 Task: Look for space in Al Balyanā, Egypt from 5th June, 2023 to 16th June, 2023 for 2 adults in price range Rs.7000 to Rs.15000. Place can be entire place with 1  bedroom having 1 bed and 1 bathroom. Property type can be house, flat, guest house, hotel. Booking option can be shelf check-in. Required host language is English.
Action: Mouse moved to (329, 166)
Screenshot: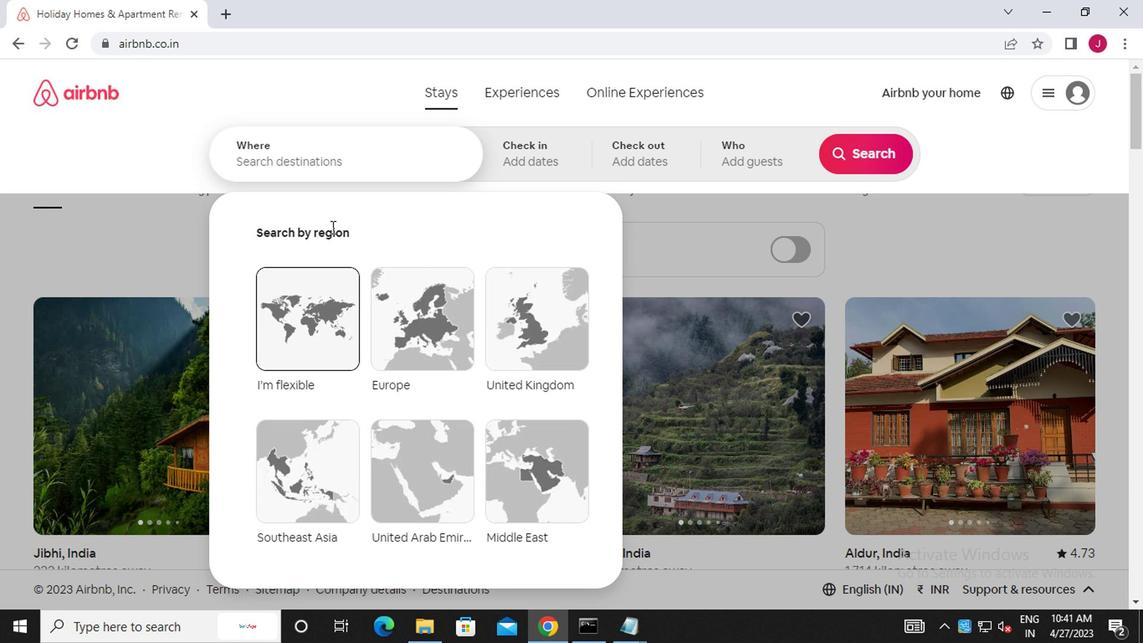 
Action: Mouse pressed left at (329, 166)
Screenshot: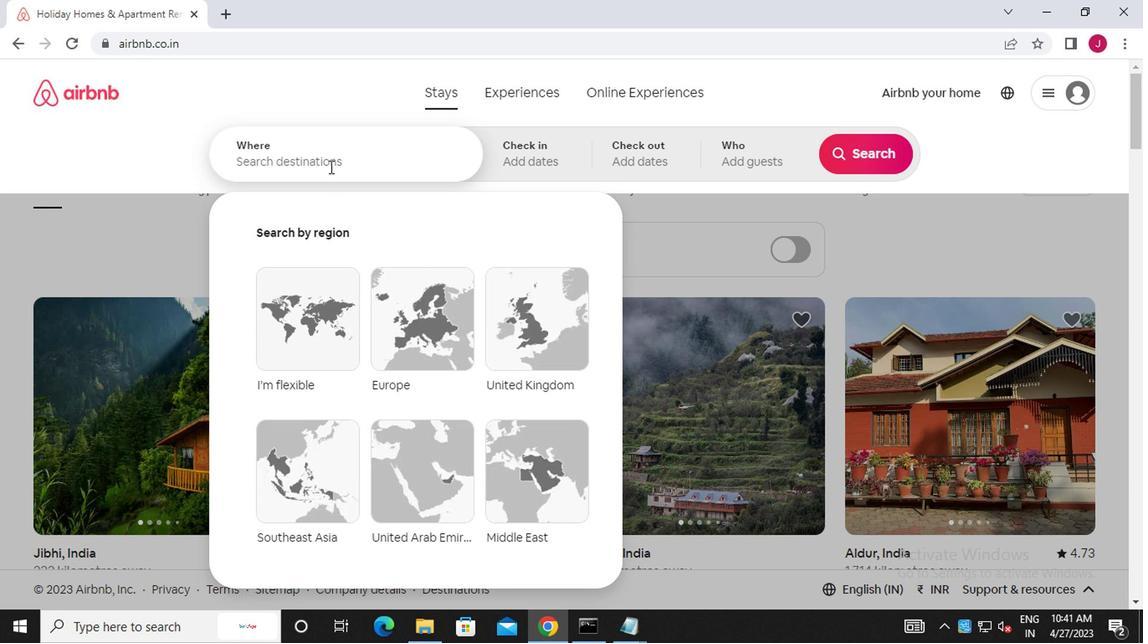 
Action: Mouse moved to (329, 166)
Screenshot: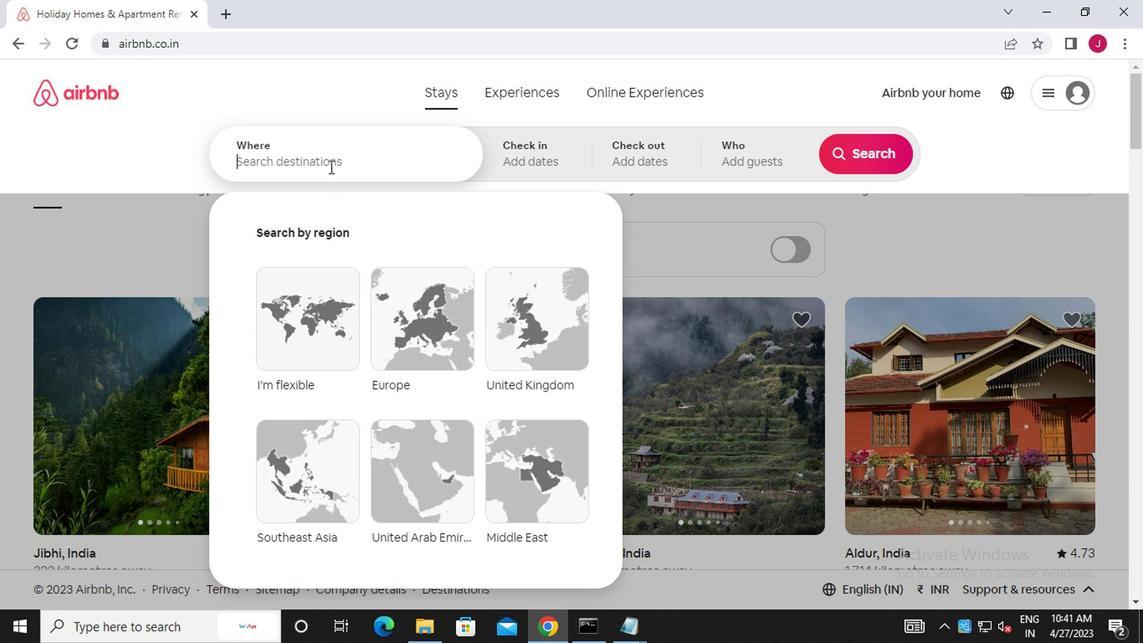 
Action: Key pressed a<Key.caps_lock>l<Key.space><Key.caps_lock>b<Key.caps_lock>alyana,<Key.caps_lock>e<Key.caps_lock>gypt
Screenshot: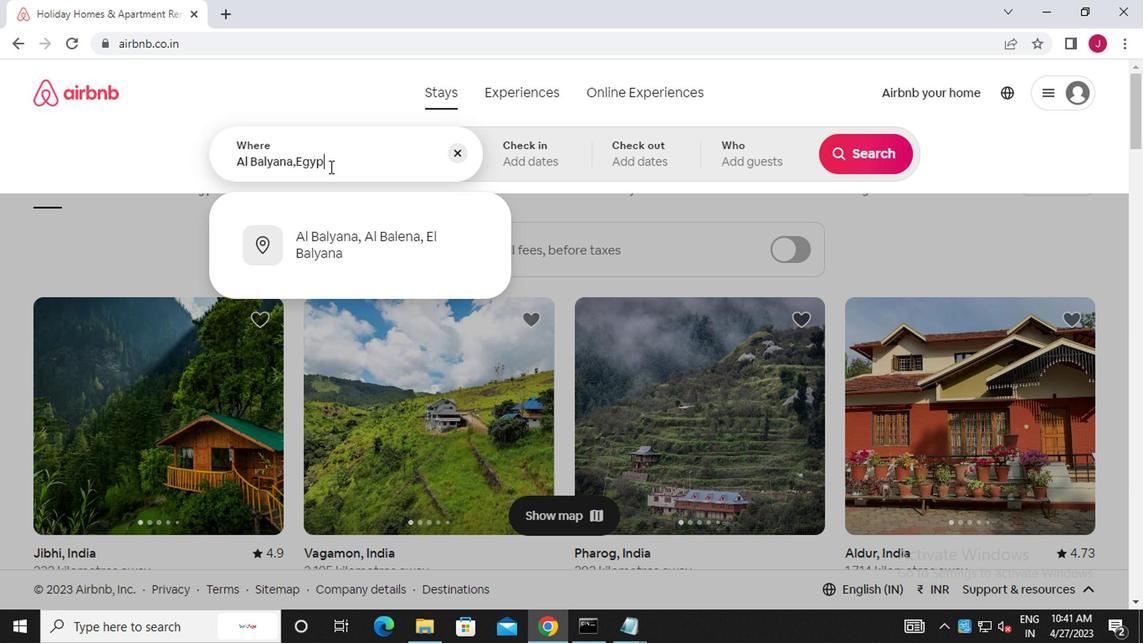 
Action: Mouse moved to (531, 159)
Screenshot: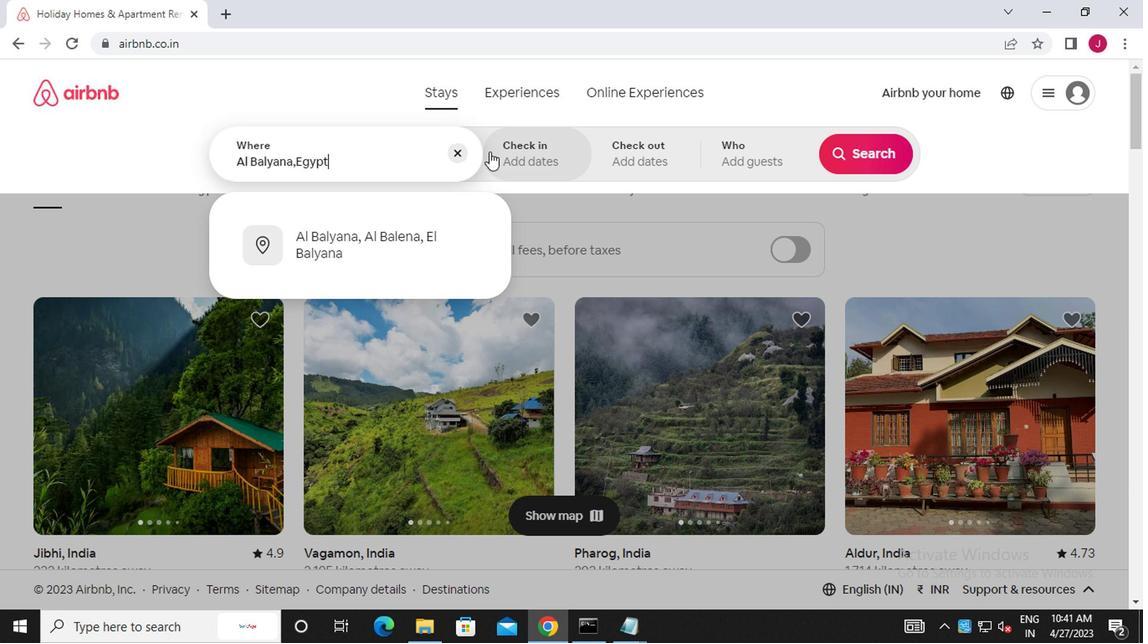 
Action: Mouse pressed left at (531, 159)
Screenshot: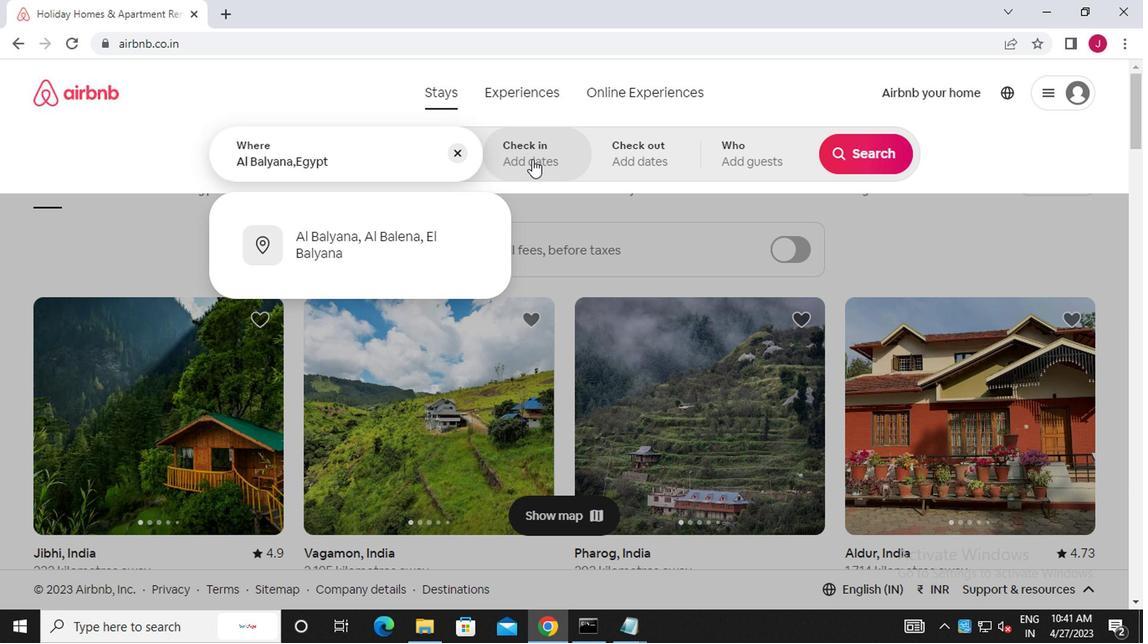 
Action: Mouse moved to (847, 286)
Screenshot: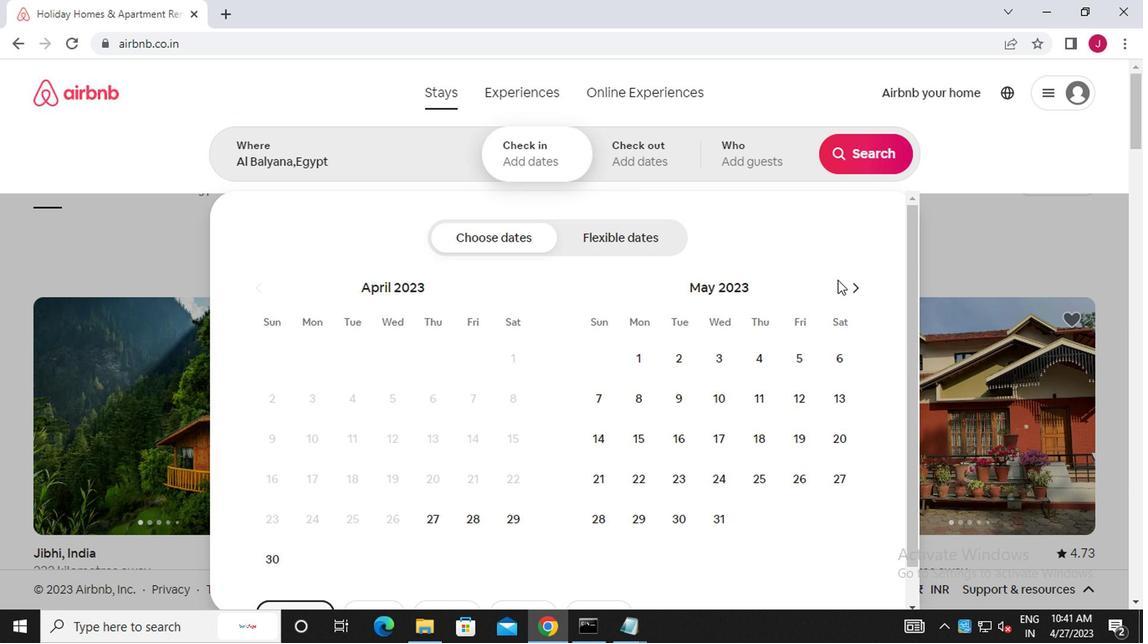 
Action: Mouse pressed left at (847, 286)
Screenshot: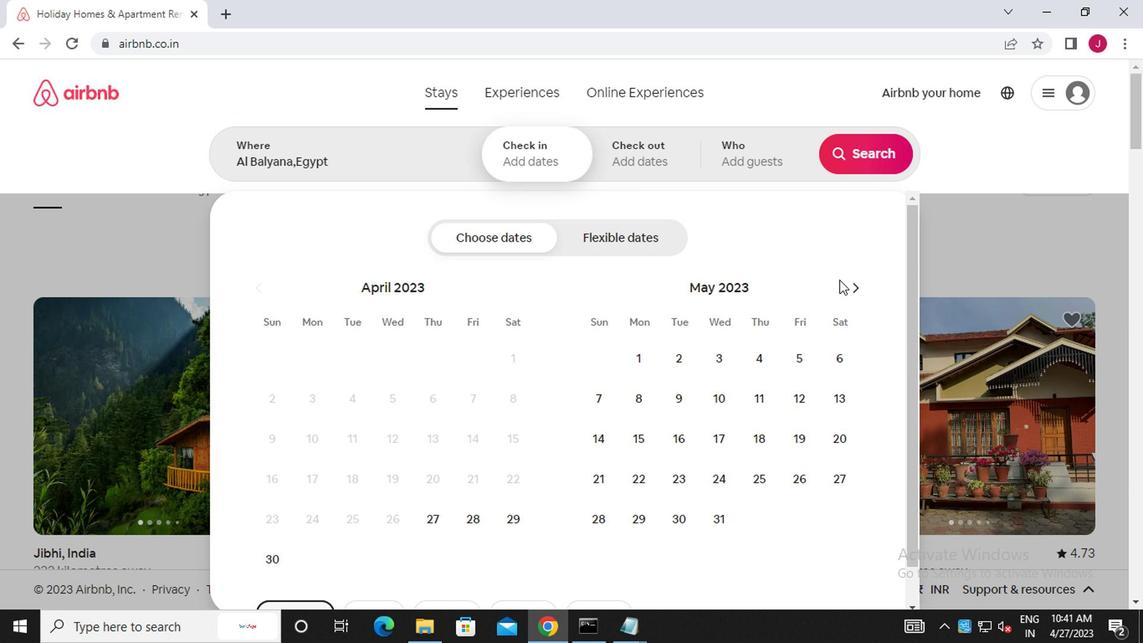 
Action: Mouse moved to (644, 402)
Screenshot: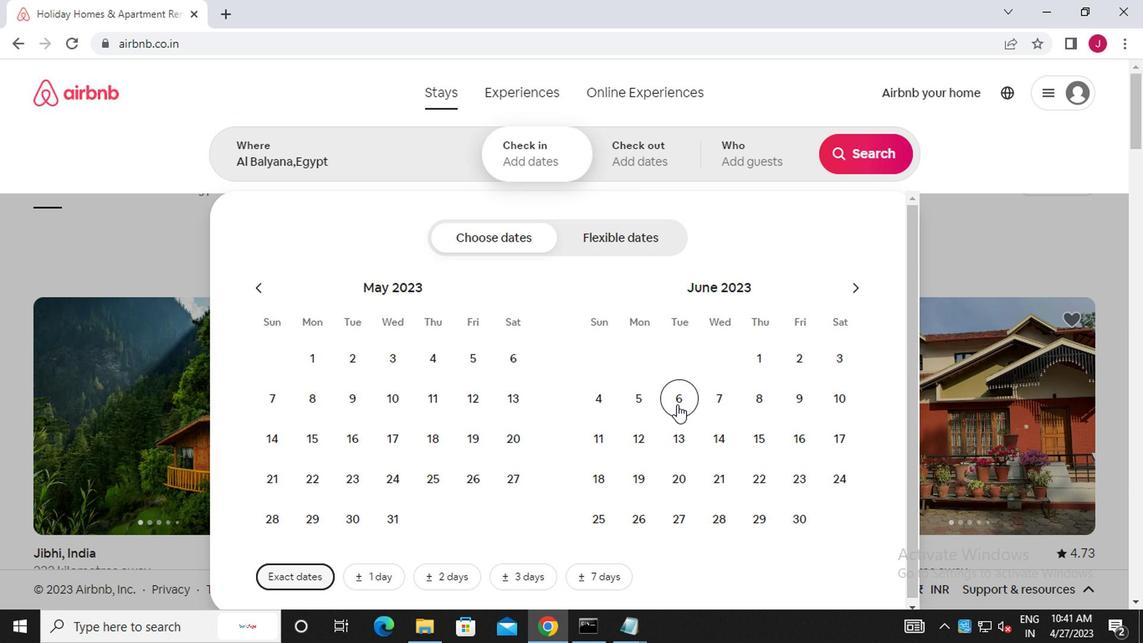 
Action: Mouse pressed left at (644, 402)
Screenshot: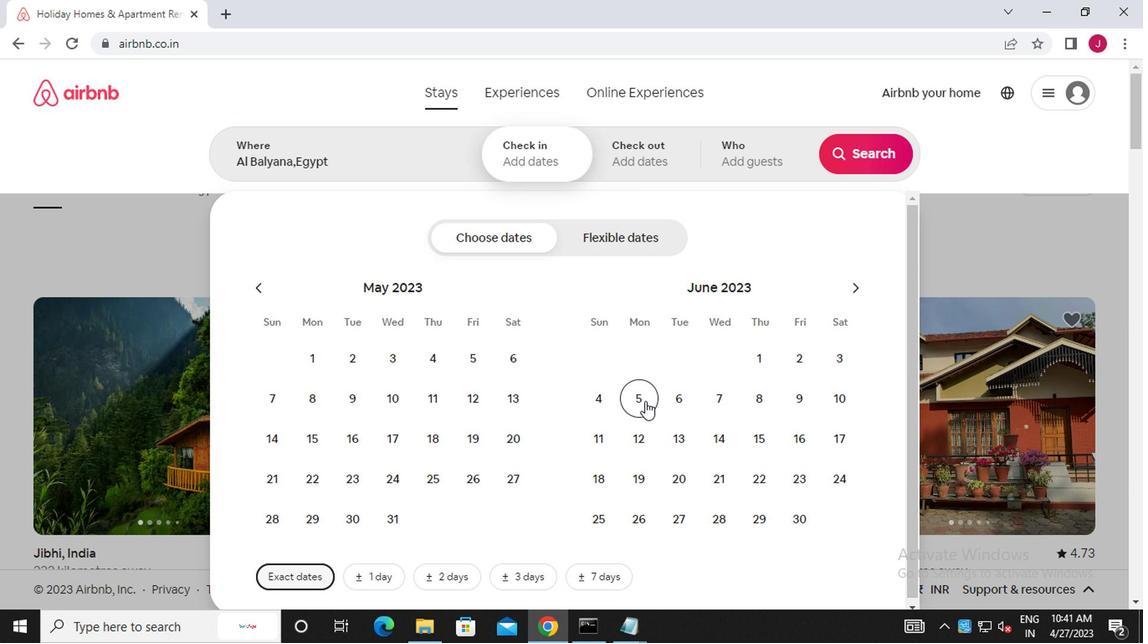 
Action: Mouse moved to (793, 443)
Screenshot: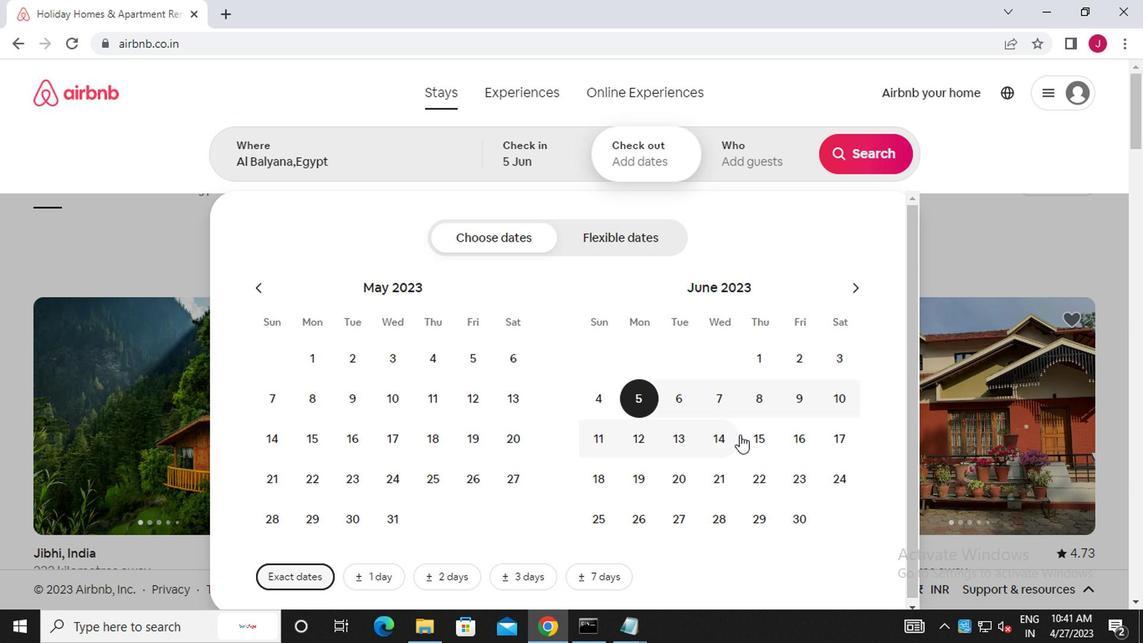 
Action: Mouse pressed left at (793, 443)
Screenshot: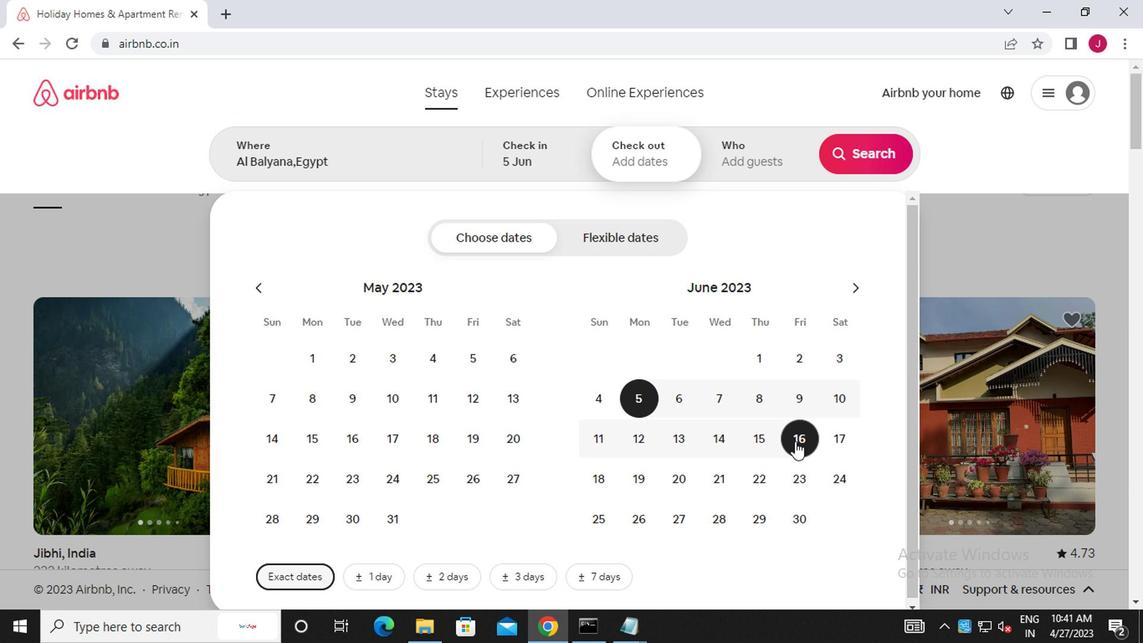 
Action: Mouse moved to (766, 164)
Screenshot: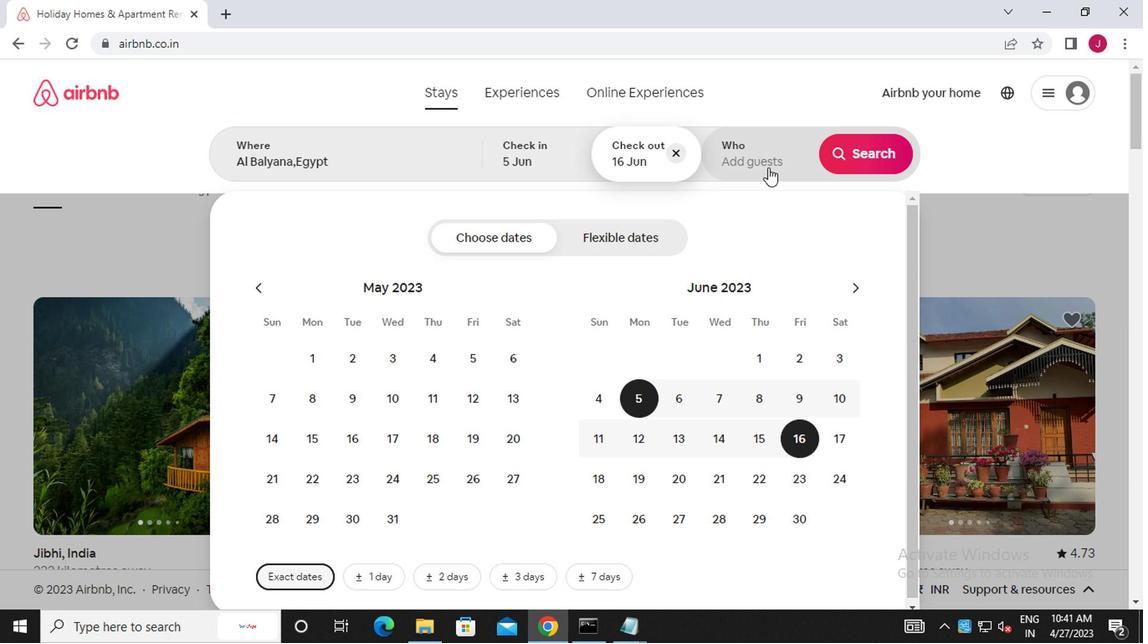 
Action: Mouse pressed left at (766, 164)
Screenshot: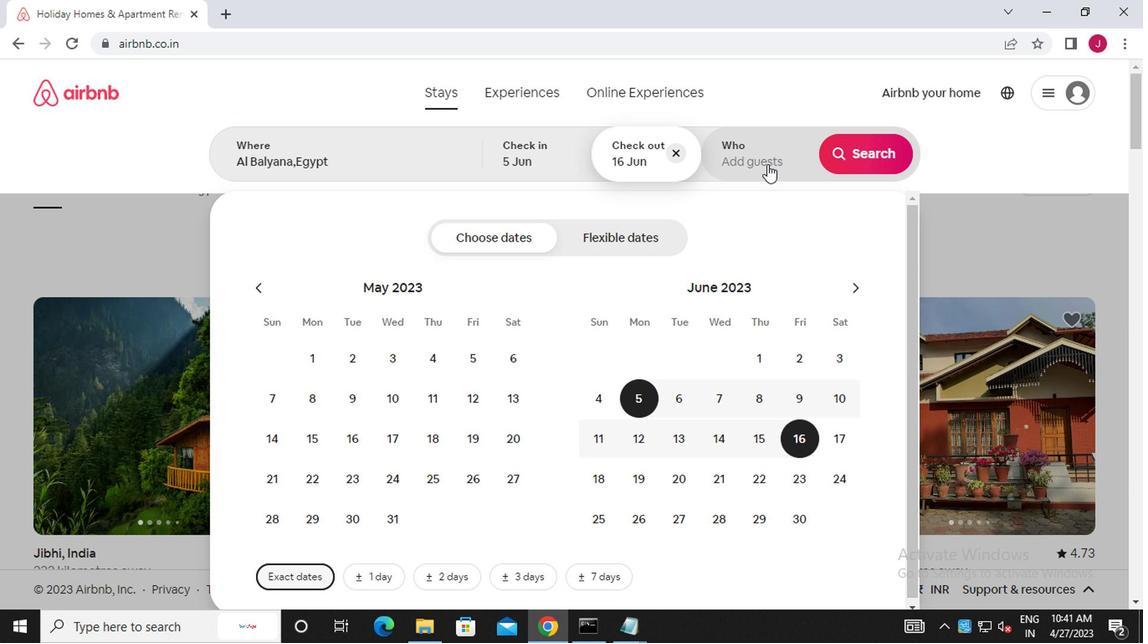 
Action: Mouse moved to (880, 244)
Screenshot: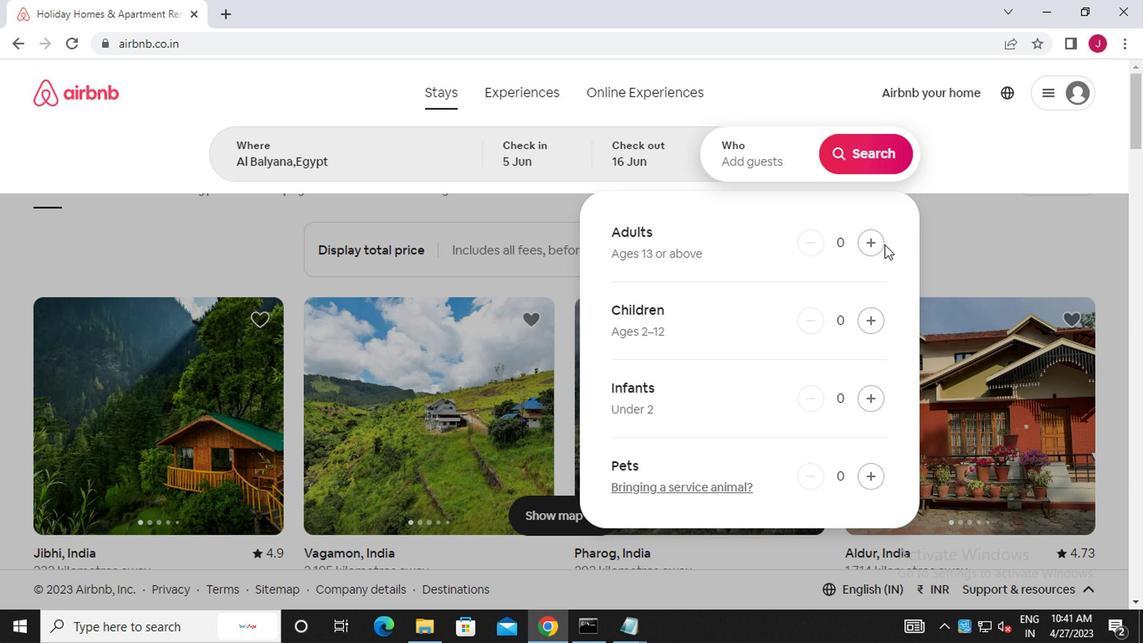 
Action: Mouse pressed left at (880, 244)
Screenshot: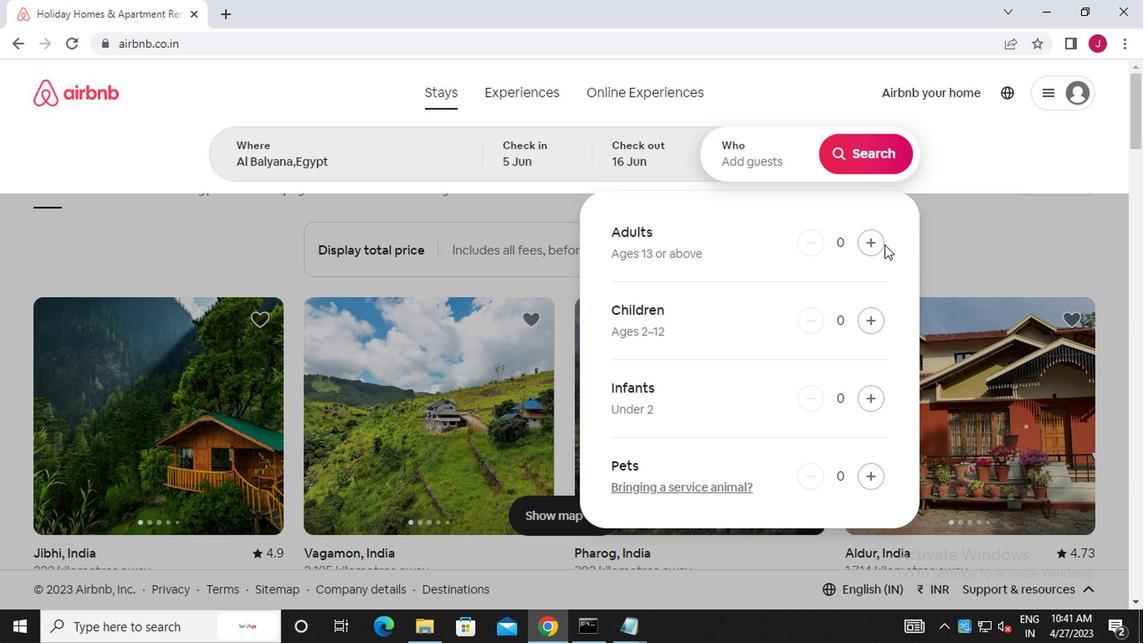 
Action: Mouse pressed left at (880, 244)
Screenshot: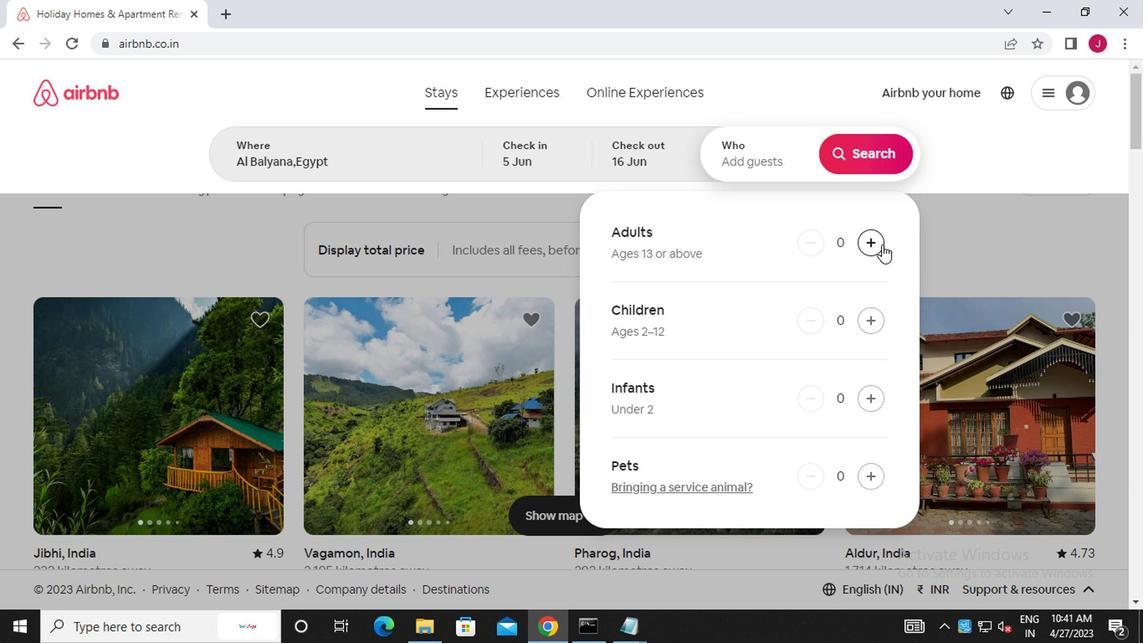 
Action: Mouse moved to (871, 159)
Screenshot: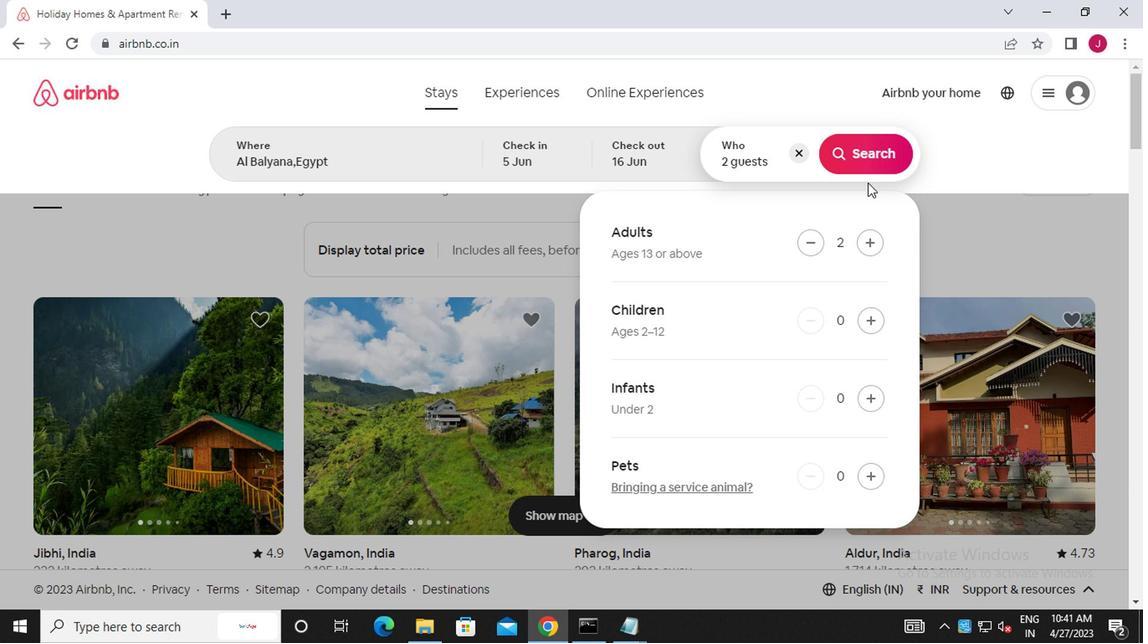 
Action: Mouse pressed left at (871, 159)
Screenshot: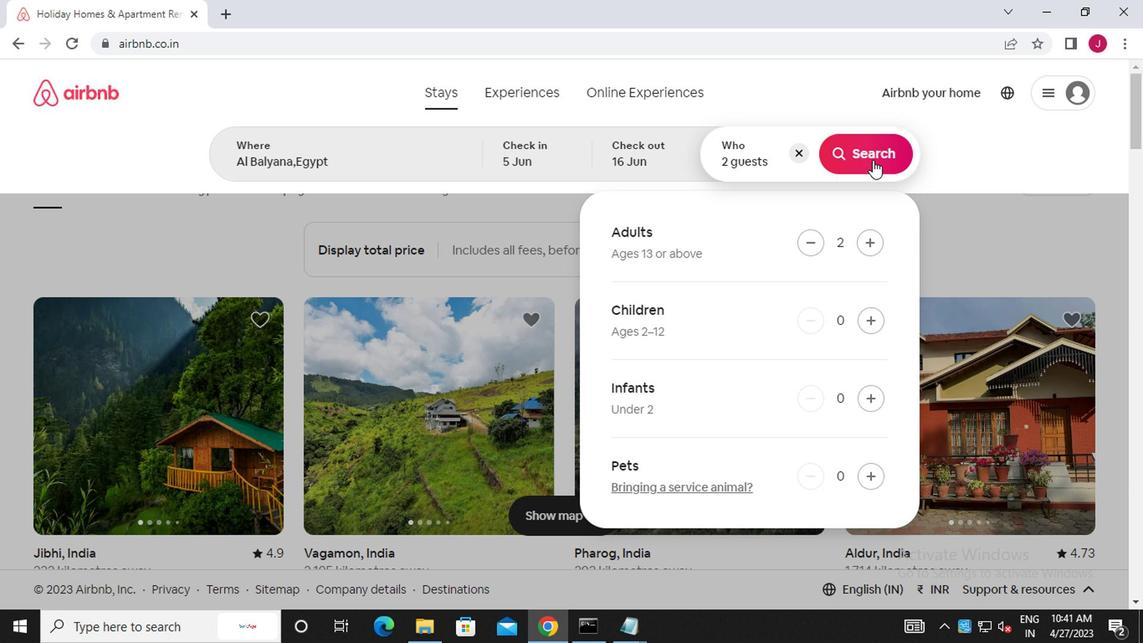 
Action: Mouse moved to (1060, 165)
Screenshot: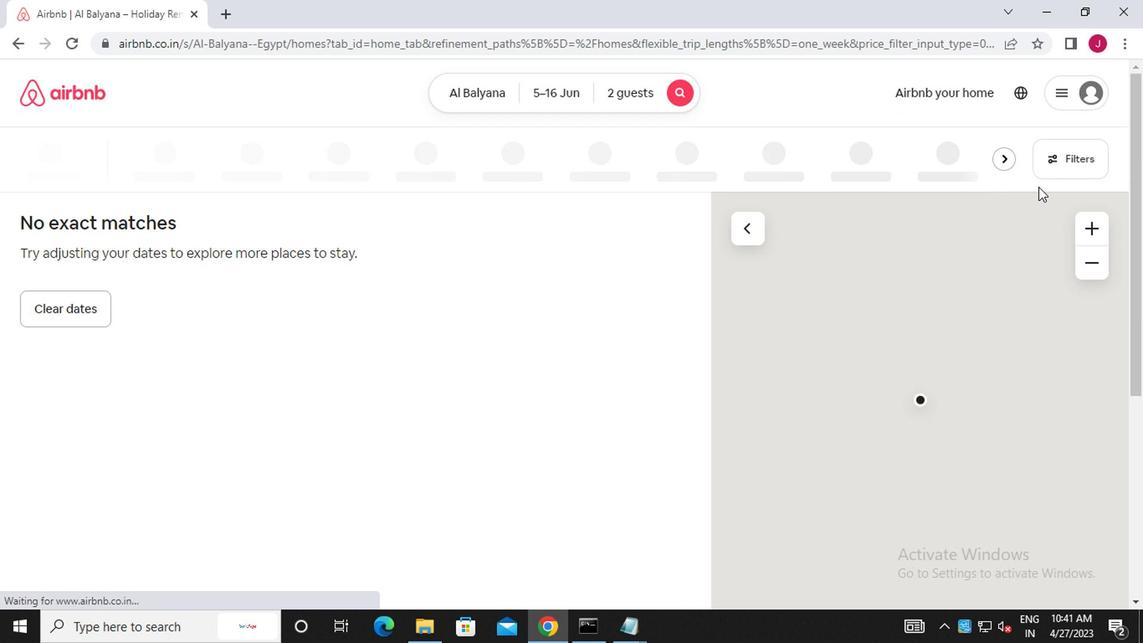 
Action: Mouse pressed left at (1060, 165)
Screenshot: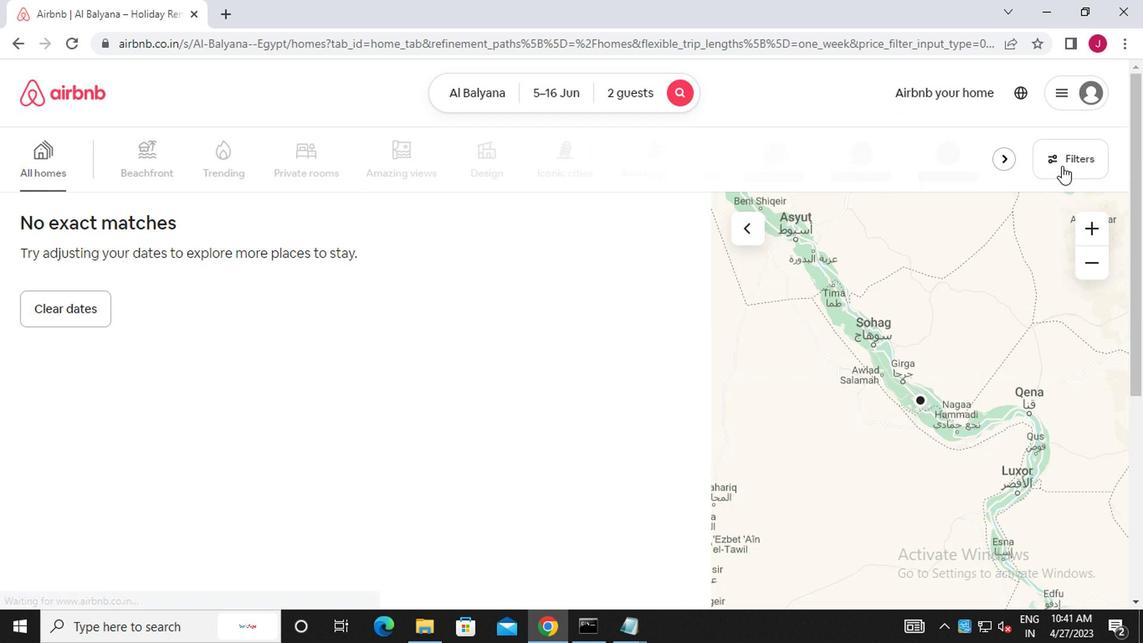 
Action: Mouse moved to (425, 251)
Screenshot: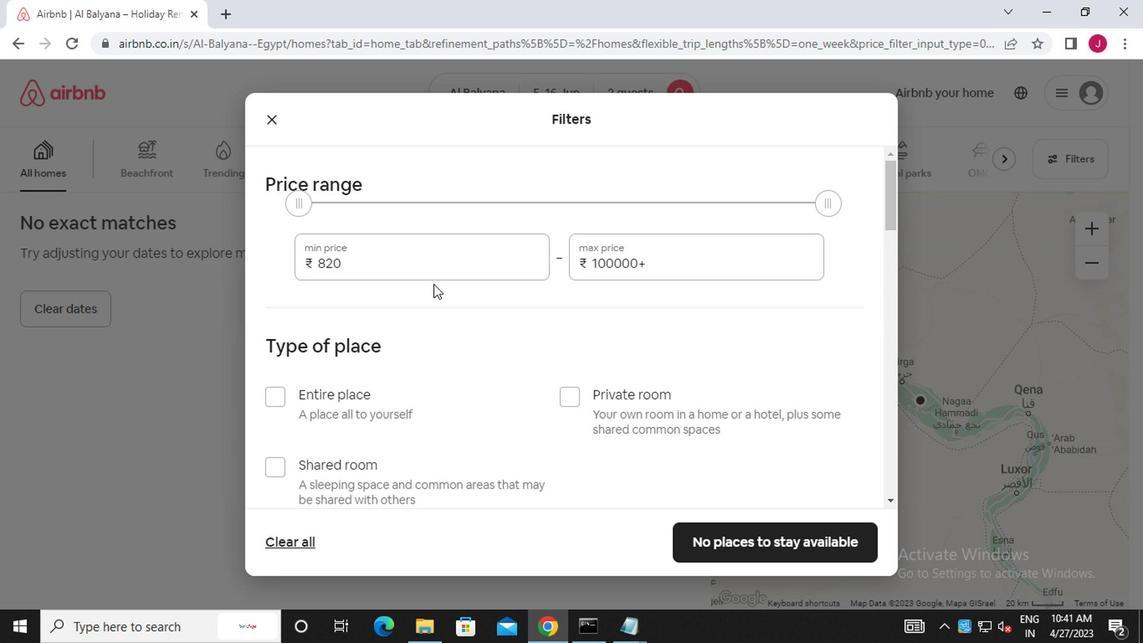 
Action: Mouse pressed left at (425, 251)
Screenshot: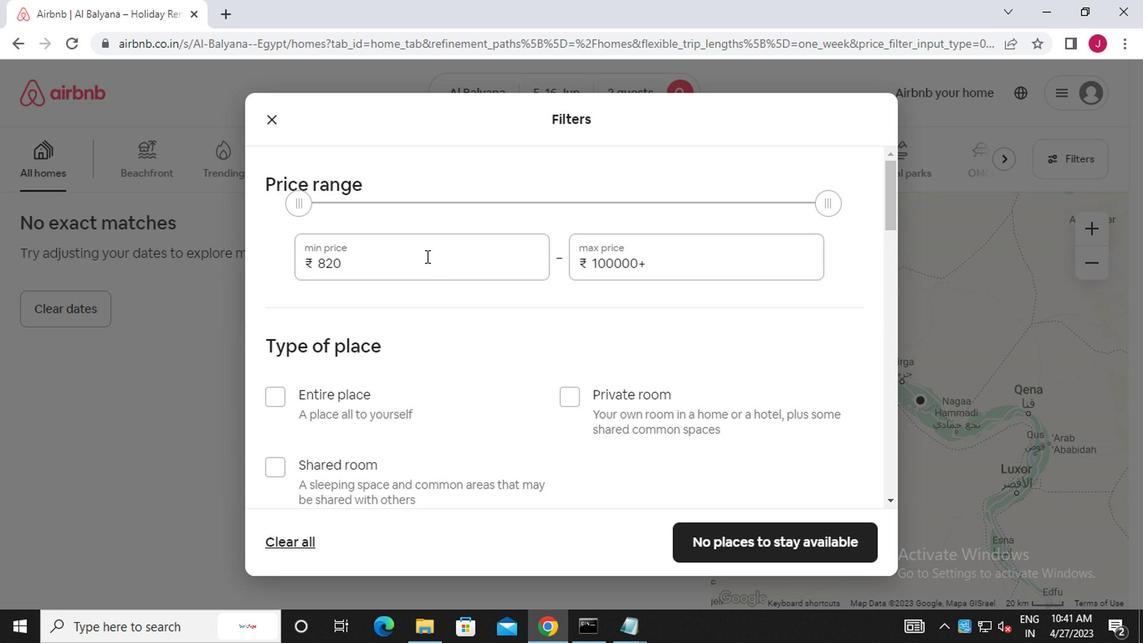 
Action: Key pressed <Key.backspace><Key.backspace><Key.backspace><<103>><<96>><<96>><<96>>
Screenshot: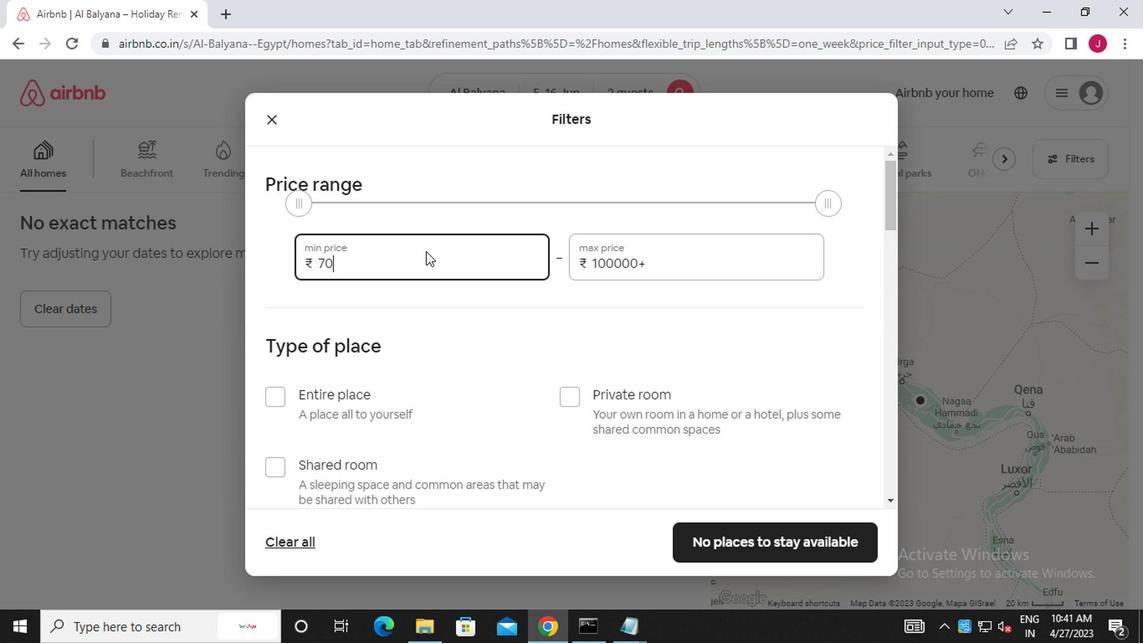
Action: Mouse moved to (678, 260)
Screenshot: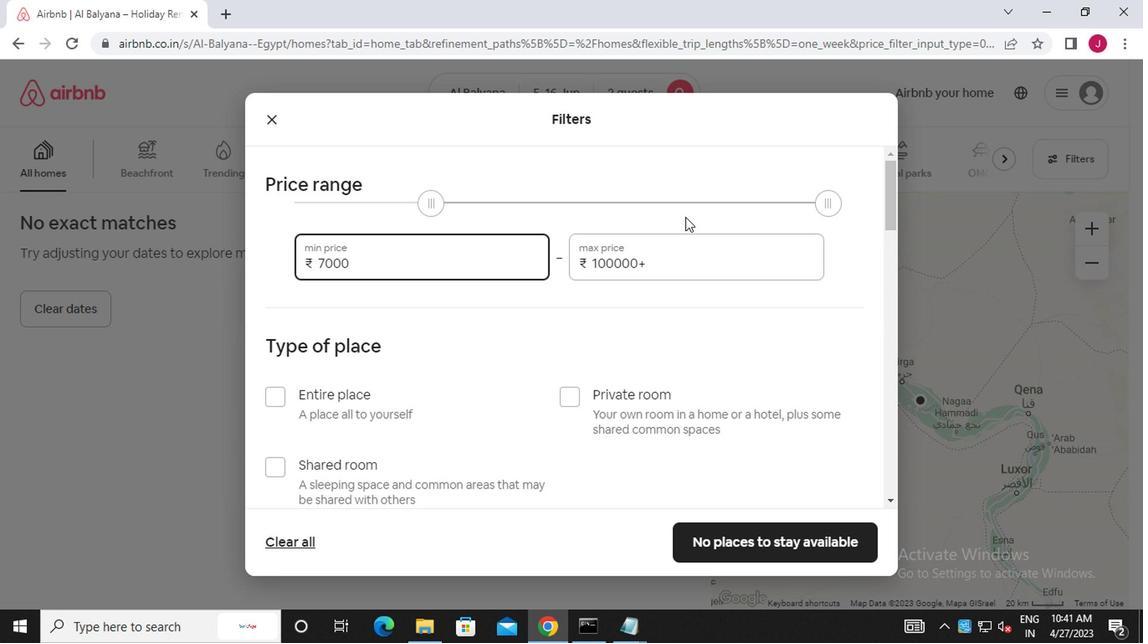 
Action: Mouse pressed left at (678, 260)
Screenshot: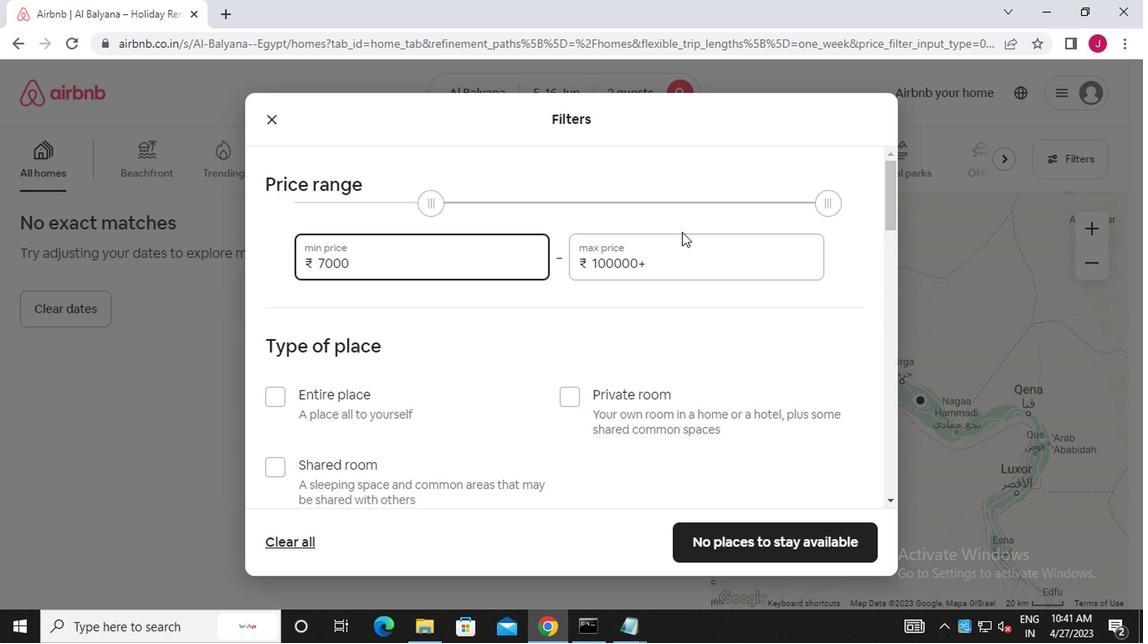 
Action: Mouse moved to (671, 264)
Screenshot: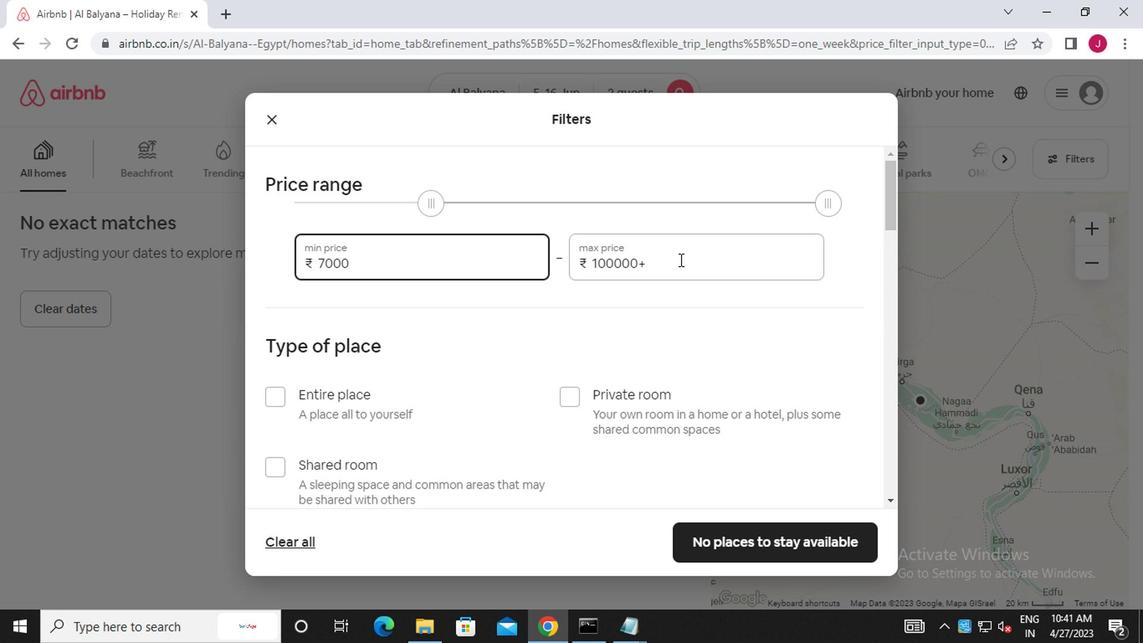 
Action: Key pressed <Key.backspace><Key.backspace><Key.backspace><Key.backspace><Key.backspace><Key.backspace><<101>><<96>><<96>><<96>>
Screenshot: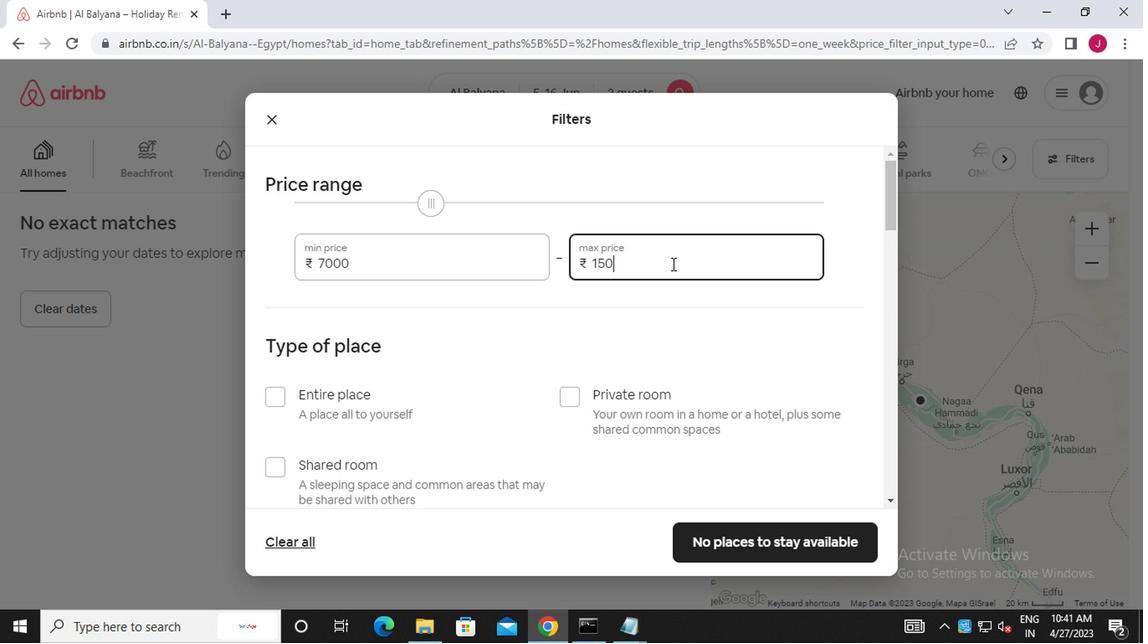 
Action: Mouse scrolled (671, 263) with delta (0, -1)
Screenshot: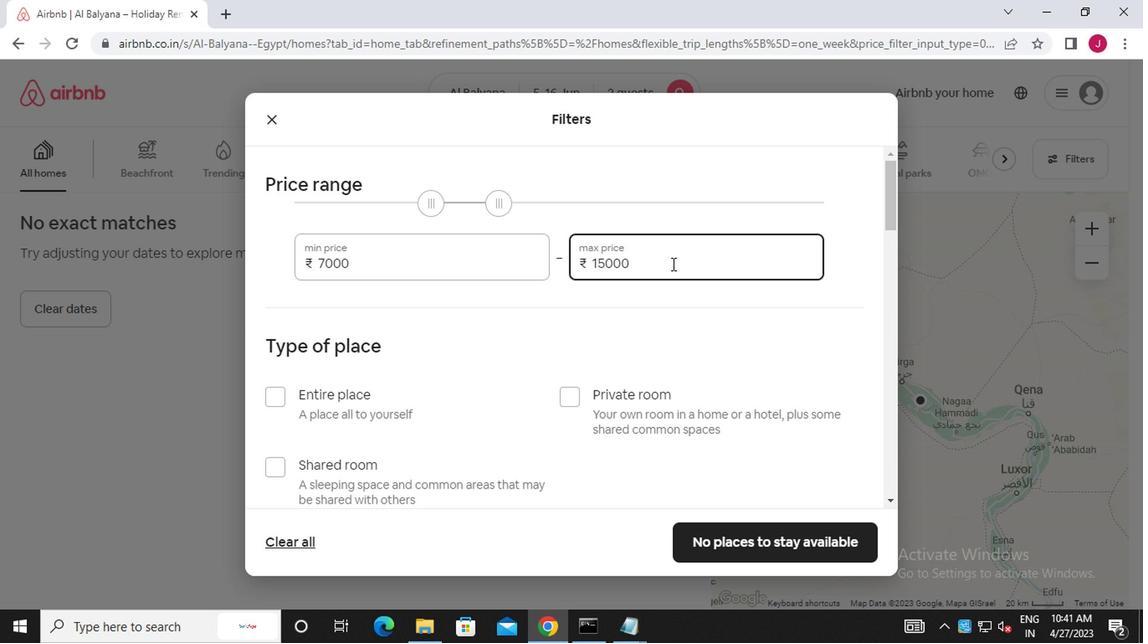 
Action: Mouse scrolled (671, 263) with delta (0, -1)
Screenshot: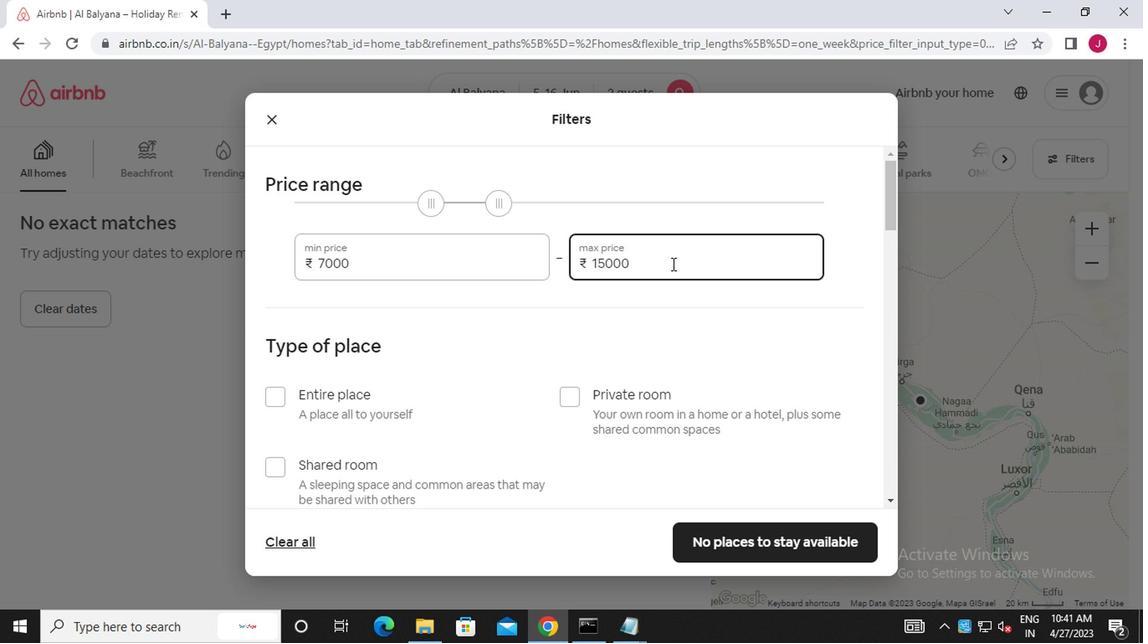 
Action: Mouse moved to (671, 264)
Screenshot: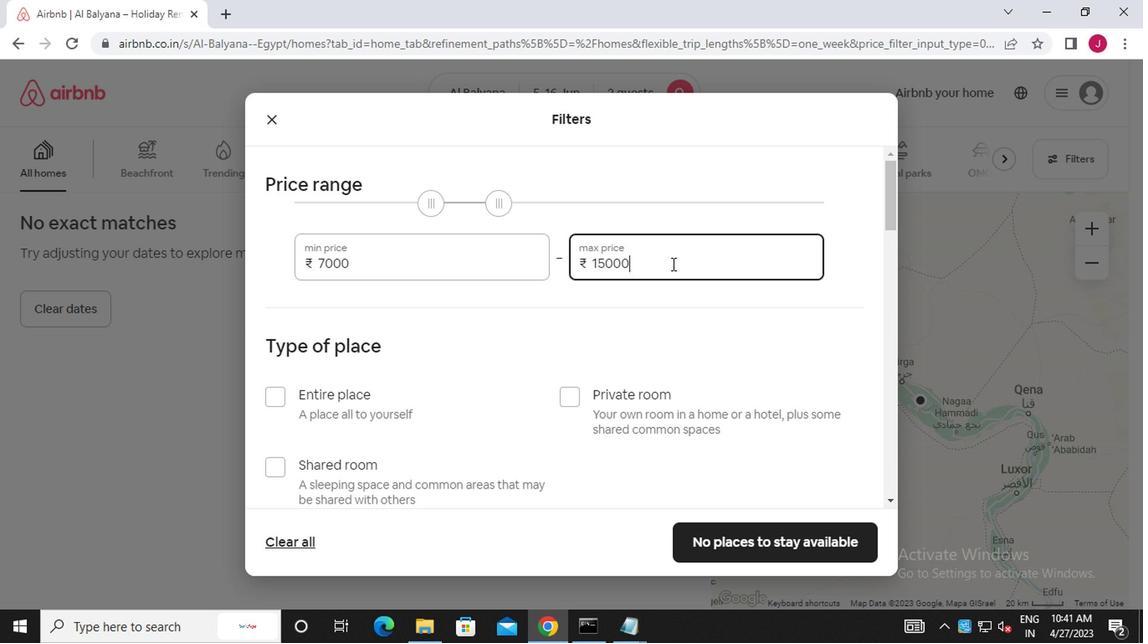 
Action: Mouse scrolled (671, 263) with delta (0, -1)
Screenshot: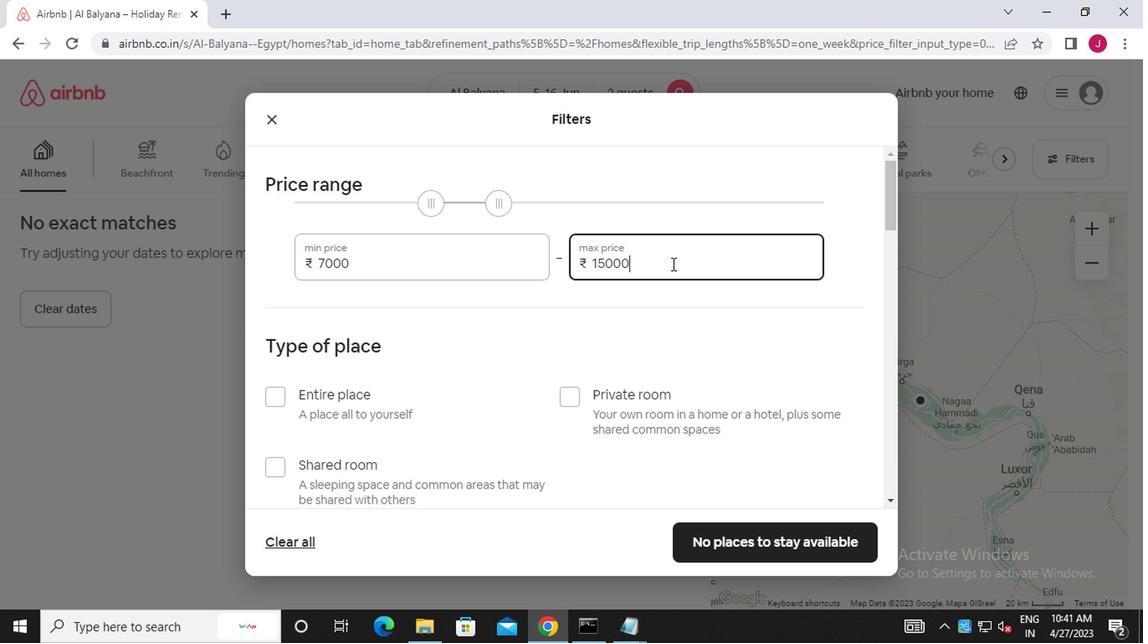 
Action: Mouse moved to (306, 278)
Screenshot: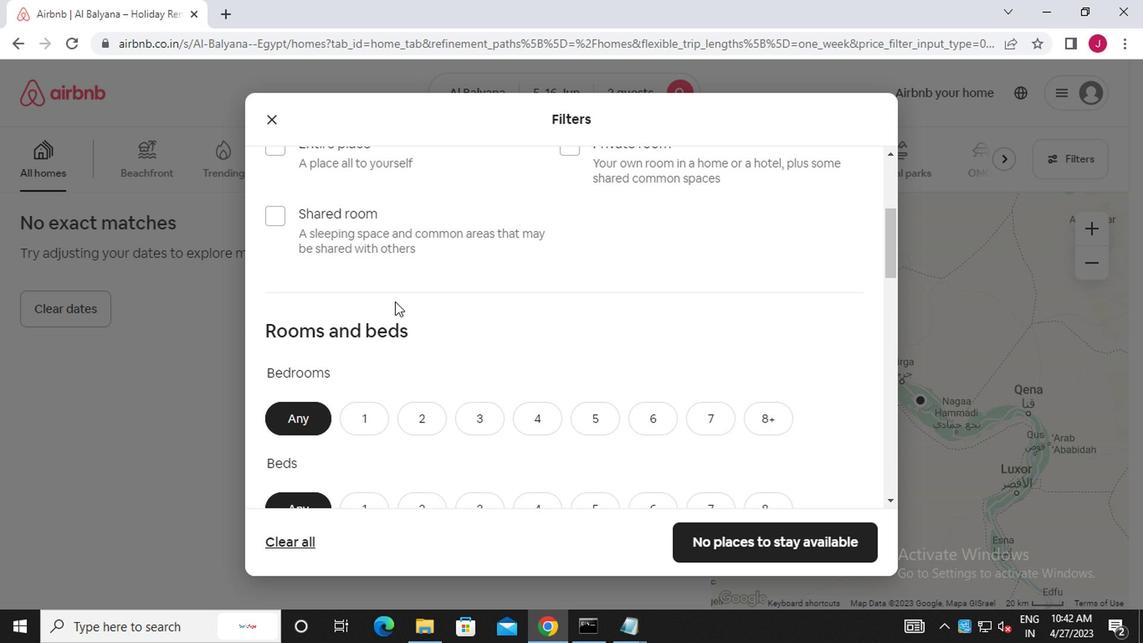 
Action: Mouse scrolled (306, 279) with delta (0, 0)
Screenshot: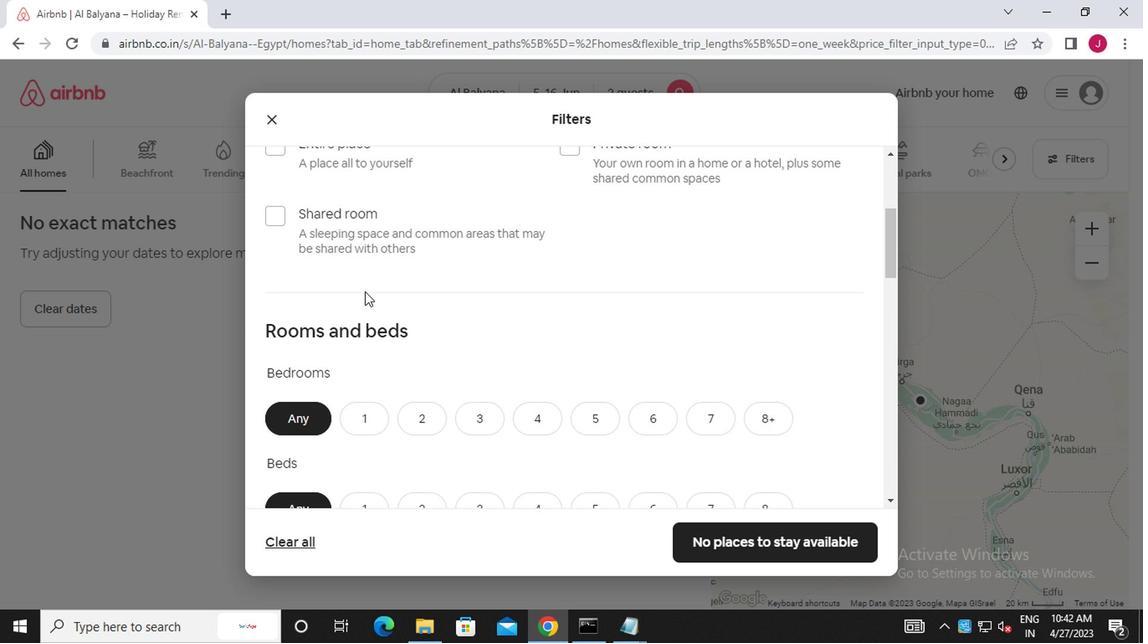 
Action: Mouse moved to (278, 229)
Screenshot: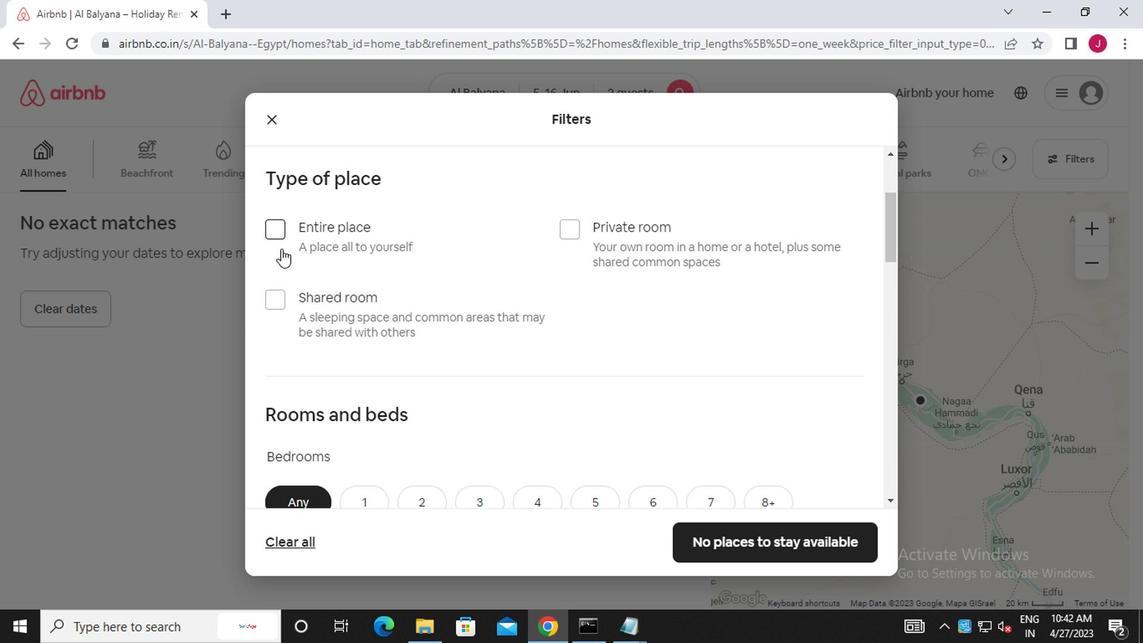 
Action: Mouse pressed left at (278, 229)
Screenshot: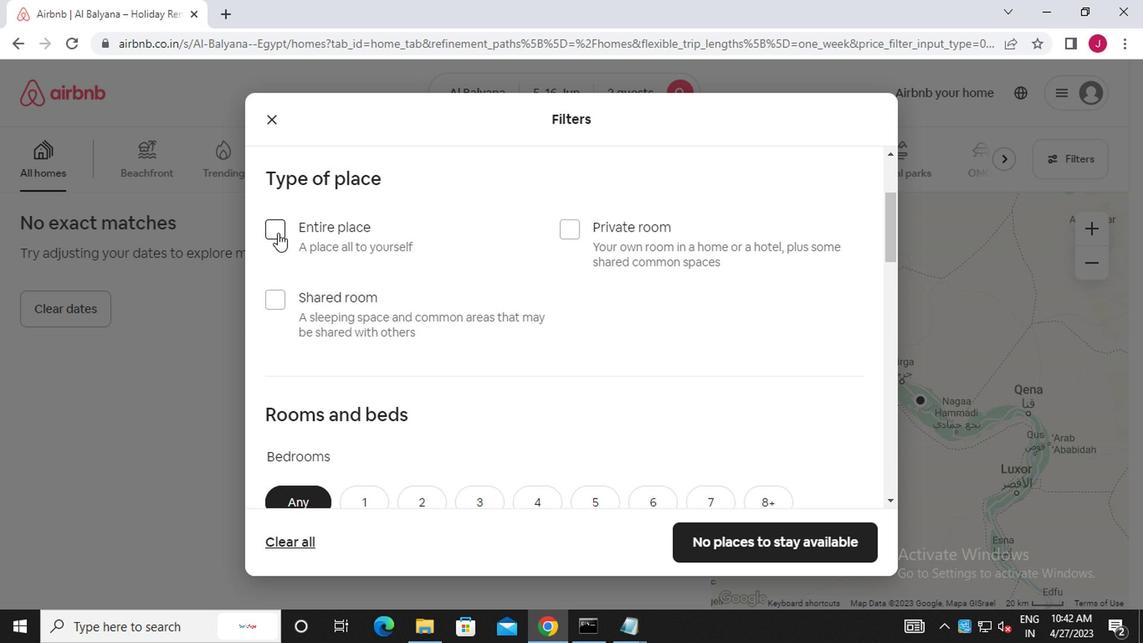 
Action: Mouse moved to (444, 352)
Screenshot: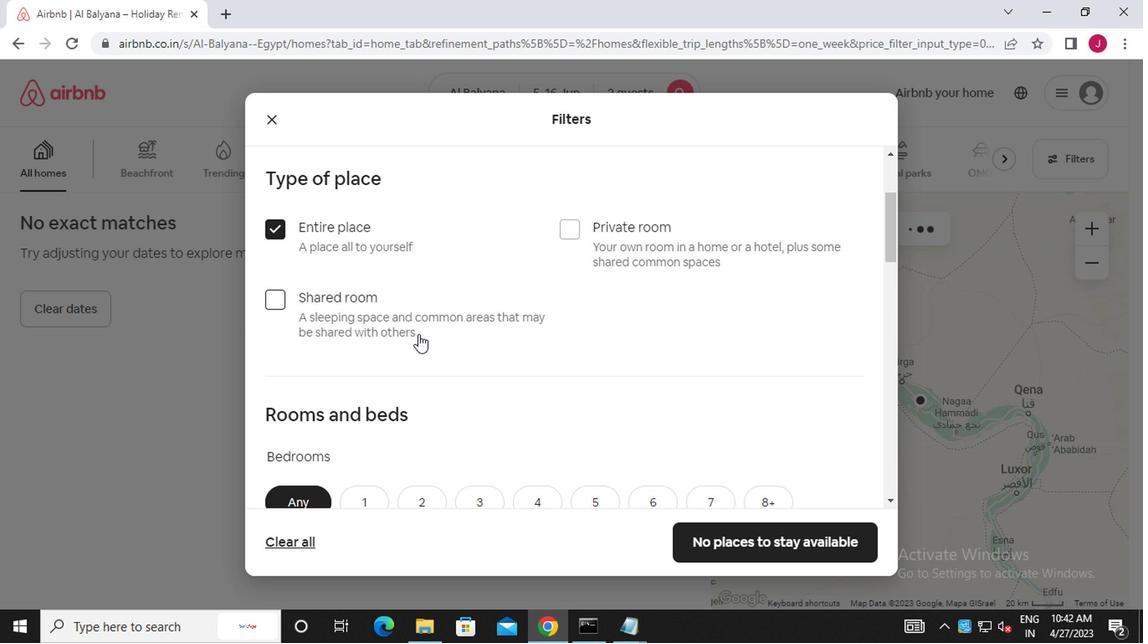 
Action: Mouse scrolled (444, 351) with delta (0, 0)
Screenshot: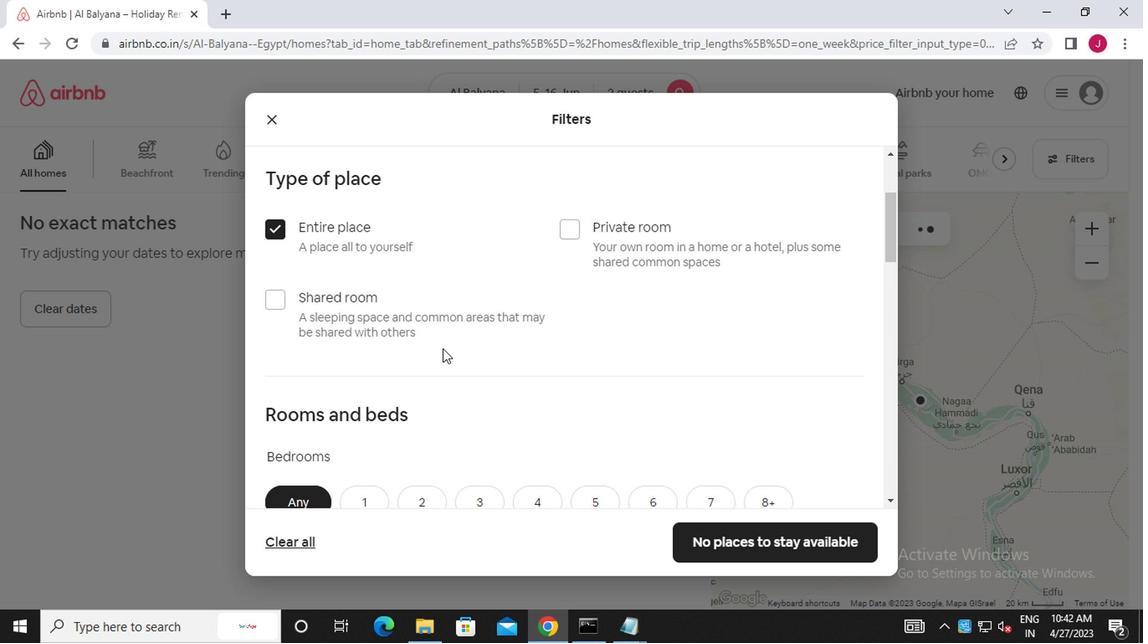 
Action: Mouse scrolled (444, 351) with delta (0, 0)
Screenshot: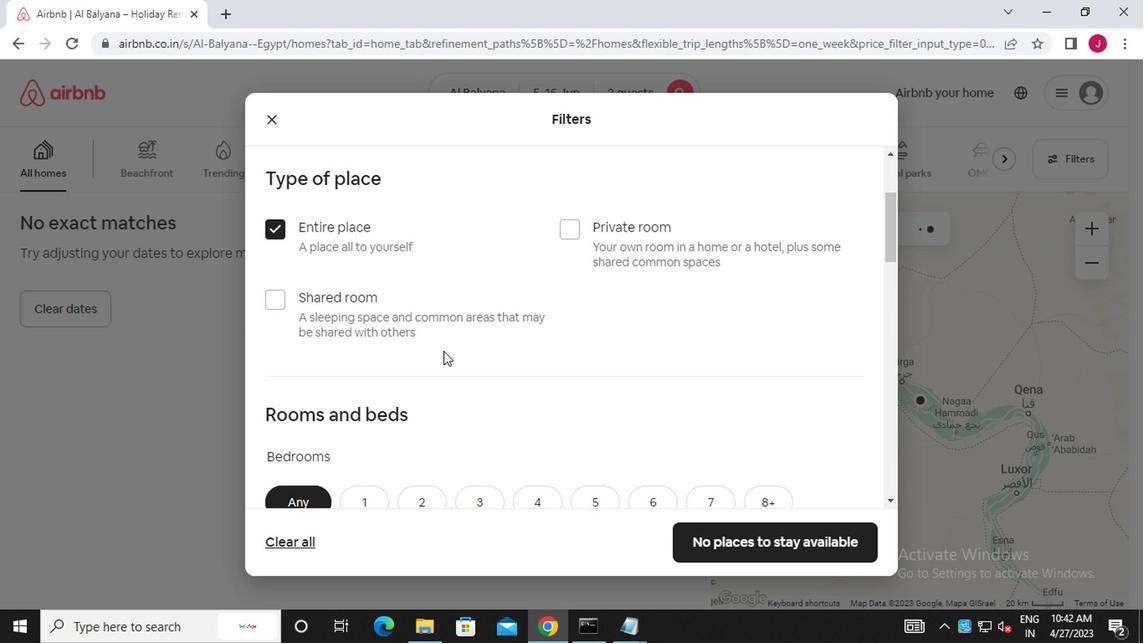 
Action: Mouse scrolled (444, 351) with delta (0, 0)
Screenshot: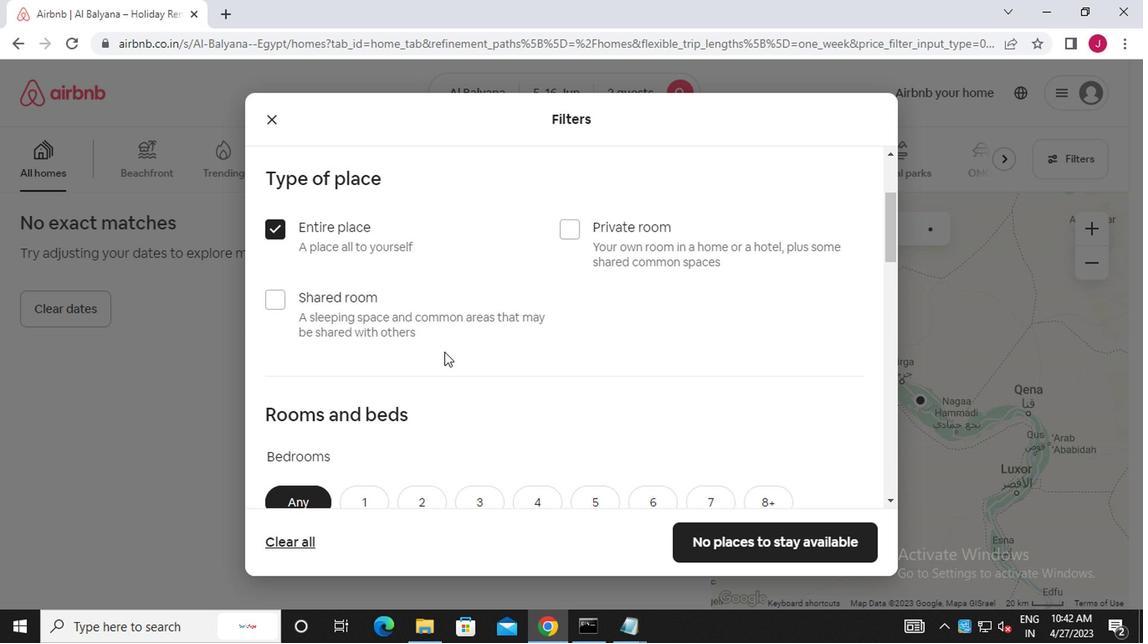 
Action: Mouse moved to (367, 245)
Screenshot: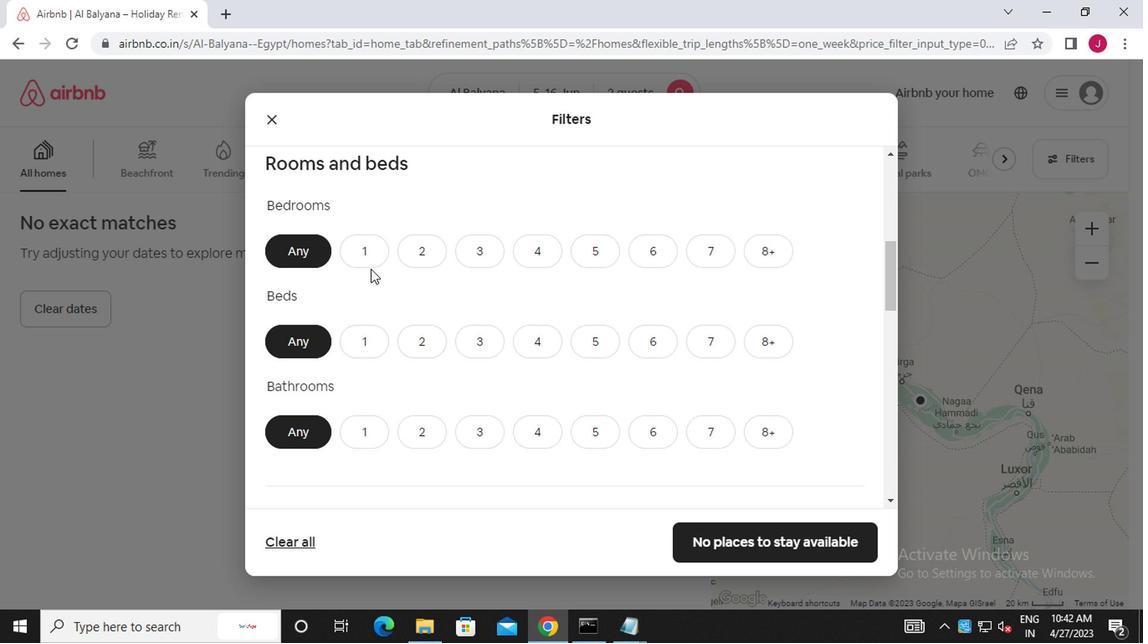 
Action: Mouse pressed left at (367, 245)
Screenshot: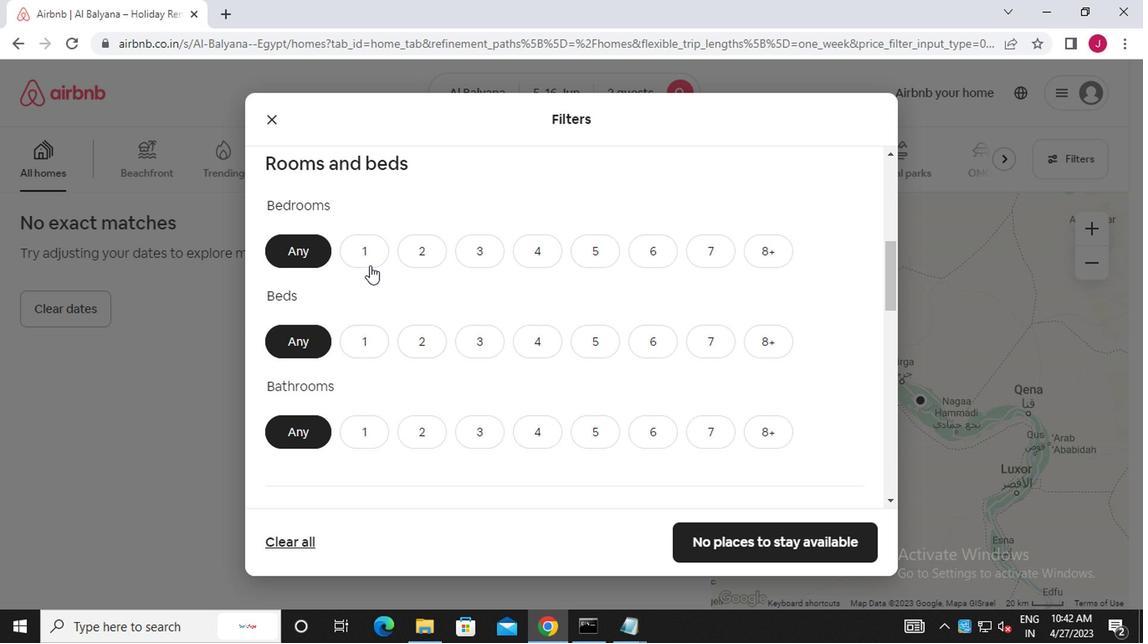 
Action: Mouse moved to (377, 343)
Screenshot: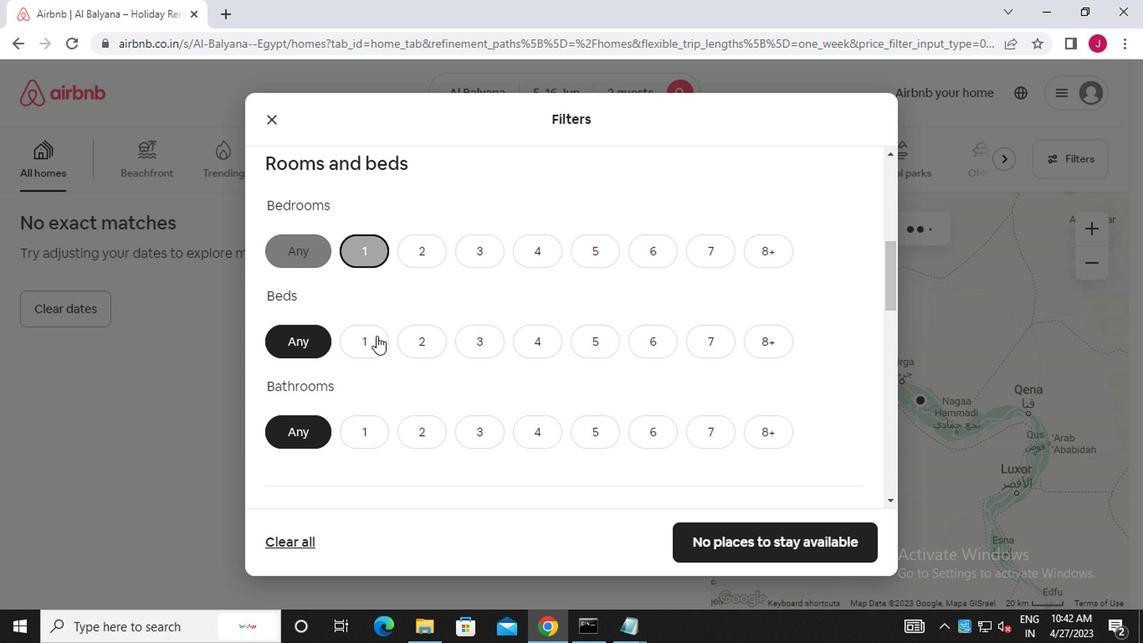 
Action: Mouse pressed left at (377, 343)
Screenshot: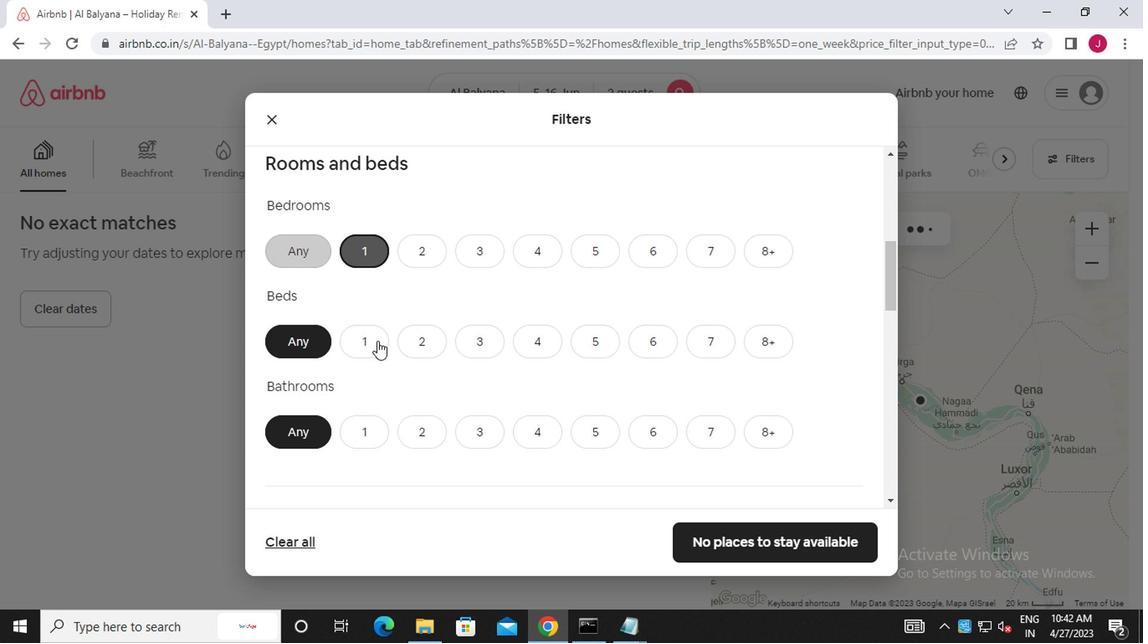 
Action: Mouse moved to (372, 436)
Screenshot: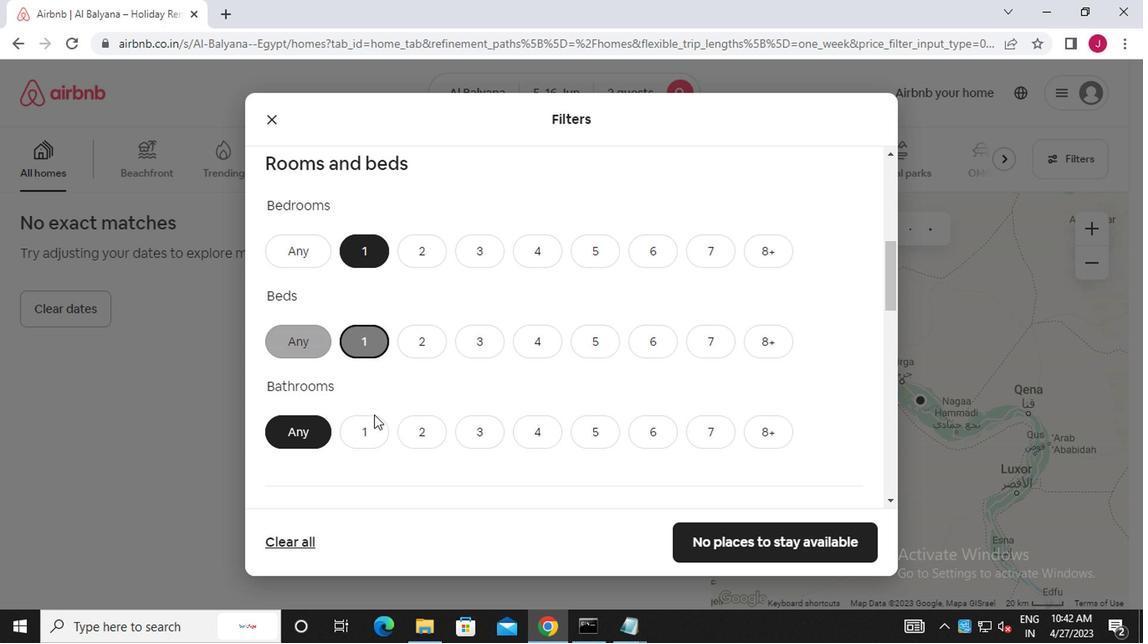 
Action: Mouse pressed left at (372, 436)
Screenshot: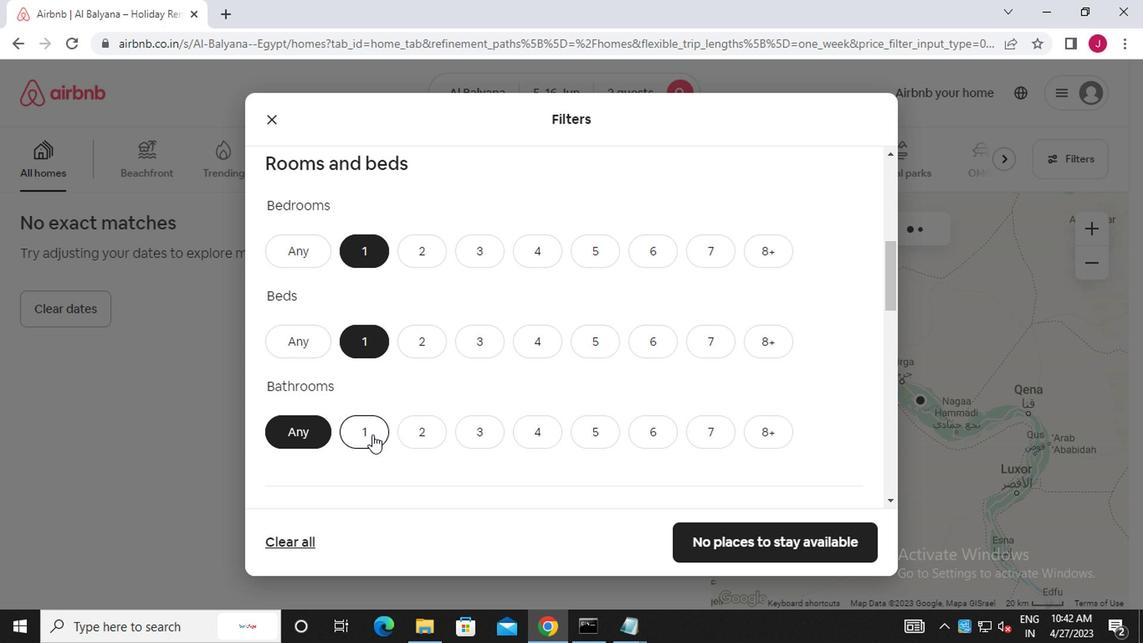 
Action: Mouse moved to (378, 436)
Screenshot: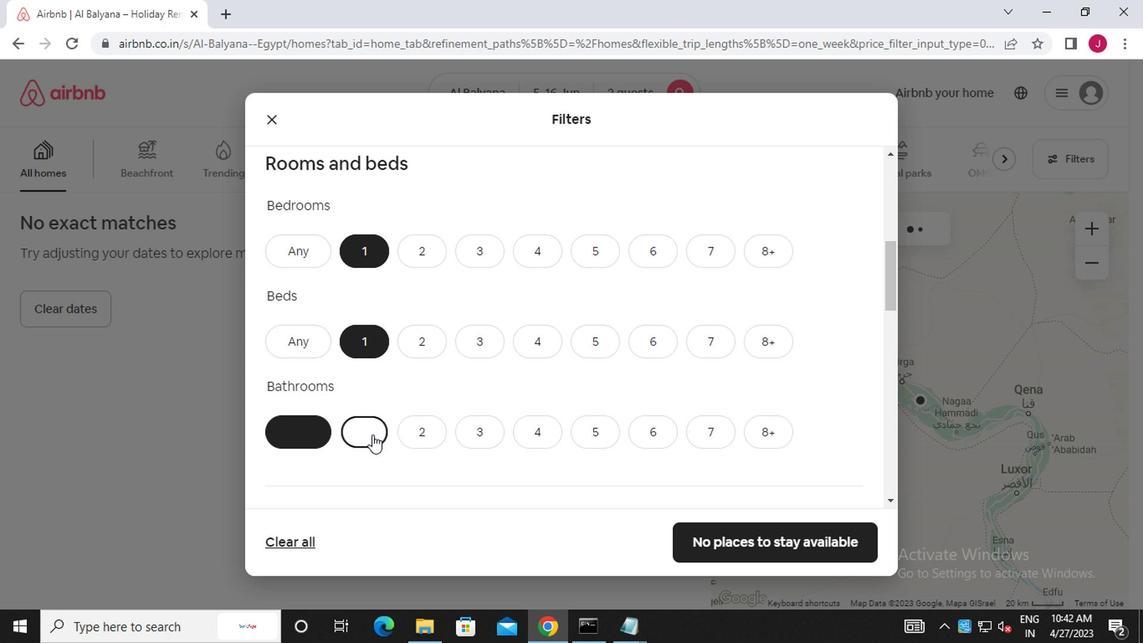 
Action: Mouse scrolled (378, 435) with delta (0, -1)
Screenshot: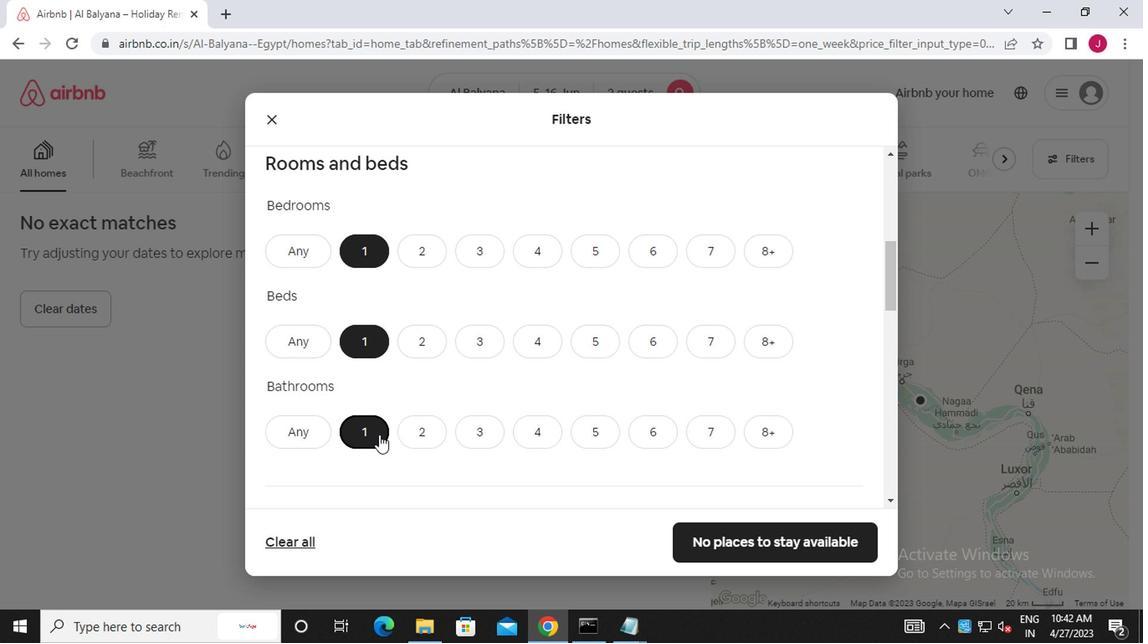 
Action: Mouse scrolled (378, 435) with delta (0, -1)
Screenshot: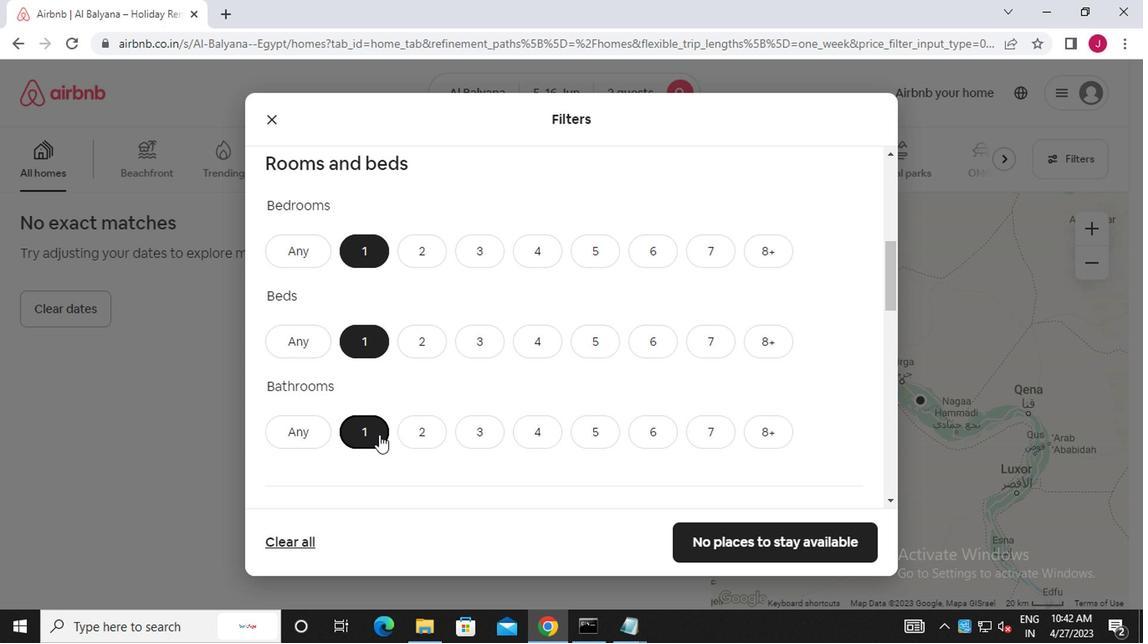 
Action: Mouse moved to (340, 375)
Screenshot: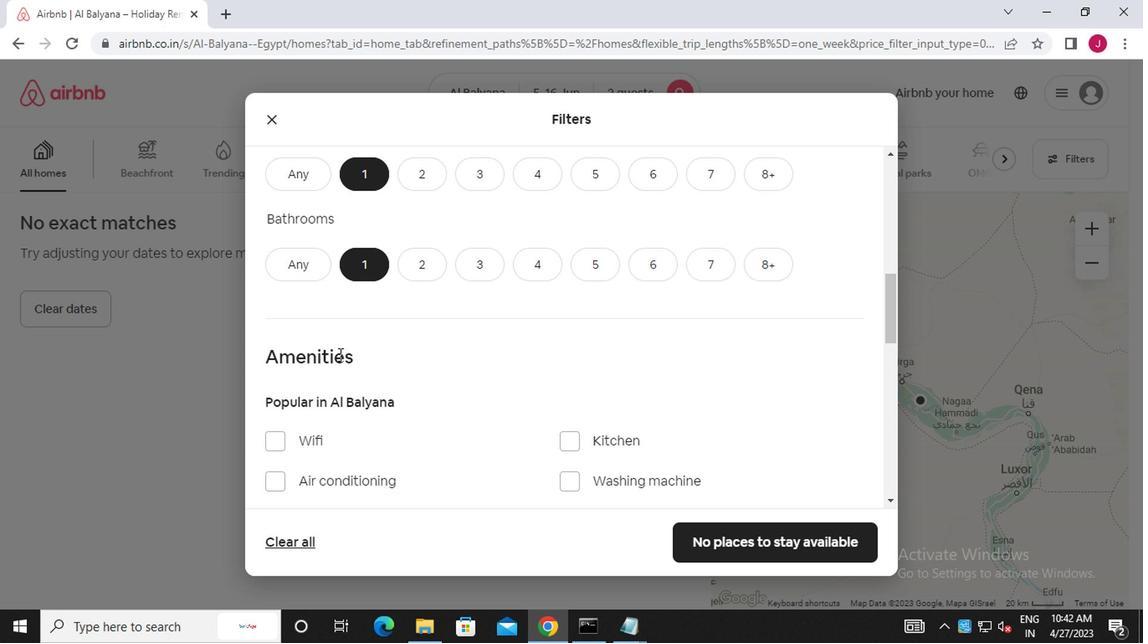 
Action: Mouse scrolled (340, 374) with delta (0, -1)
Screenshot: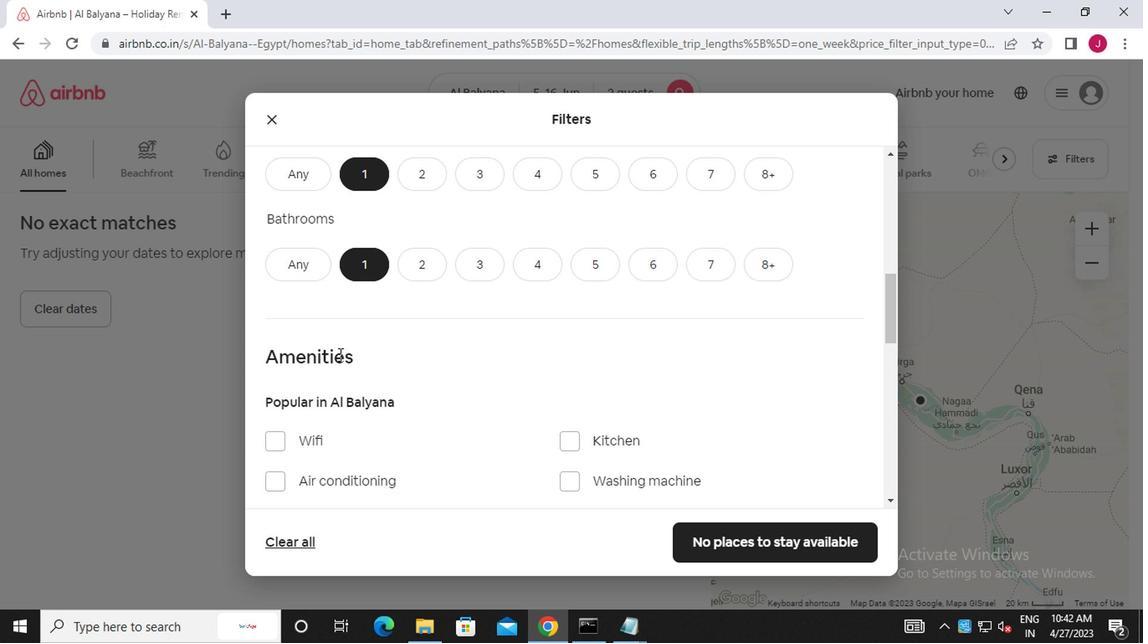 
Action: Mouse scrolled (340, 374) with delta (0, -1)
Screenshot: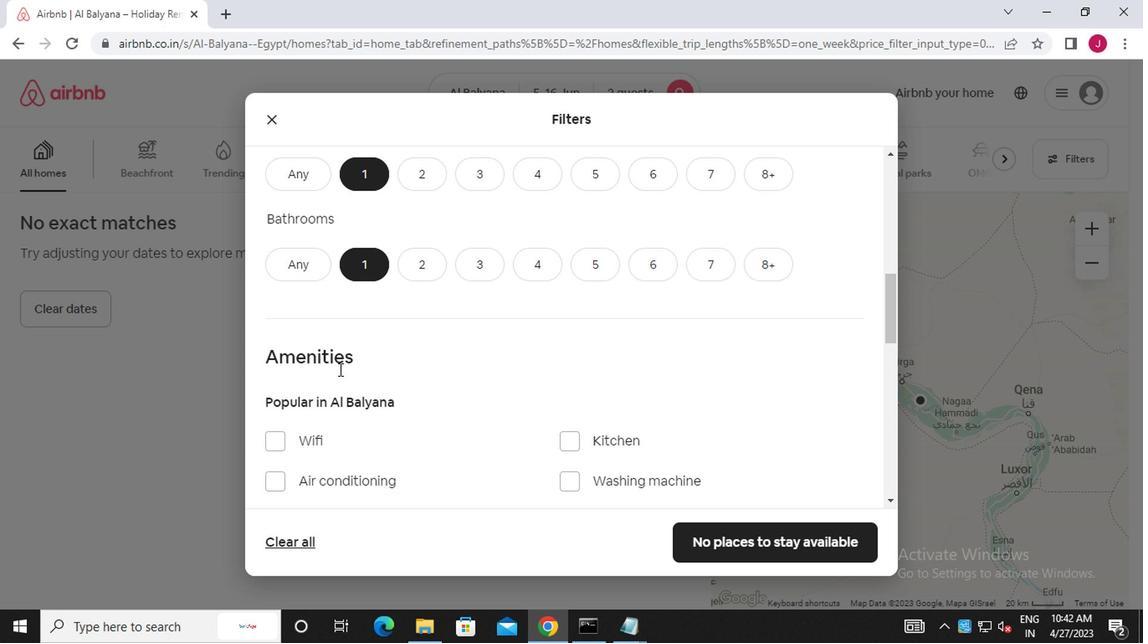 
Action: Mouse moved to (348, 292)
Screenshot: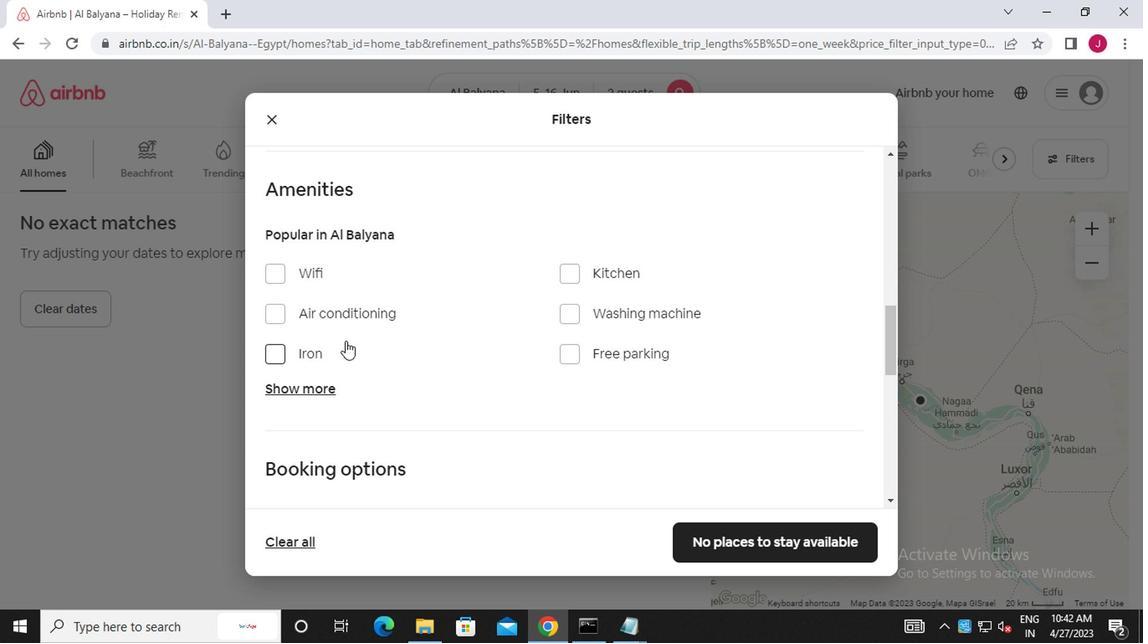 
Action: Mouse scrolled (348, 293) with delta (0, 0)
Screenshot: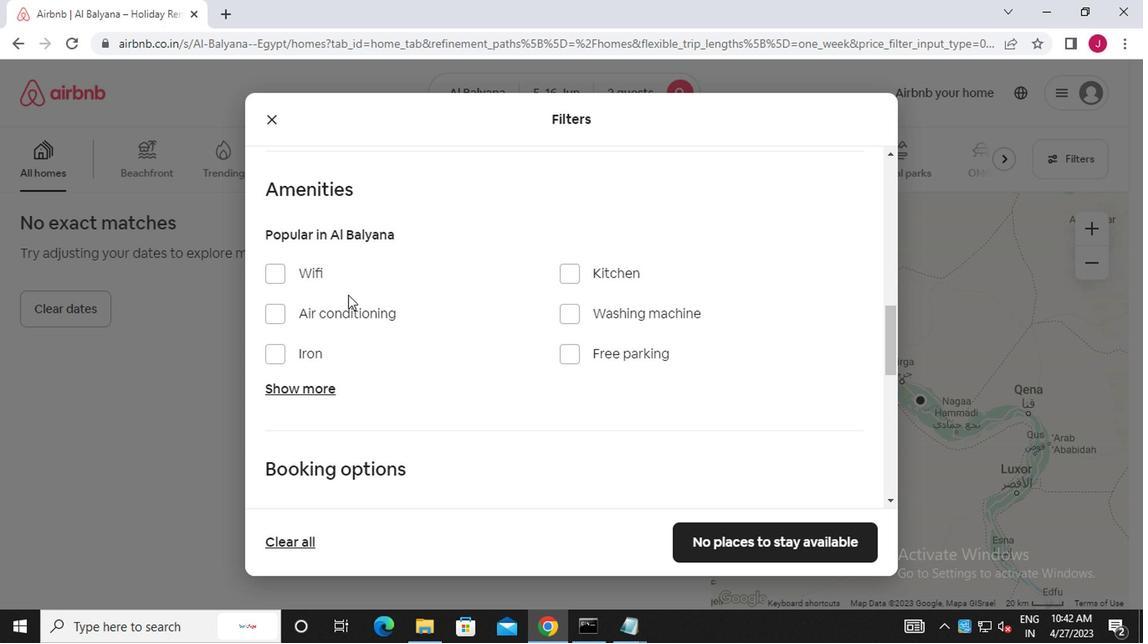 
Action: Mouse scrolled (348, 293) with delta (0, 0)
Screenshot: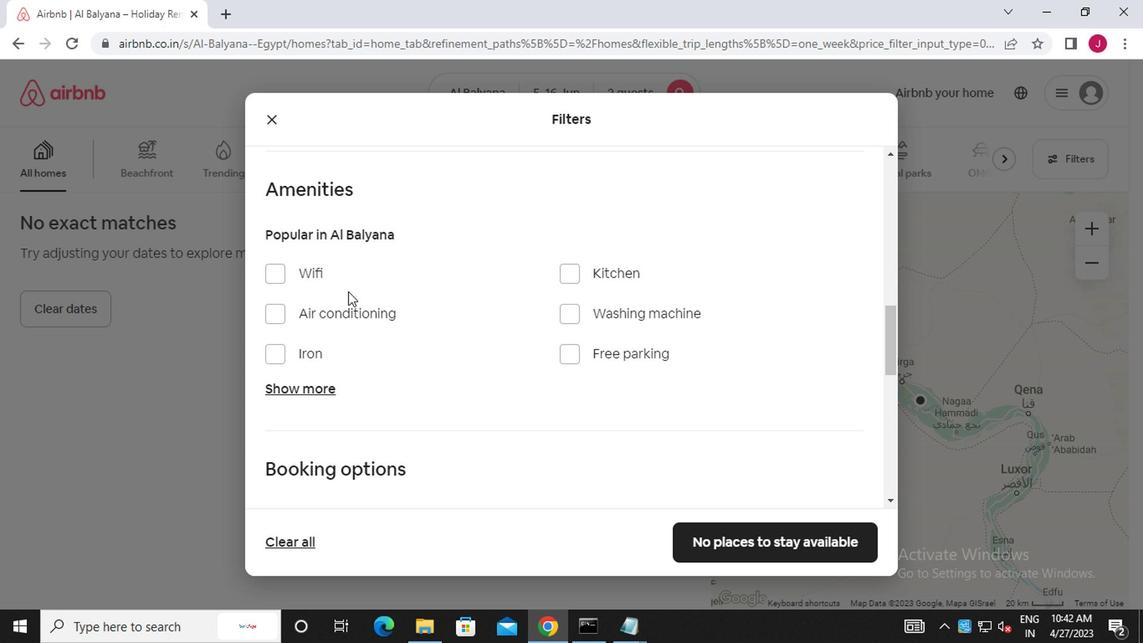 
Action: Mouse moved to (348, 403)
Screenshot: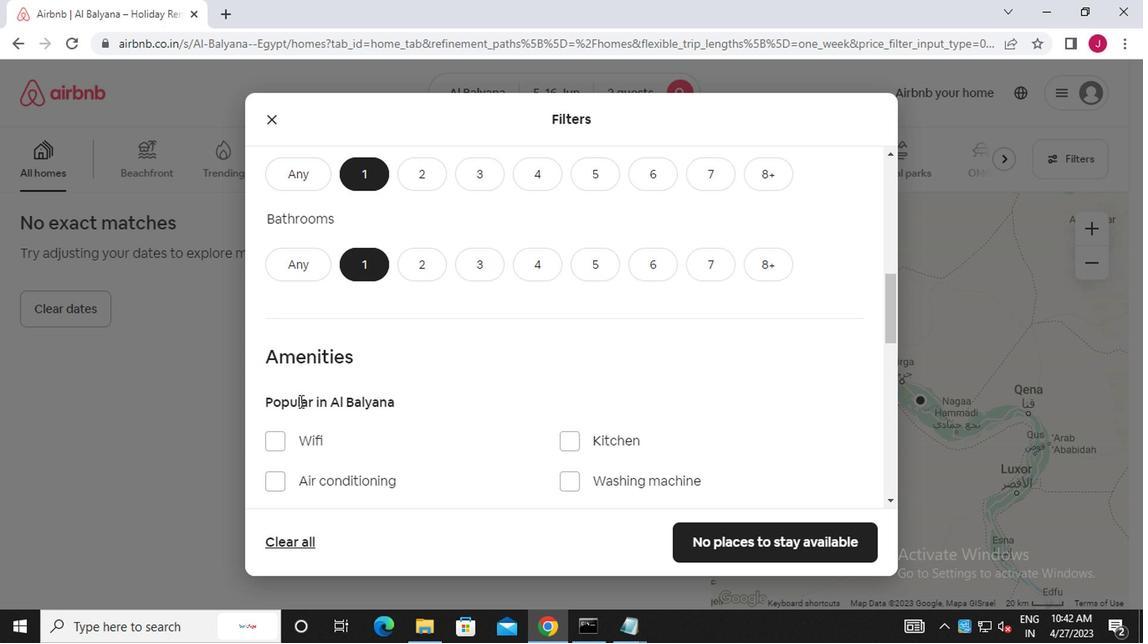 
Action: Mouse scrolled (348, 402) with delta (0, 0)
Screenshot: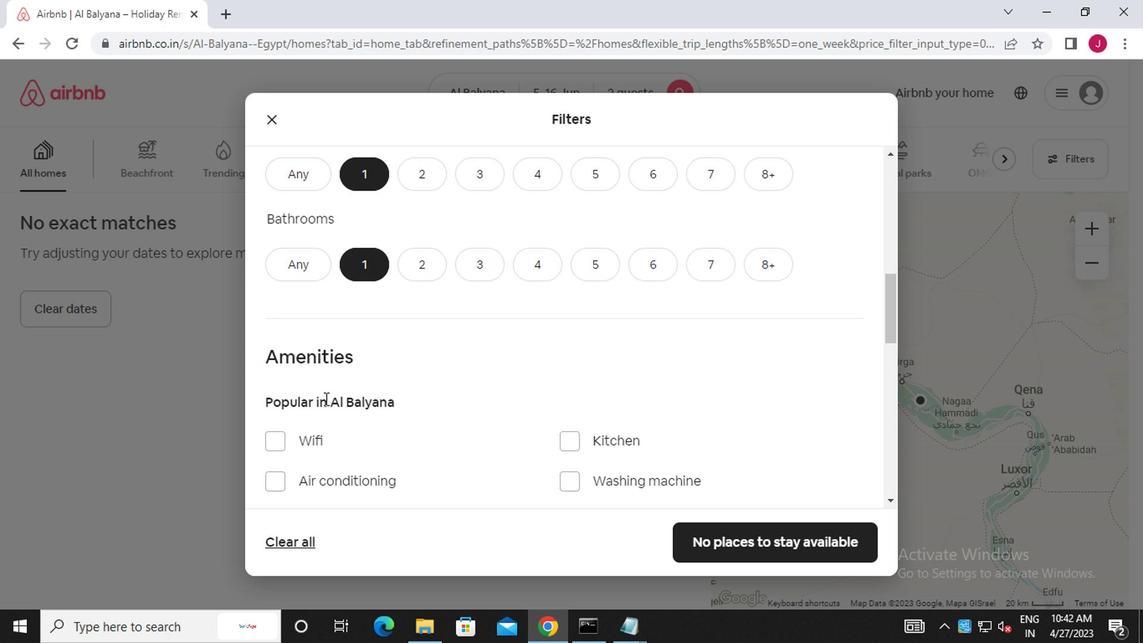 
Action: Mouse scrolled (348, 402) with delta (0, 0)
Screenshot: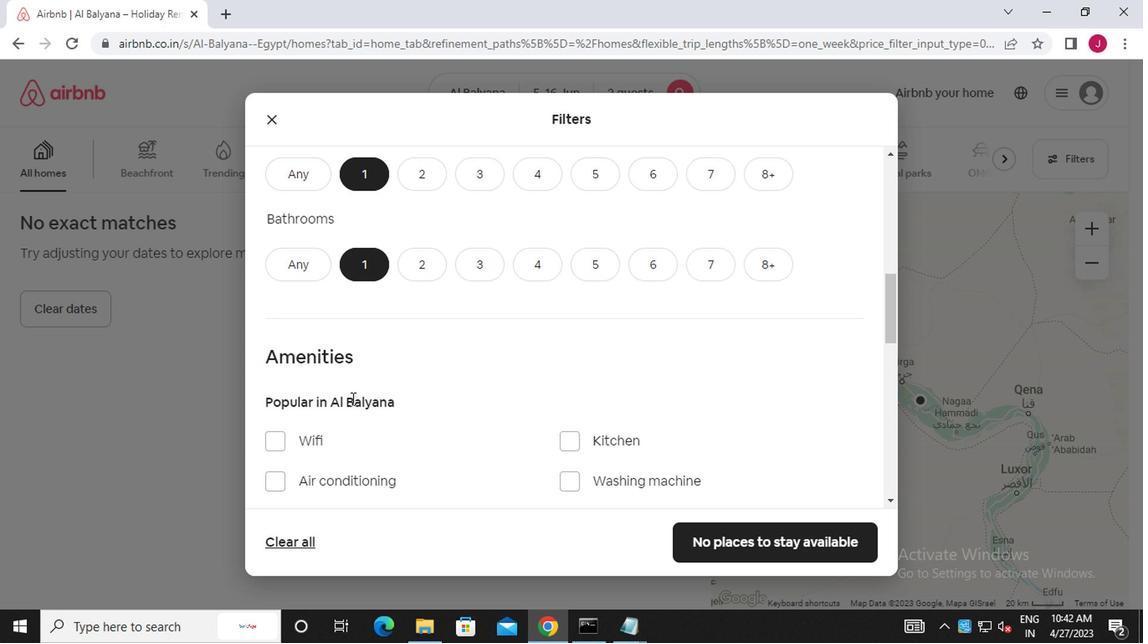 
Action: Mouse moved to (334, 400)
Screenshot: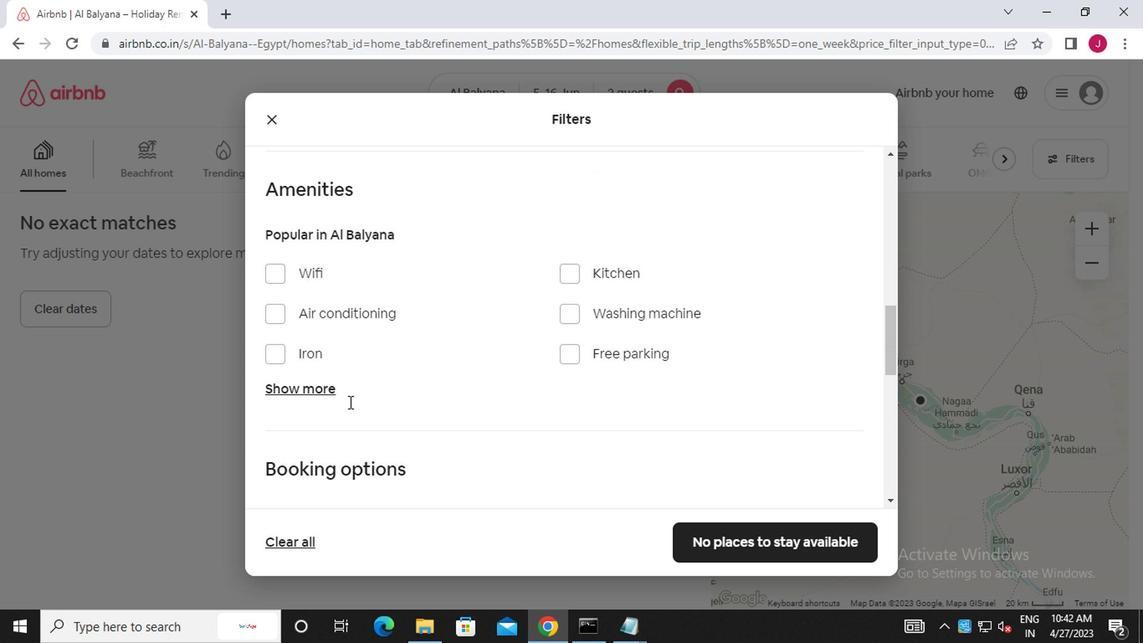 
Action: Mouse scrolled (334, 399) with delta (0, -1)
Screenshot: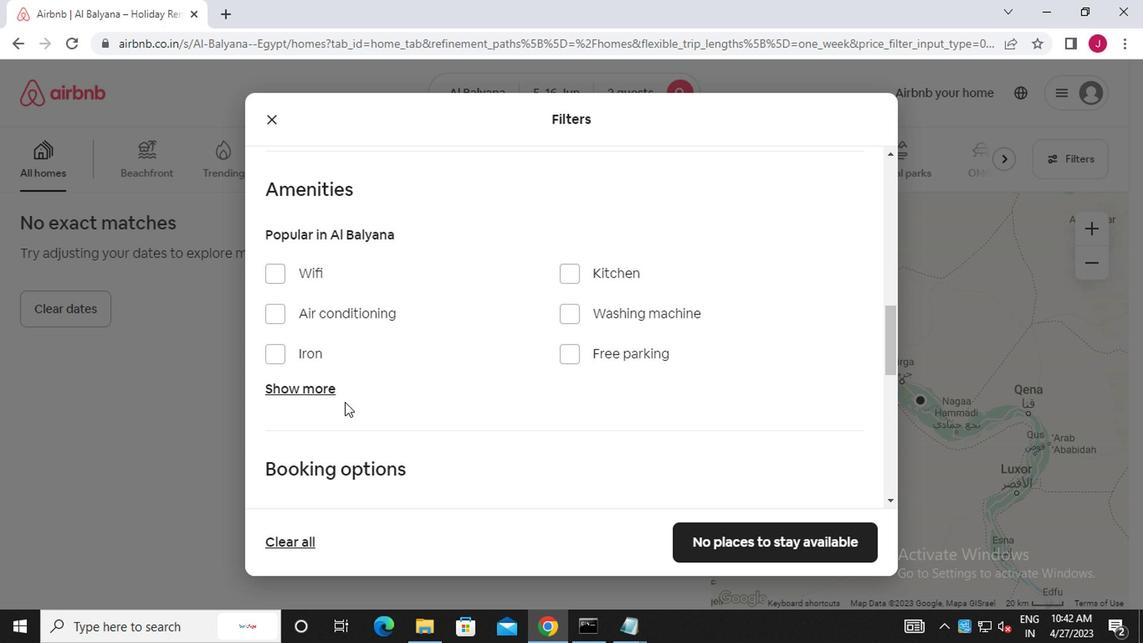
Action: Mouse scrolled (334, 399) with delta (0, -1)
Screenshot: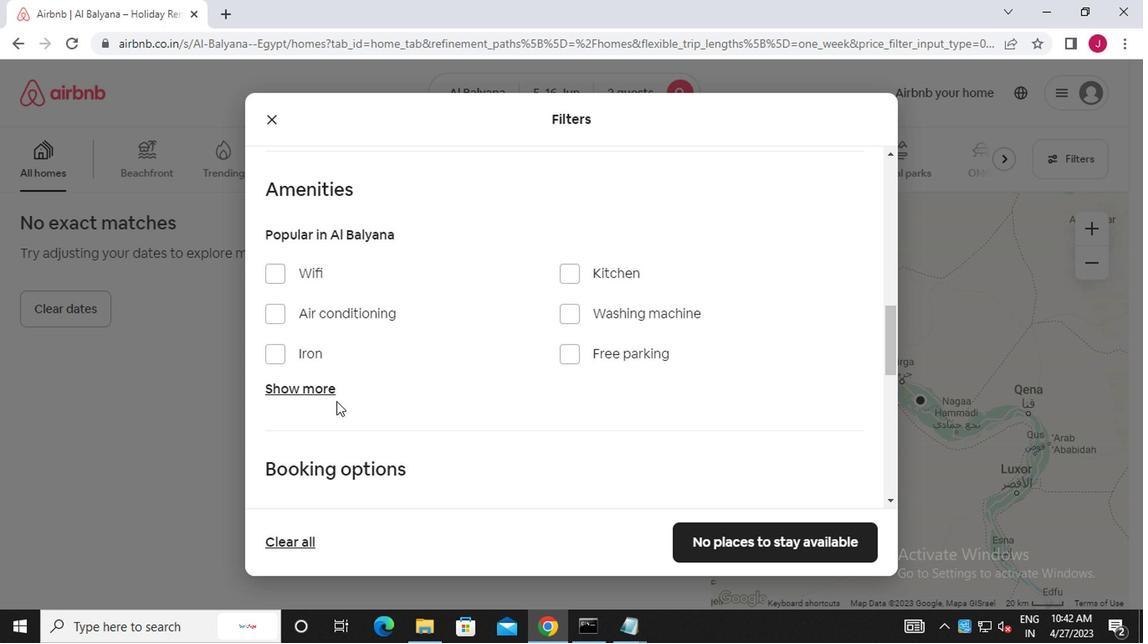 
Action: Mouse moved to (329, 392)
Screenshot: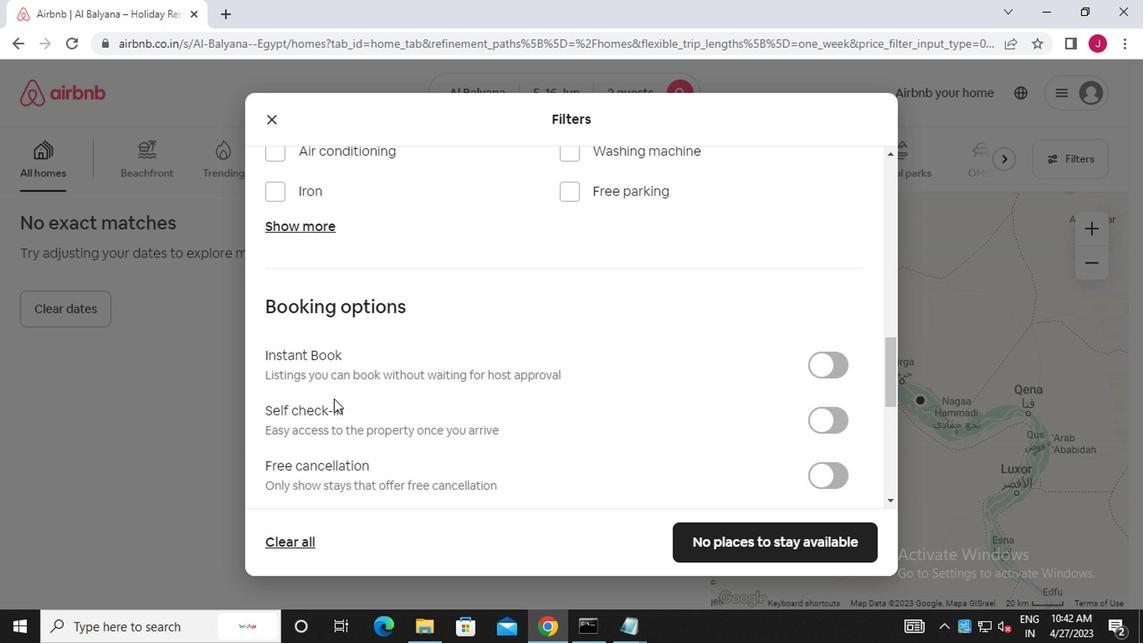 
Action: Mouse scrolled (329, 391) with delta (0, 0)
Screenshot: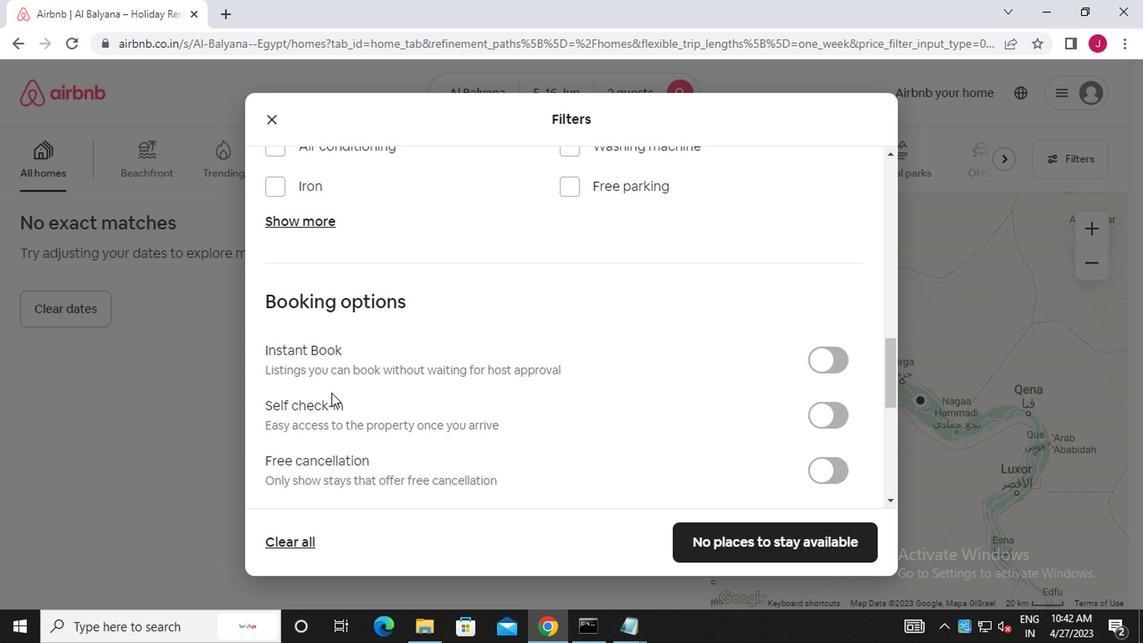 
Action: Mouse scrolled (329, 391) with delta (0, 0)
Screenshot: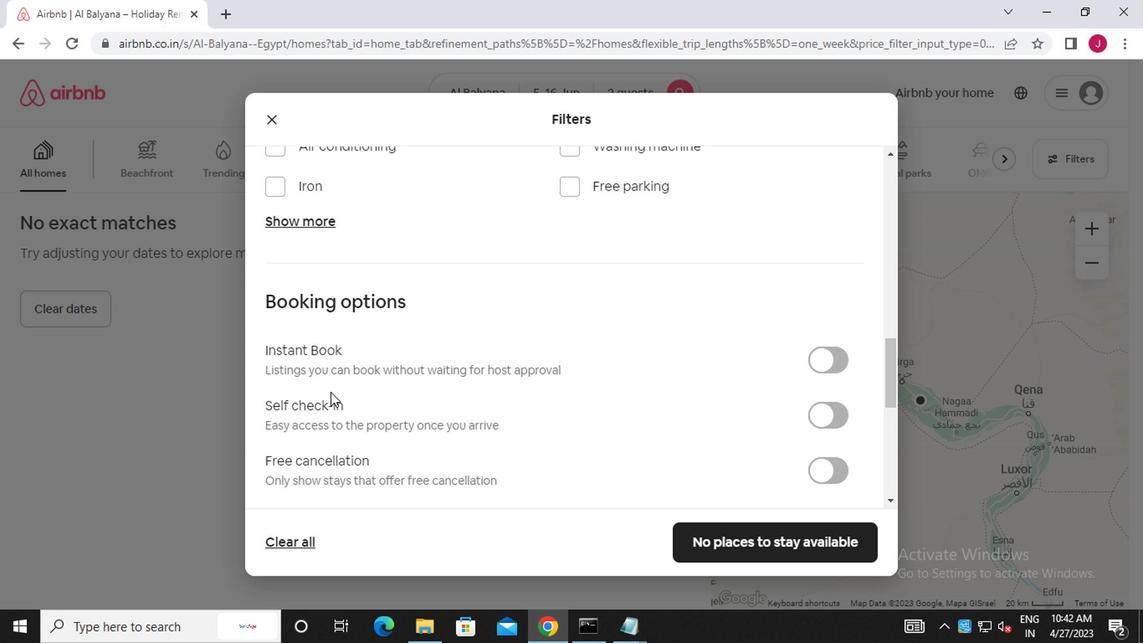 
Action: Mouse moved to (831, 247)
Screenshot: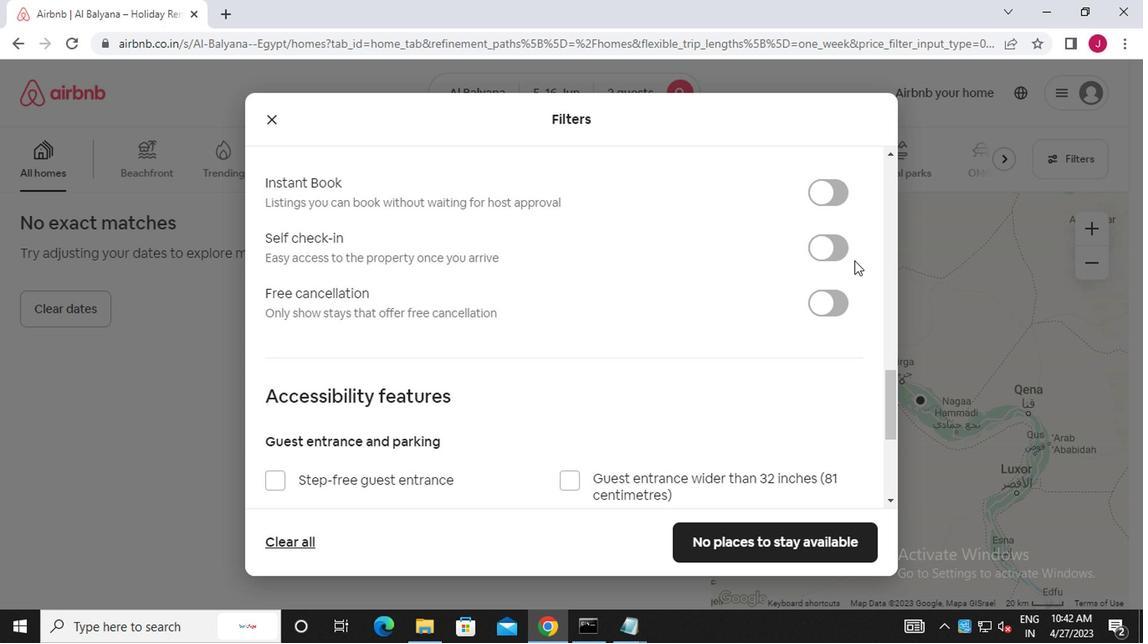 
Action: Mouse pressed left at (831, 247)
Screenshot: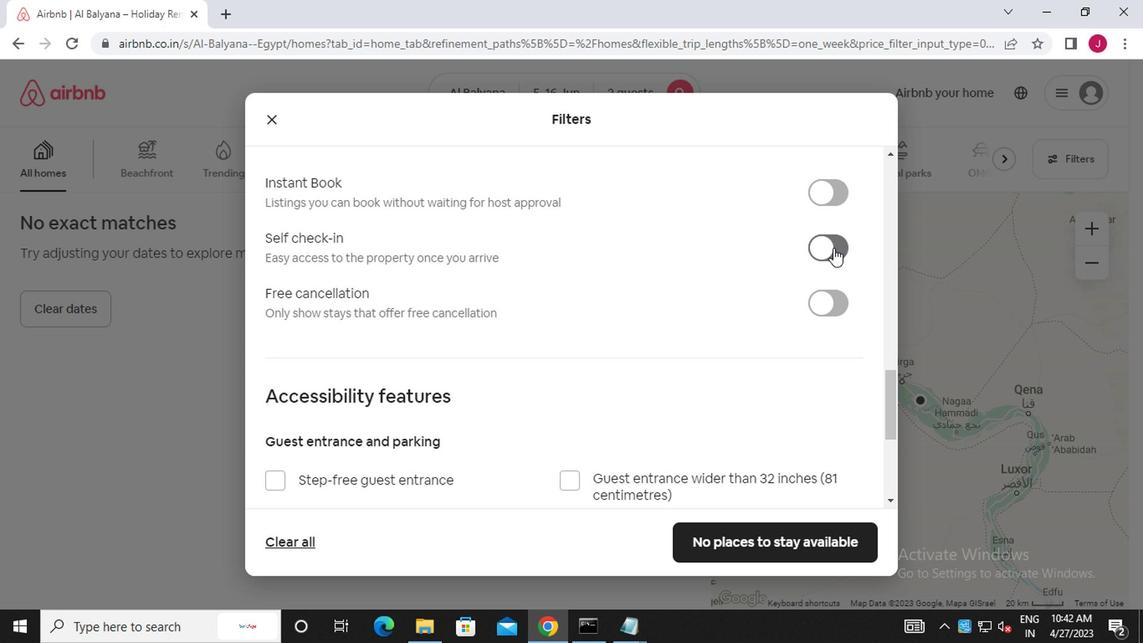 
Action: Mouse moved to (607, 388)
Screenshot: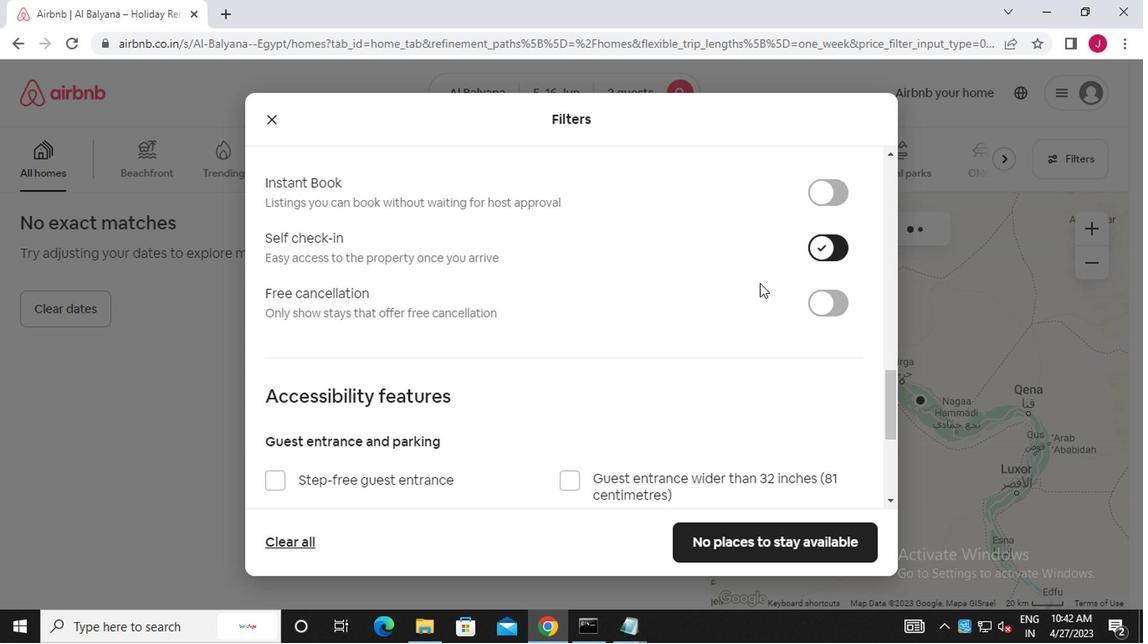 
Action: Mouse scrolled (607, 387) with delta (0, -1)
Screenshot: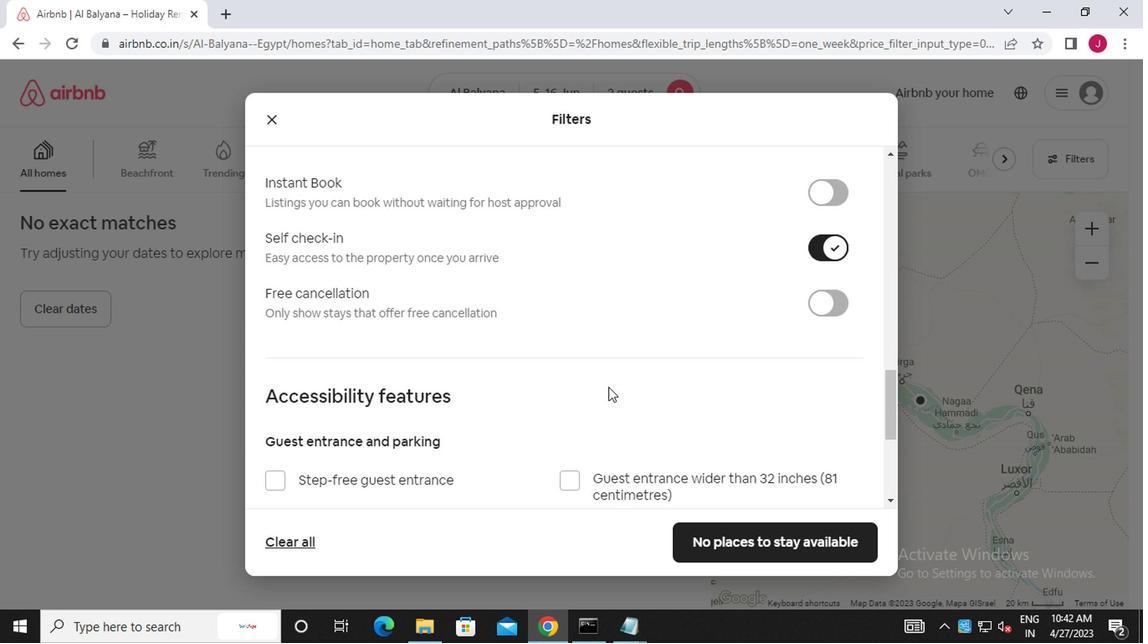 
Action: Mouse scrolled (607, 387) with delta (0, -1)
Screenshot: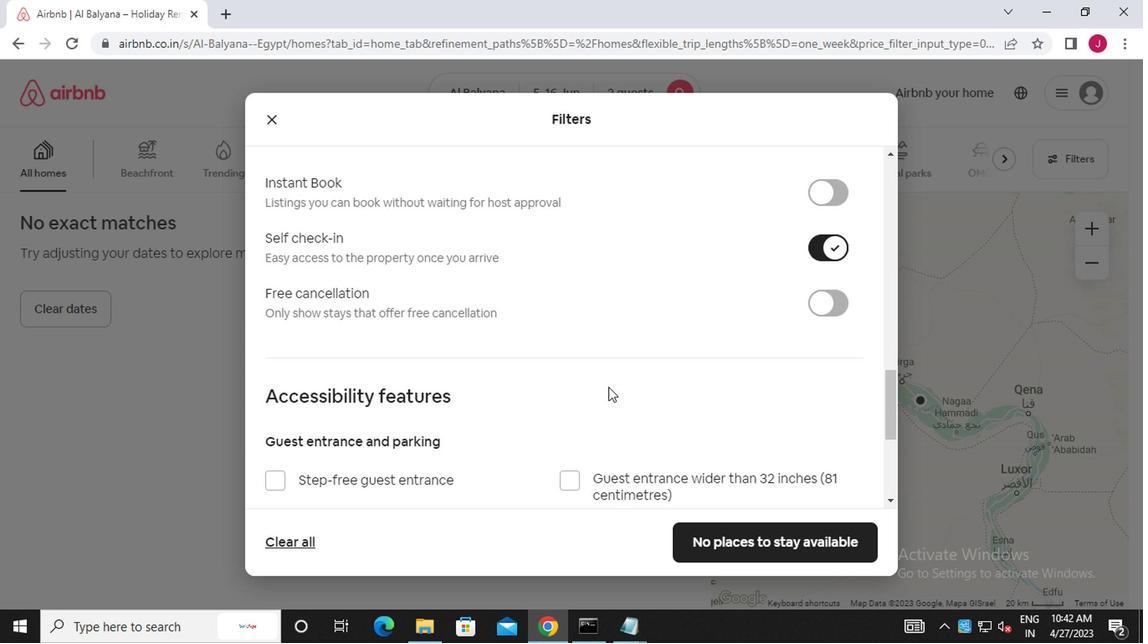 
Action: Mouse scrolled (607, 387) with delta (0, -1)
Screenshot: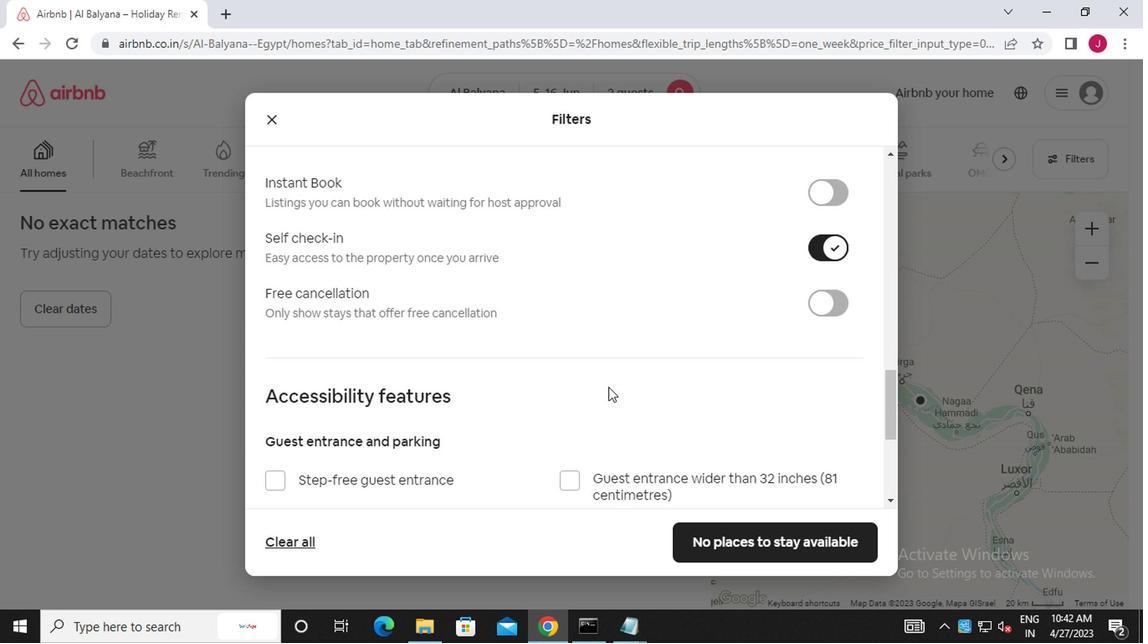 
Action: Mouse scrolled (607, 387) with delta (0, -1)
Screenshot: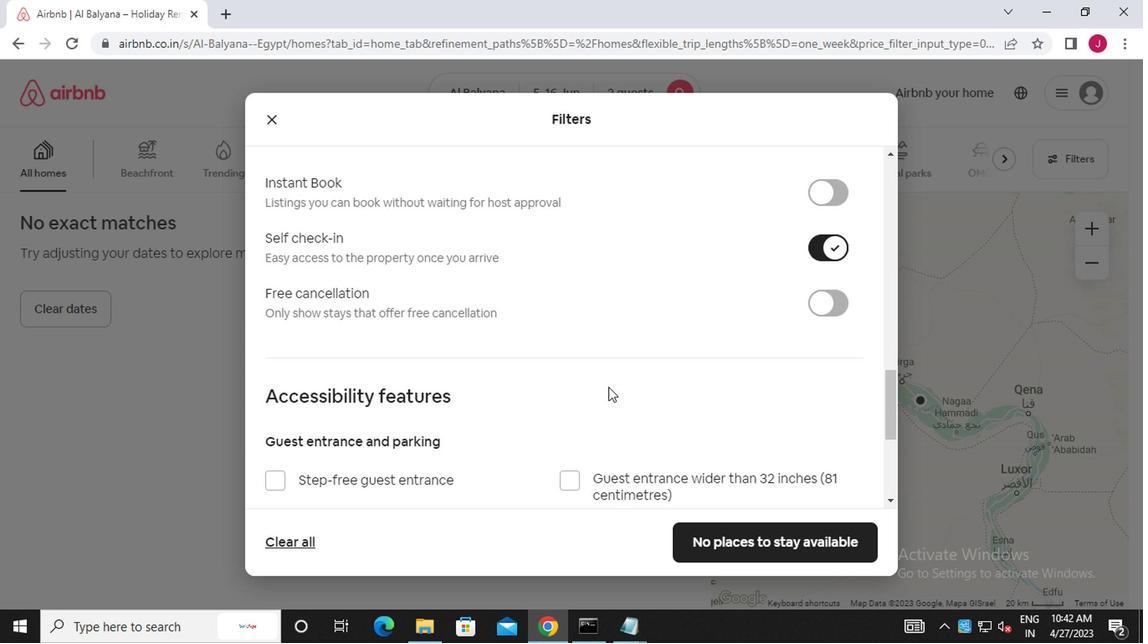 
Action: Mouse scrolled (607, 387) with delta (0, -1)
Screenshot: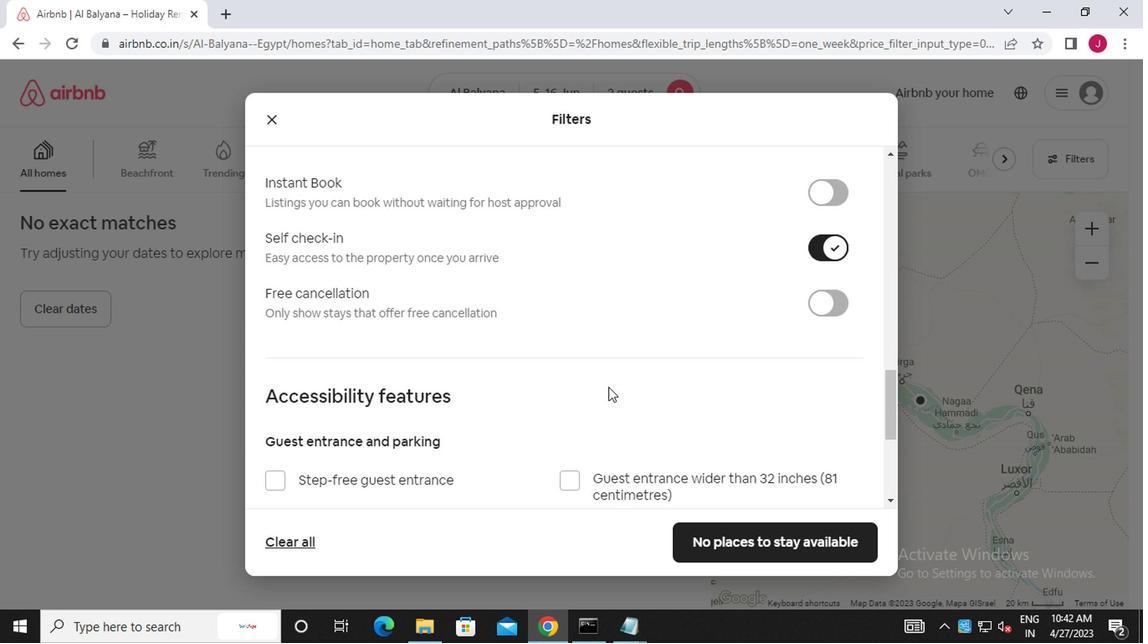 
Action: Mouse scrolled (607, 387) with delta (0, -1)
Screenshot: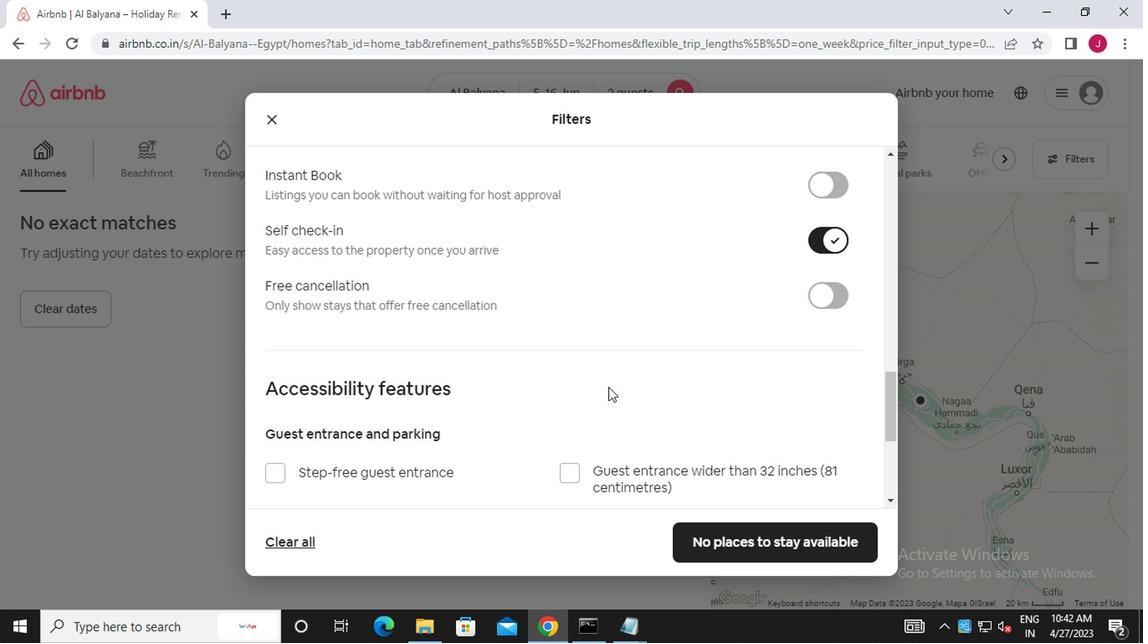 
Action: Mouse scrolled (607, 387) with delta (0, -1)
Screenshot: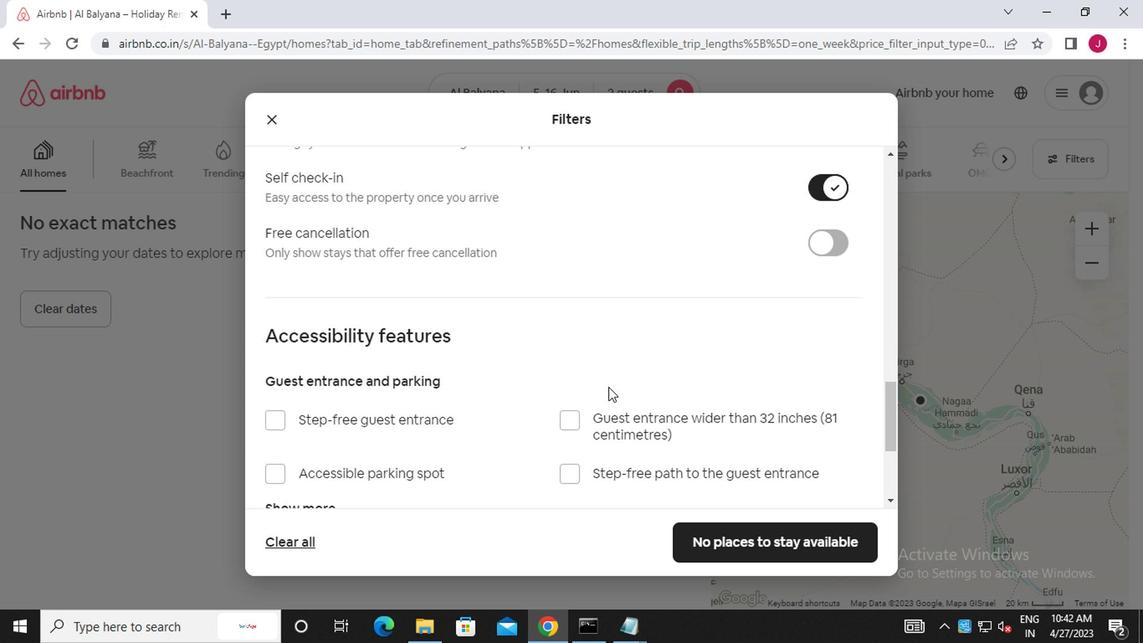 
Action: Mouse moved to (447, 388)
Screenshot: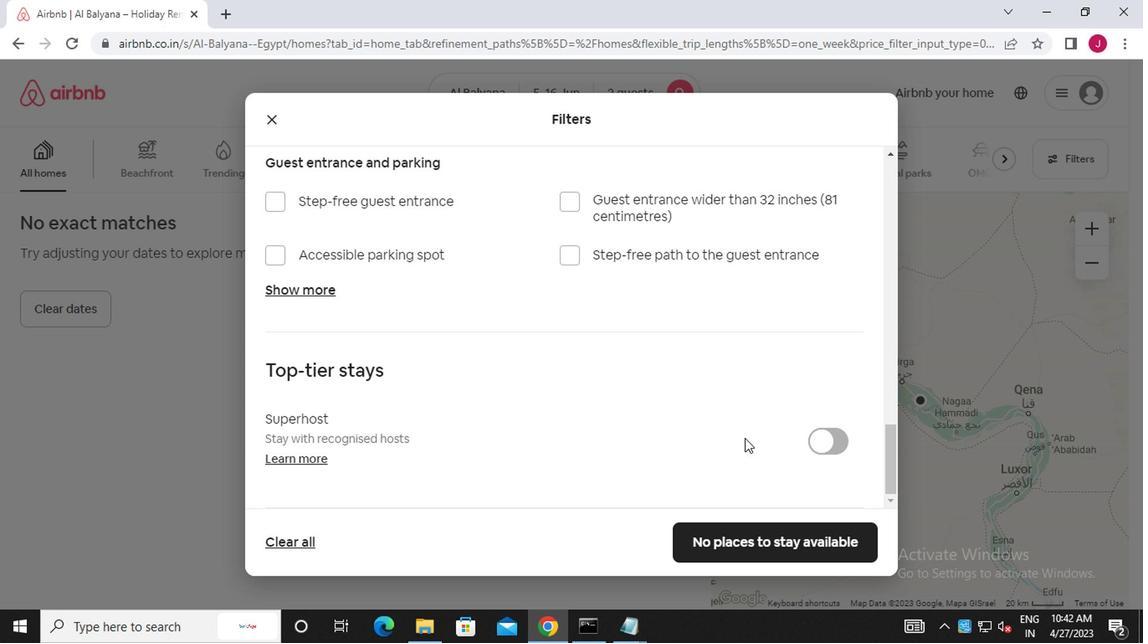 
Action: Mouse scrolled (447, 388) with delta (0, 0)
Screenshot: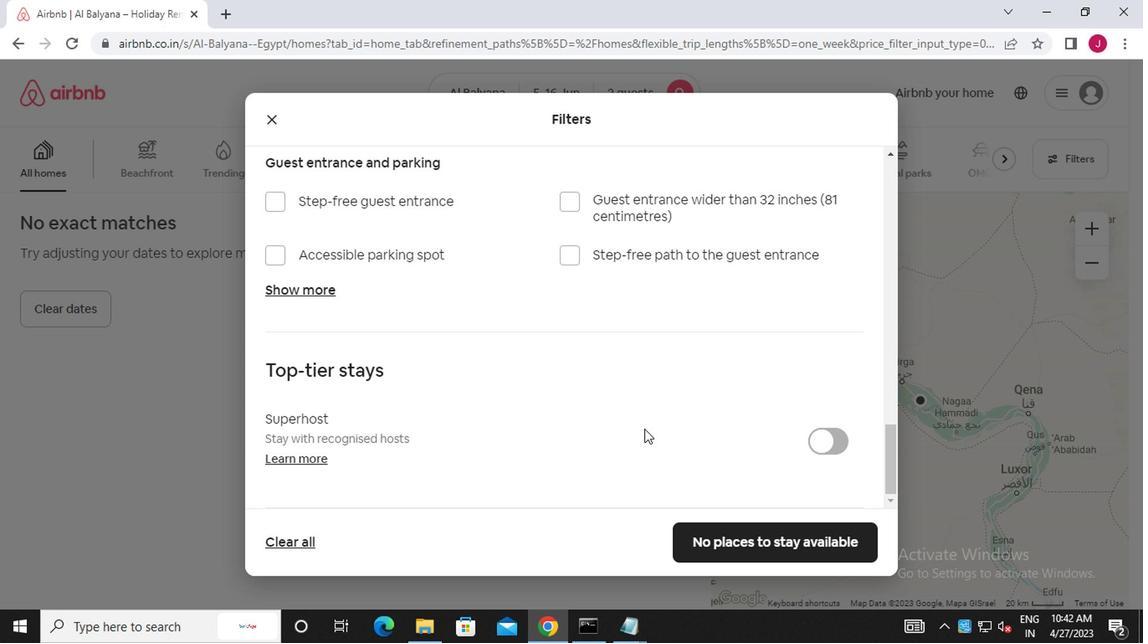 
Action: Mouse scrolled (447, 388) with delta (0, 0)
Screenshot: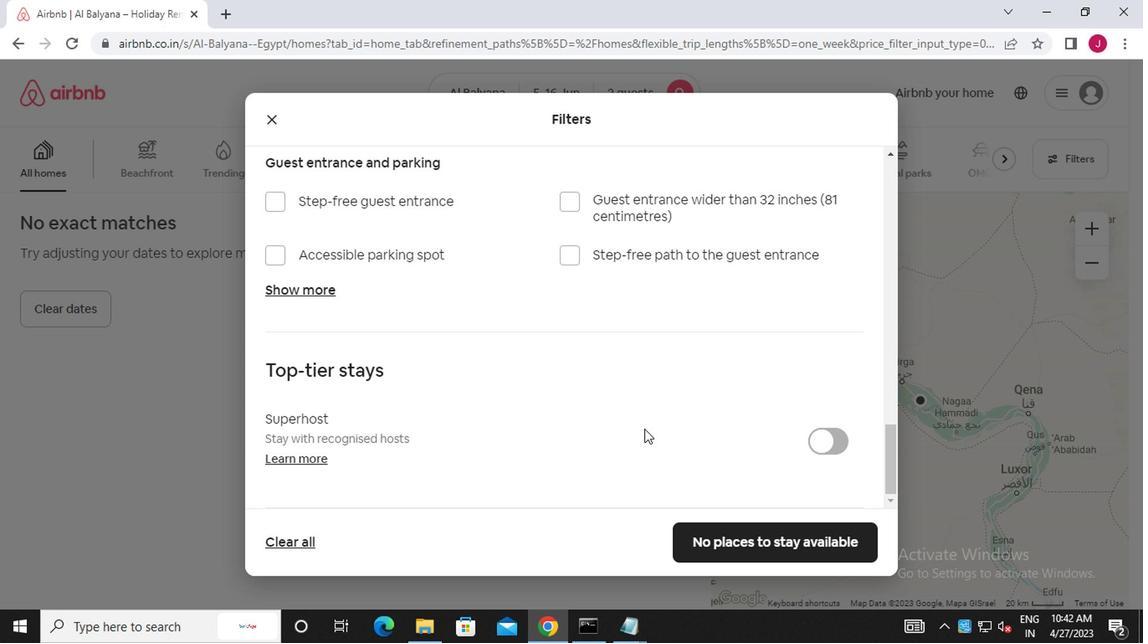 
Action: Mouse scrolled (447, 388) with delta (0, 0)
Screenshot: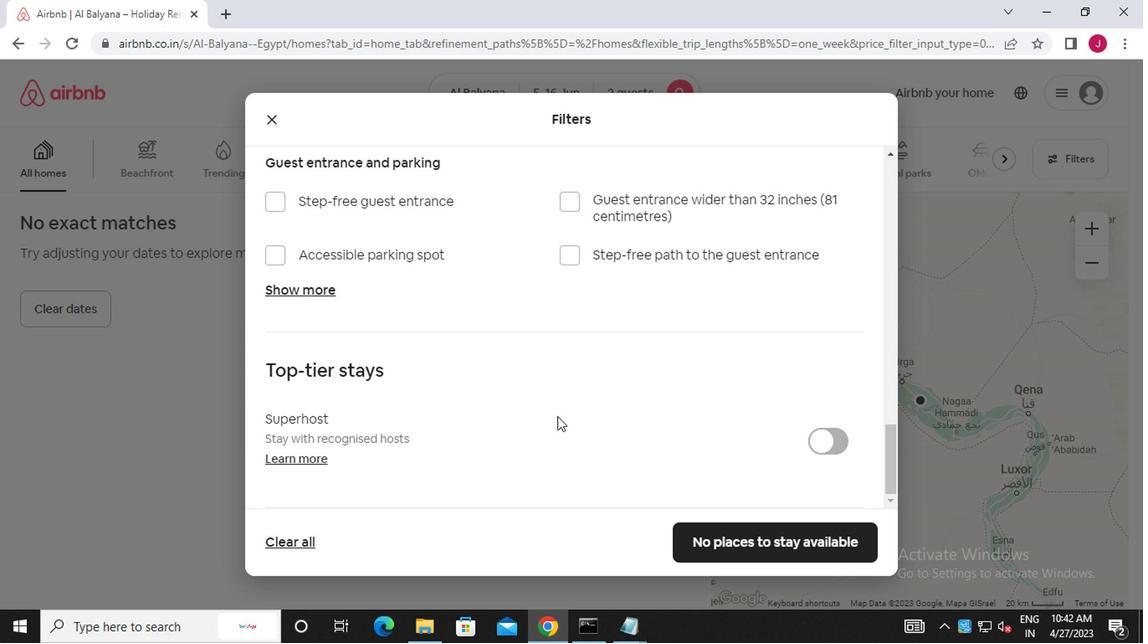 
Action: Mouse scrolled (447, 388) with delta (0, 0)
Screenshot: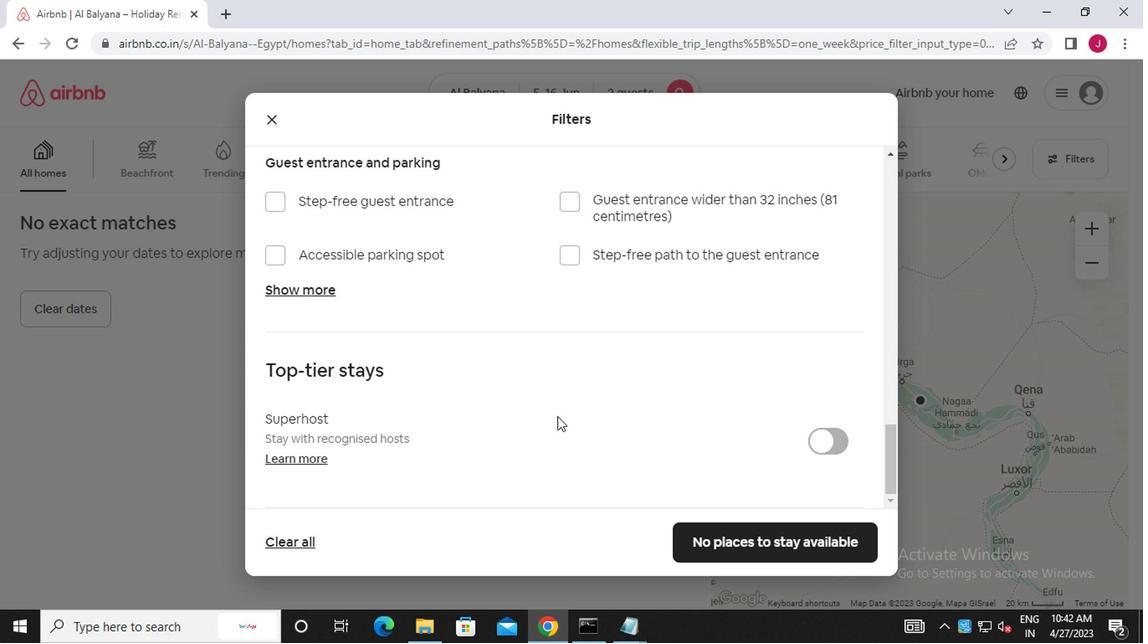 
Action: Mouse scrolled (447, 388) with delta (0, 0)
Screenshot: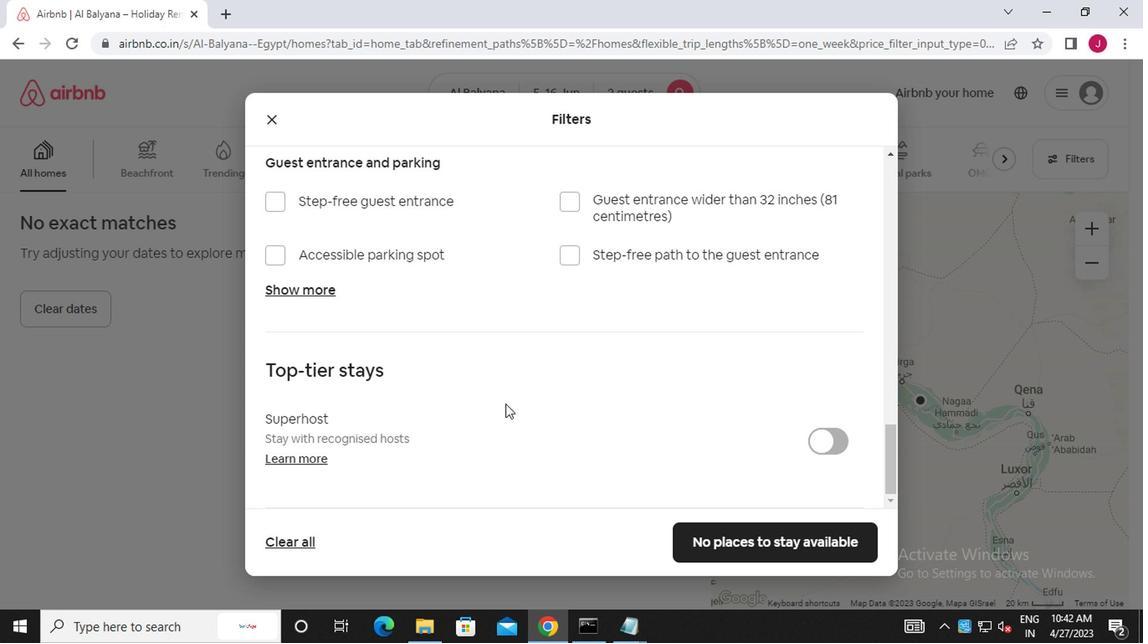 
Action: Mouse scrolled (447, 388) with delta (0, 0)
Screenshot: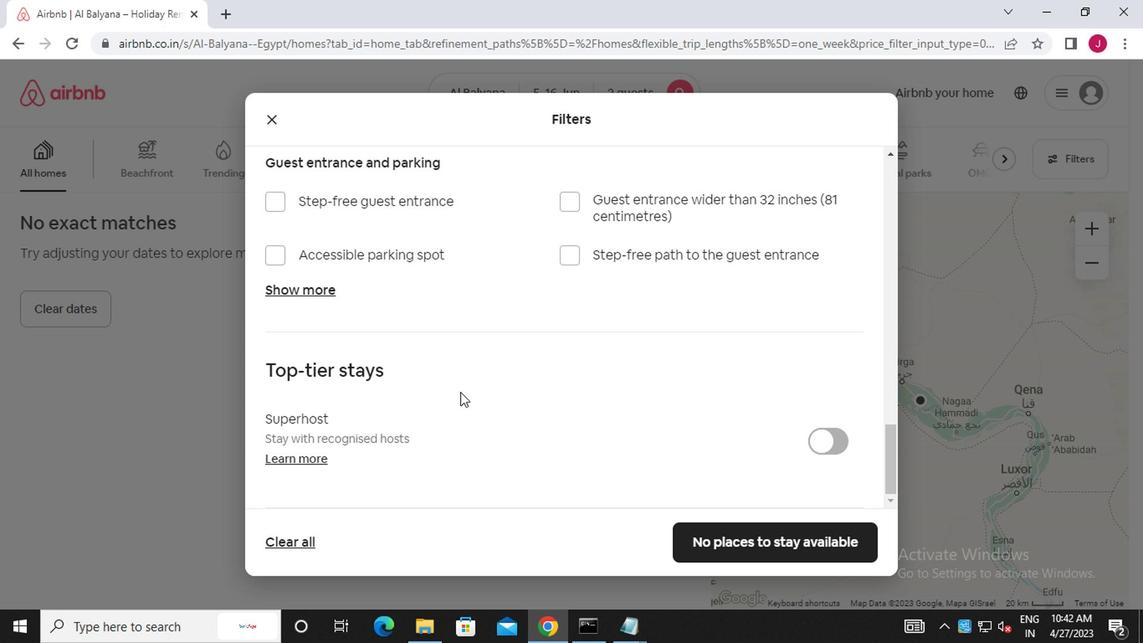 
Action: Mouse moved to (417, 325)
Screenshot: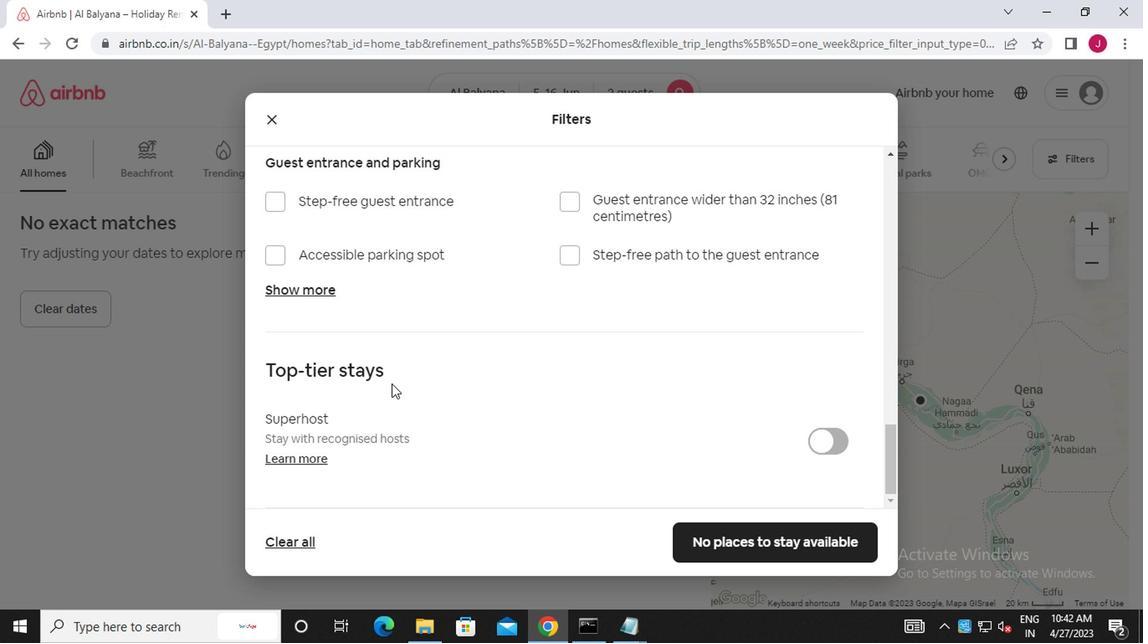 
Action: Mouse scrolled (417, 323) with delta (0, -1)
Screenshot: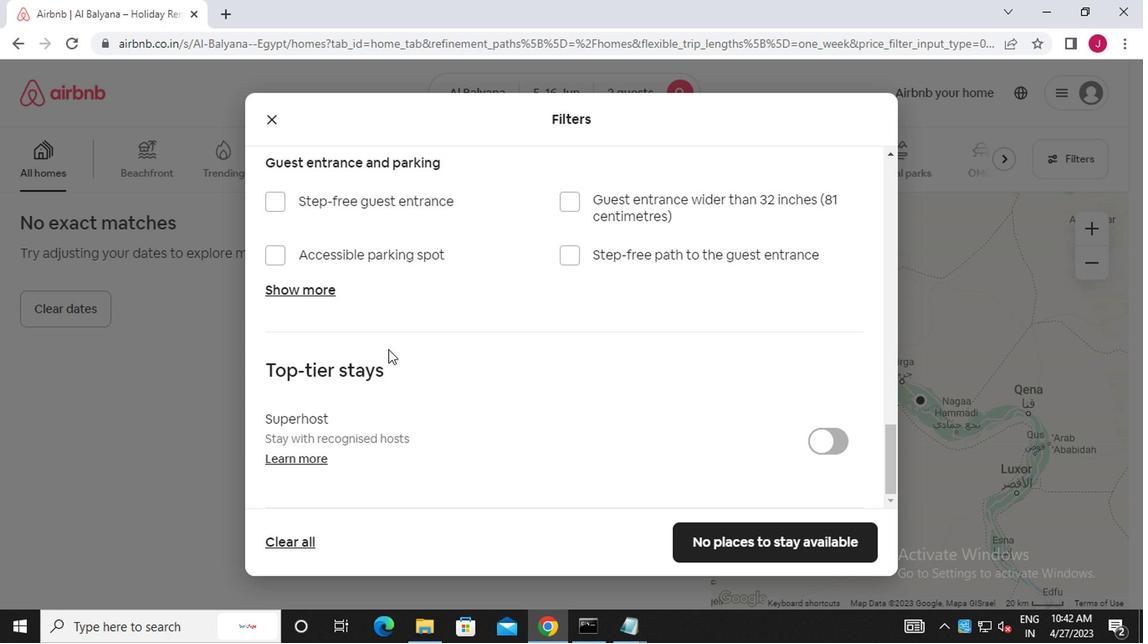 
Action: Mouse moved to (417, 325)
Screenshot: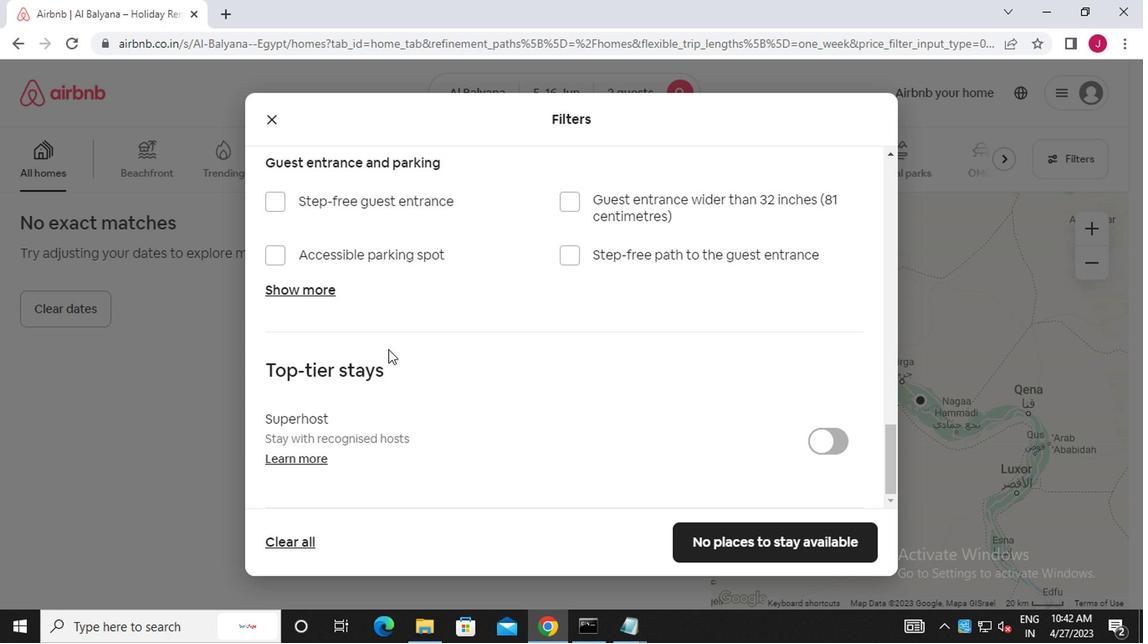 
Action: Mouse scrolled (417, 325) with delta (0, 0)
Screenshot: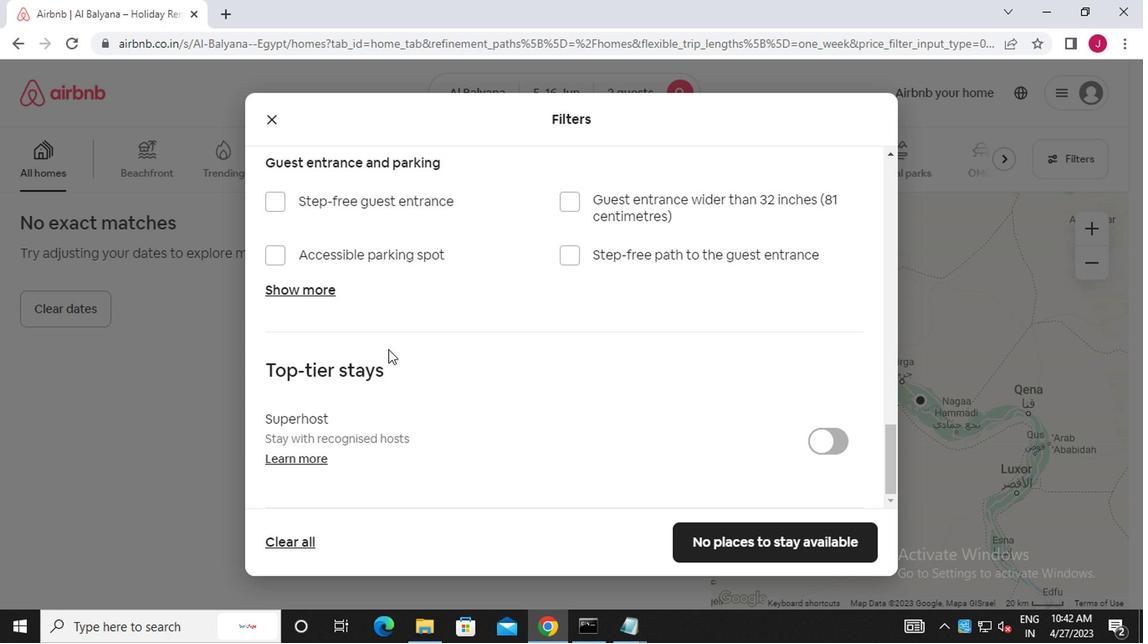 
Action: Mouse moved to (417, 326)
Screenshot: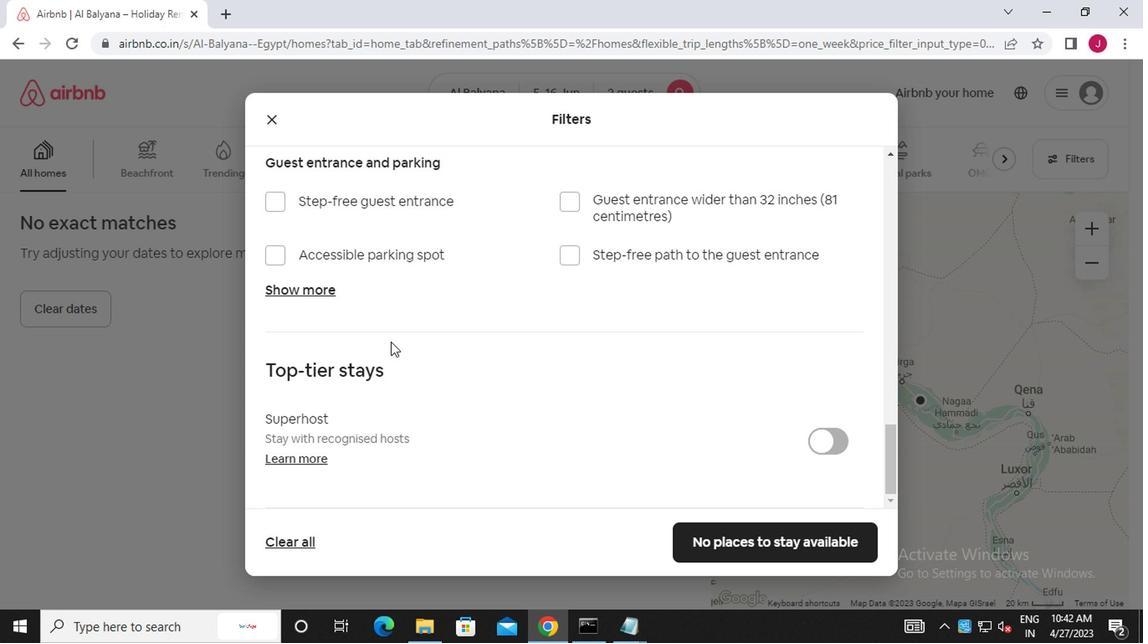
Action: Mouse scrolled (417, 325) with delta (0, -1)
Screenshot: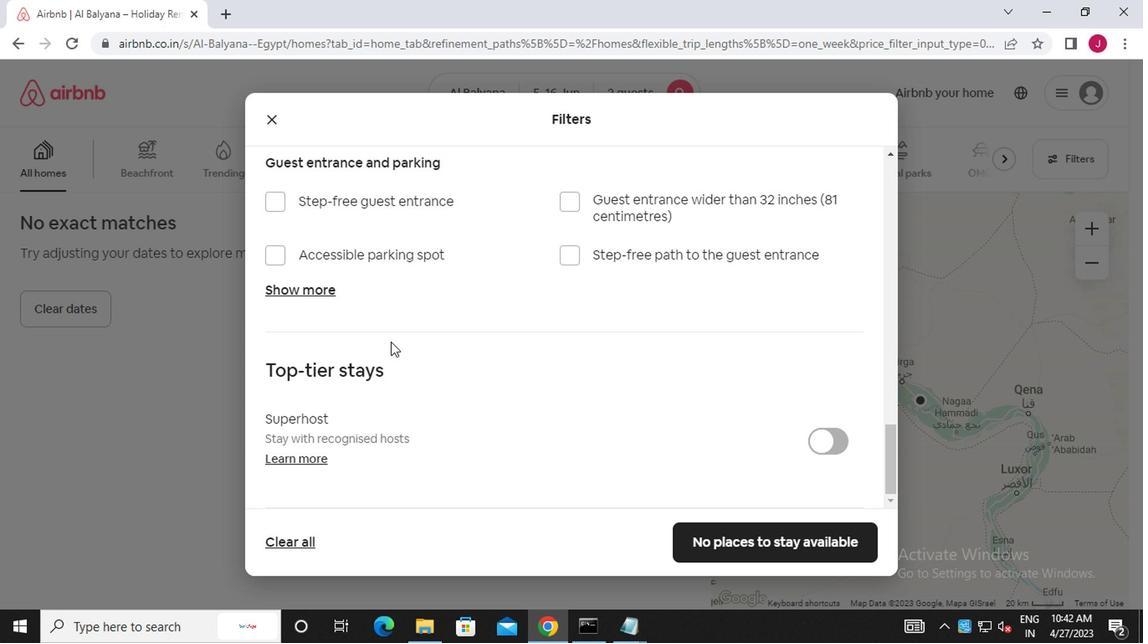 
Action: Mouse scrolled (417, 325) with delta (0, -1)
Screenshot: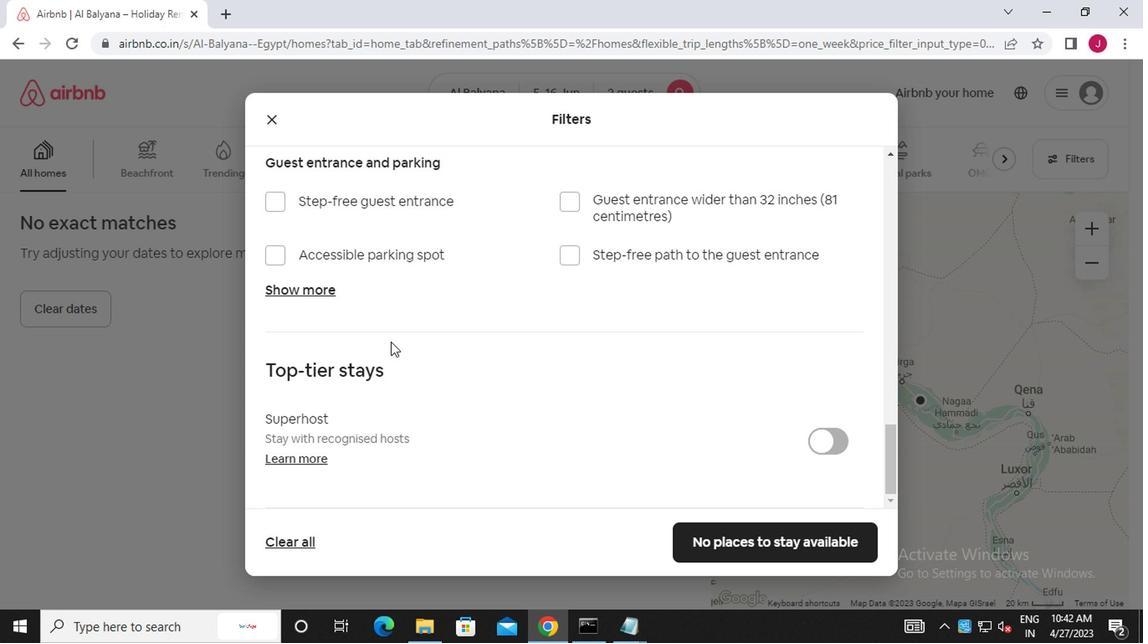 
Action: Mouse moved to (417, 327)
Screenshot: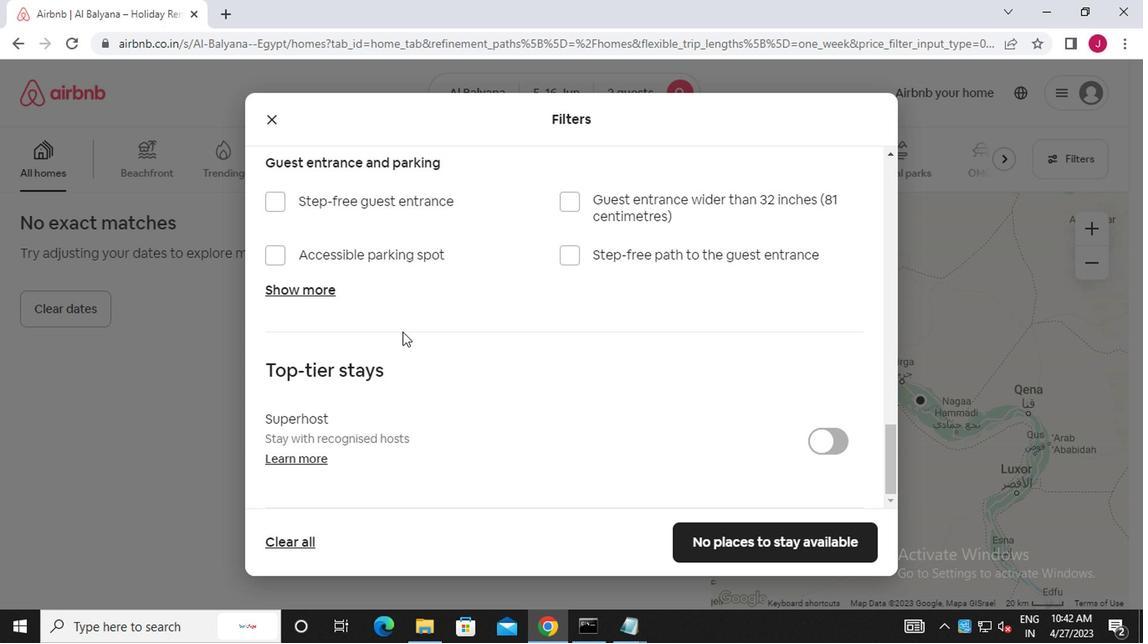 
Action: Mouse scrolled (417, 326) with delta (0, 0)
Screenshot: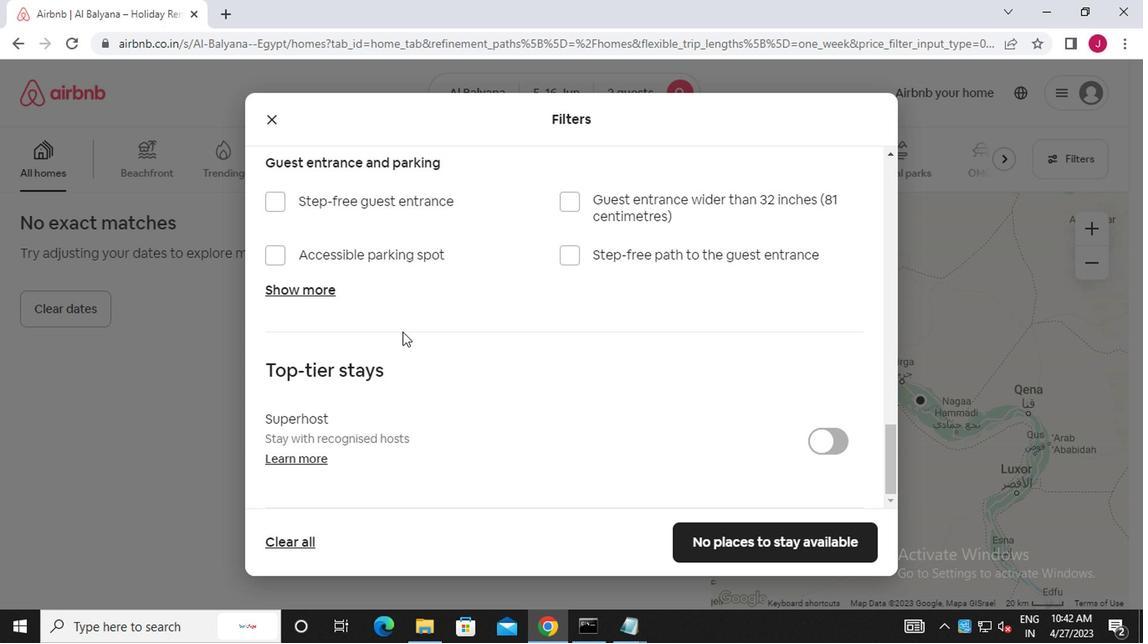 
Action: Mouse moved to (419, 327)
Screenshot: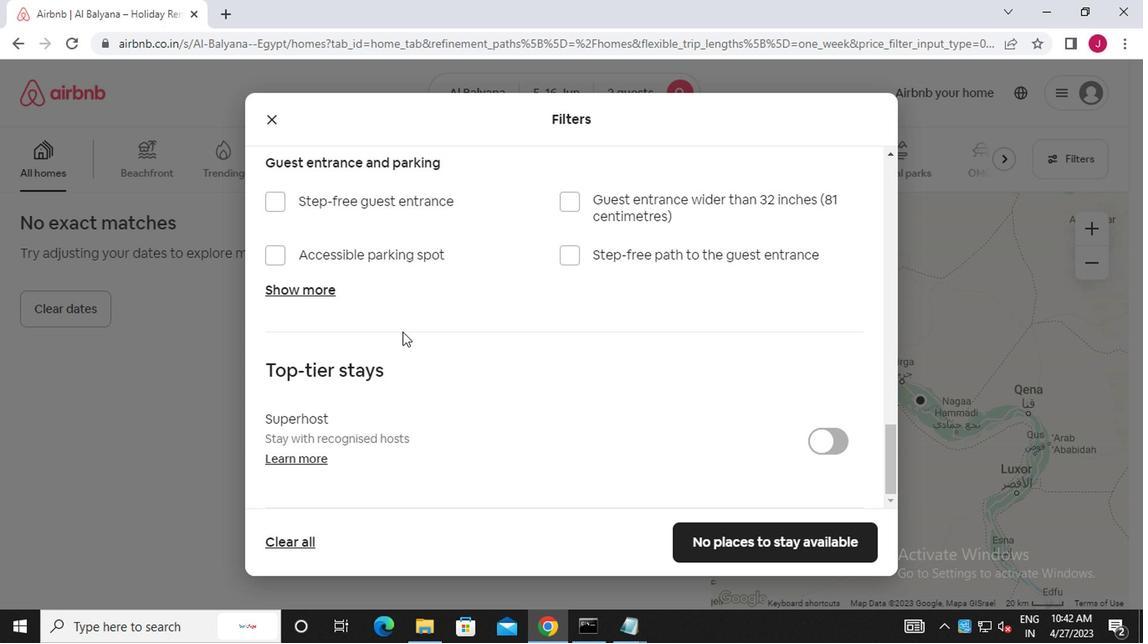 
Action: Mouse scrolled (419, 326) with delta (0, 0)
Screenshot: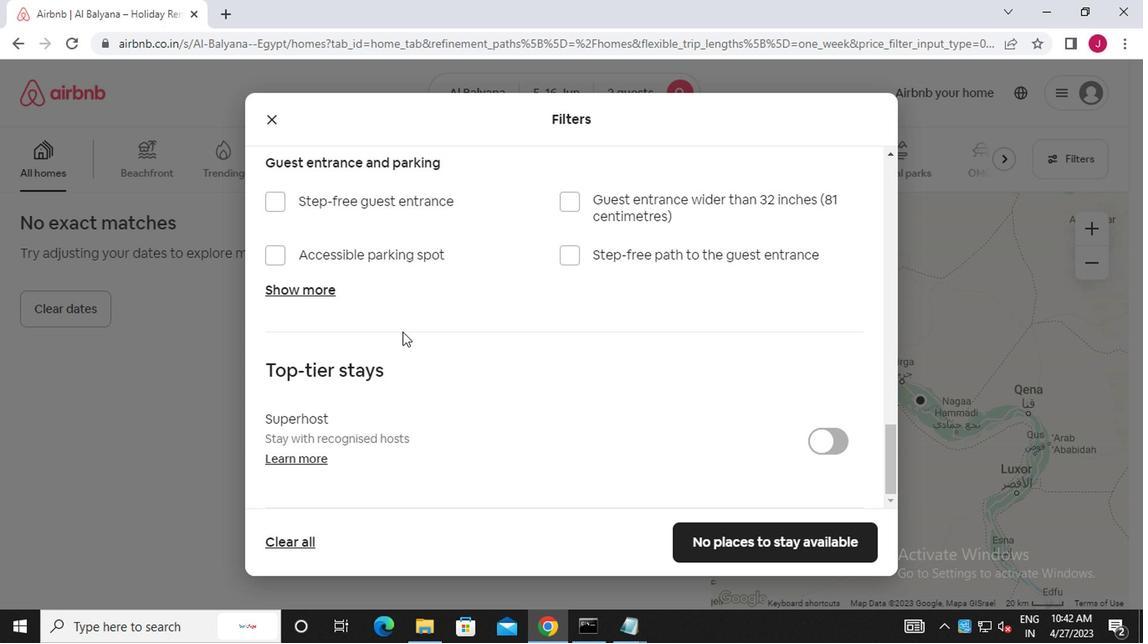 
Action: Mouse moved to (423, 327)
Screenshot: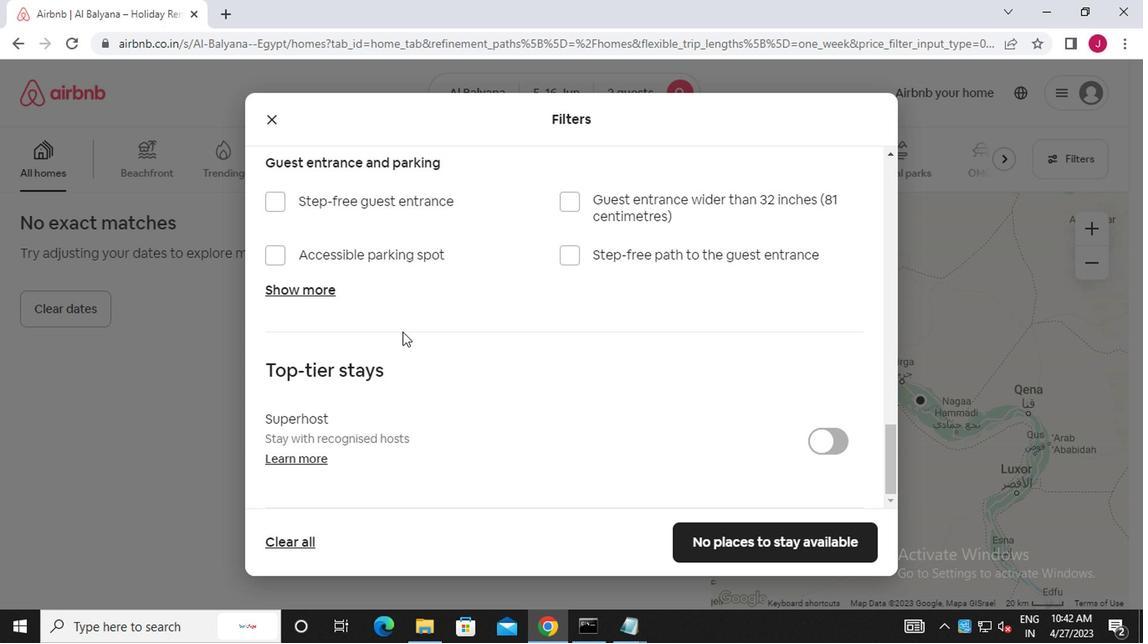
Action: Mouse scrolled (423, 326) with delta (0, 0)
Screenshot: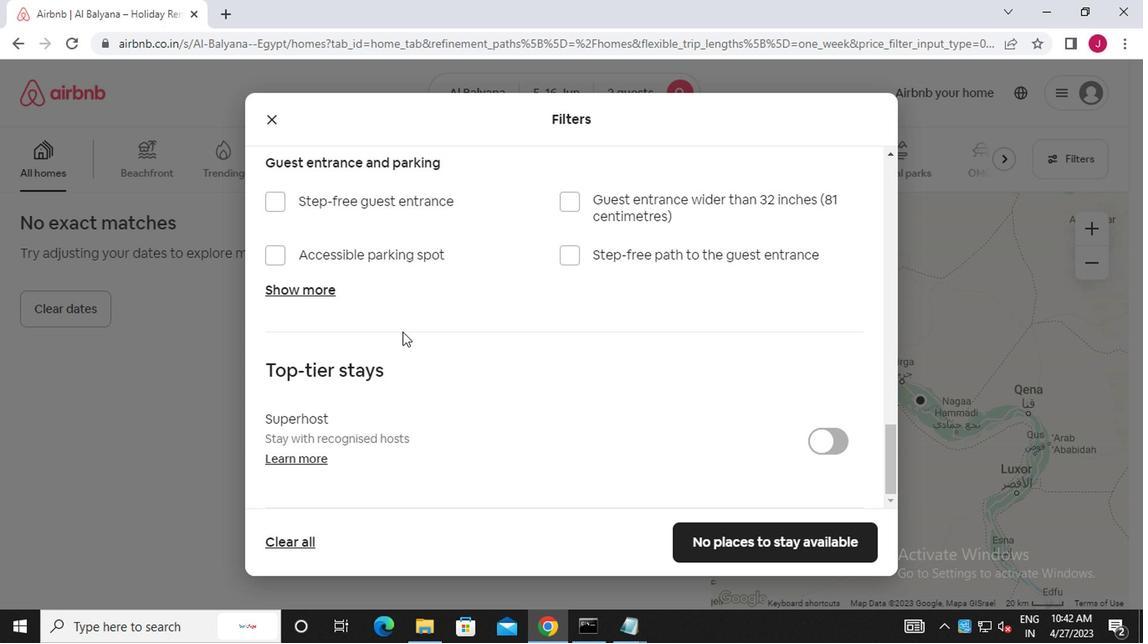 
Action: Mouse moved to (745, 545)
Screenshot: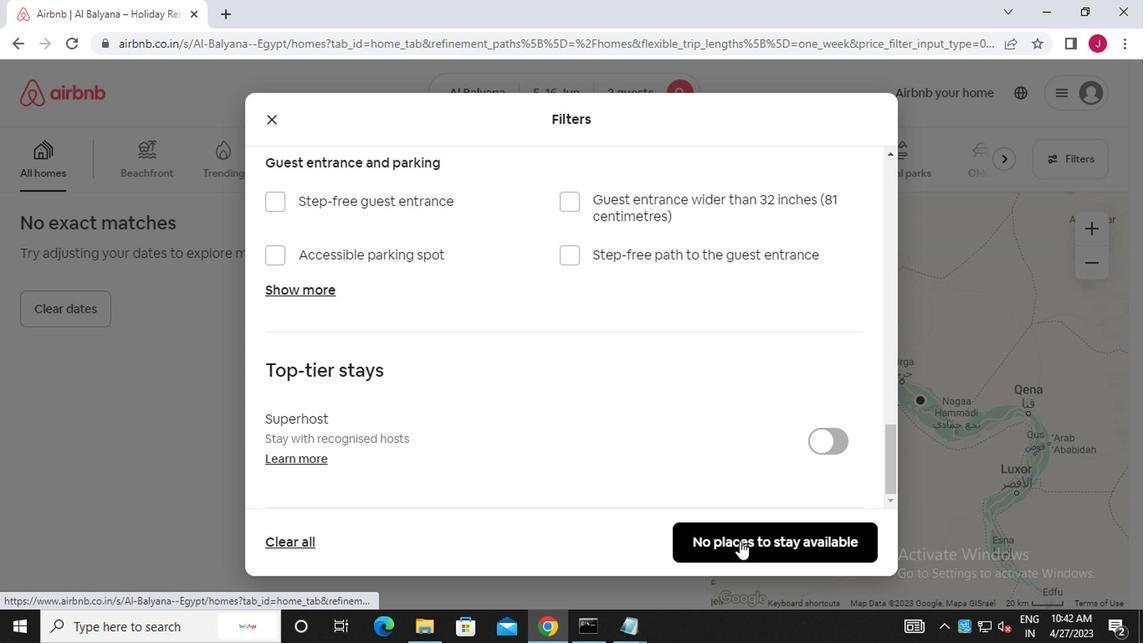 
Action: Mouse pressed left at (745, 545)
Screenshot: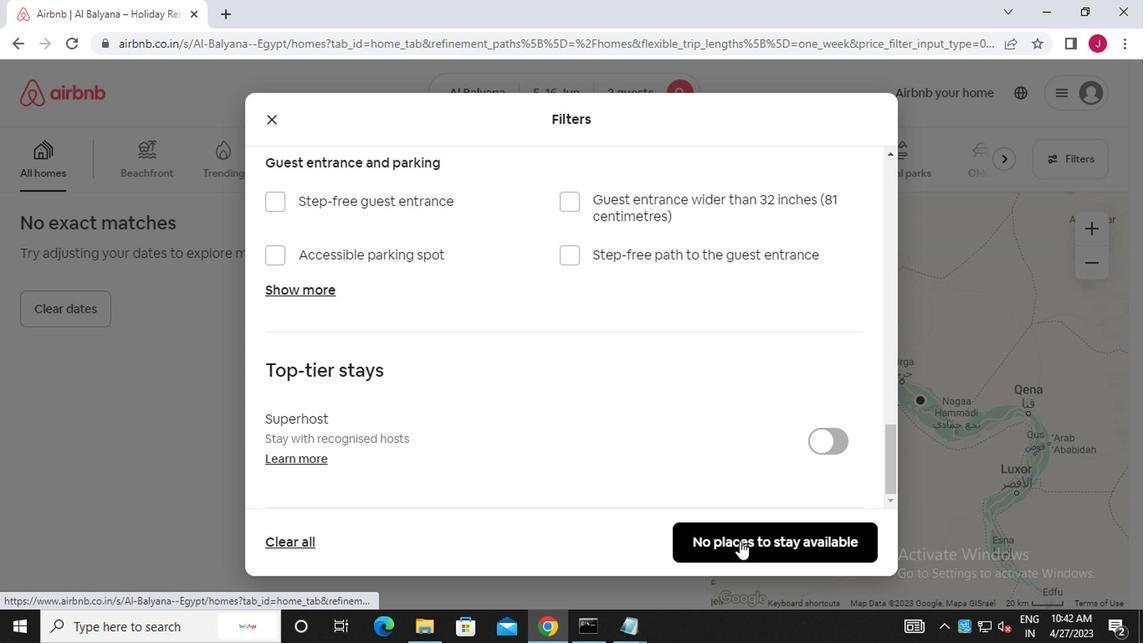
Action: Mouse moved to (731, 532)
Screenshot: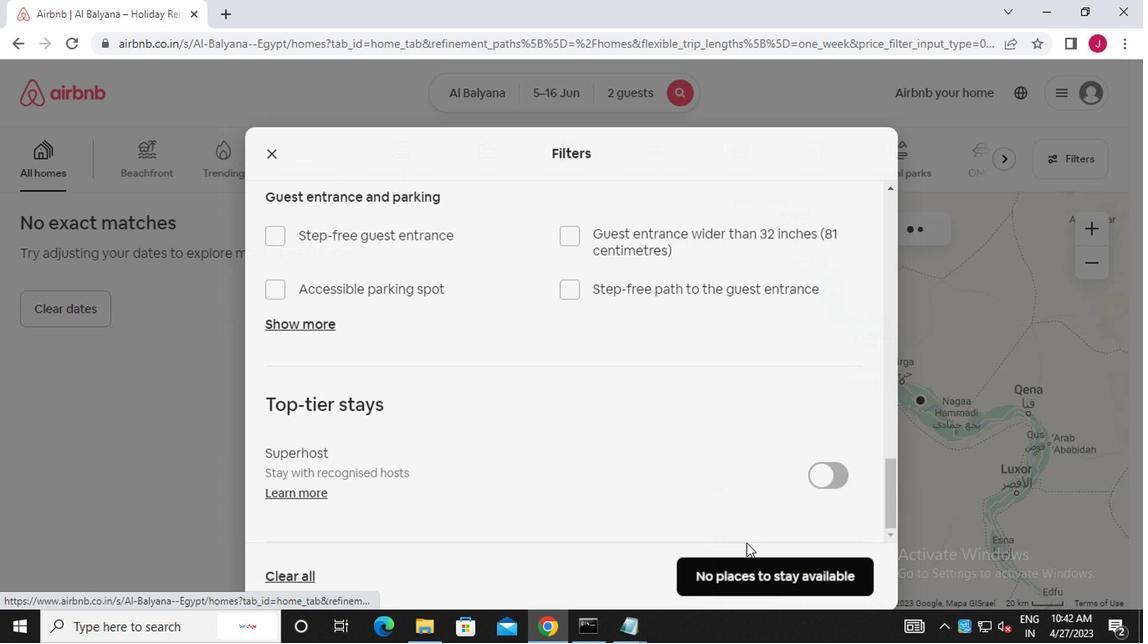 
